 Task: Find connections with filter location Kiskorös with filter topic #humanresourceswith filter profile language English with filter current company EPAM Anywhere with filter school Indraprastha College For Women with filter industry Ranching and Fisheries with filter service category Computer Networking with filter keywords title Purchasing Staff
Action: Mouse moved to (679, 90)
Screenshot: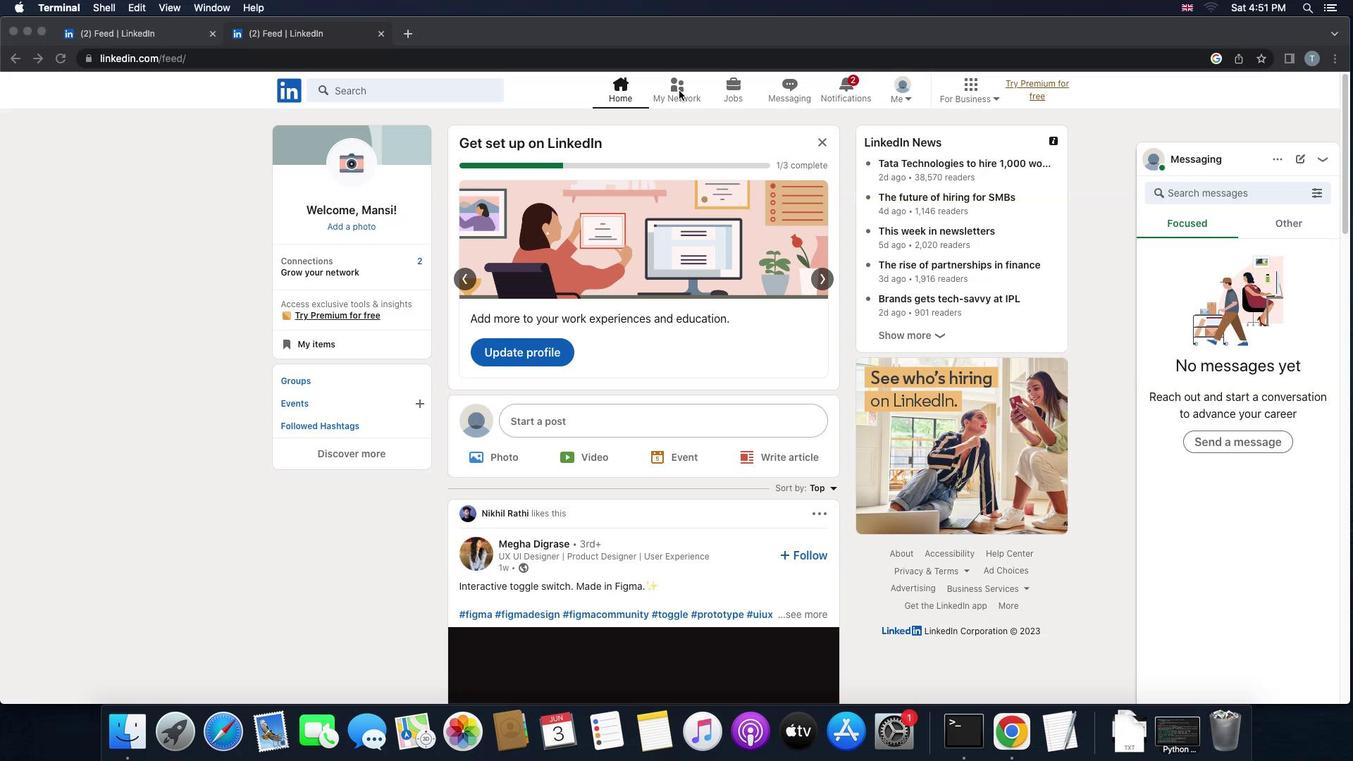 
Action: Mouse pressed left at (679, 90)
Screenshot: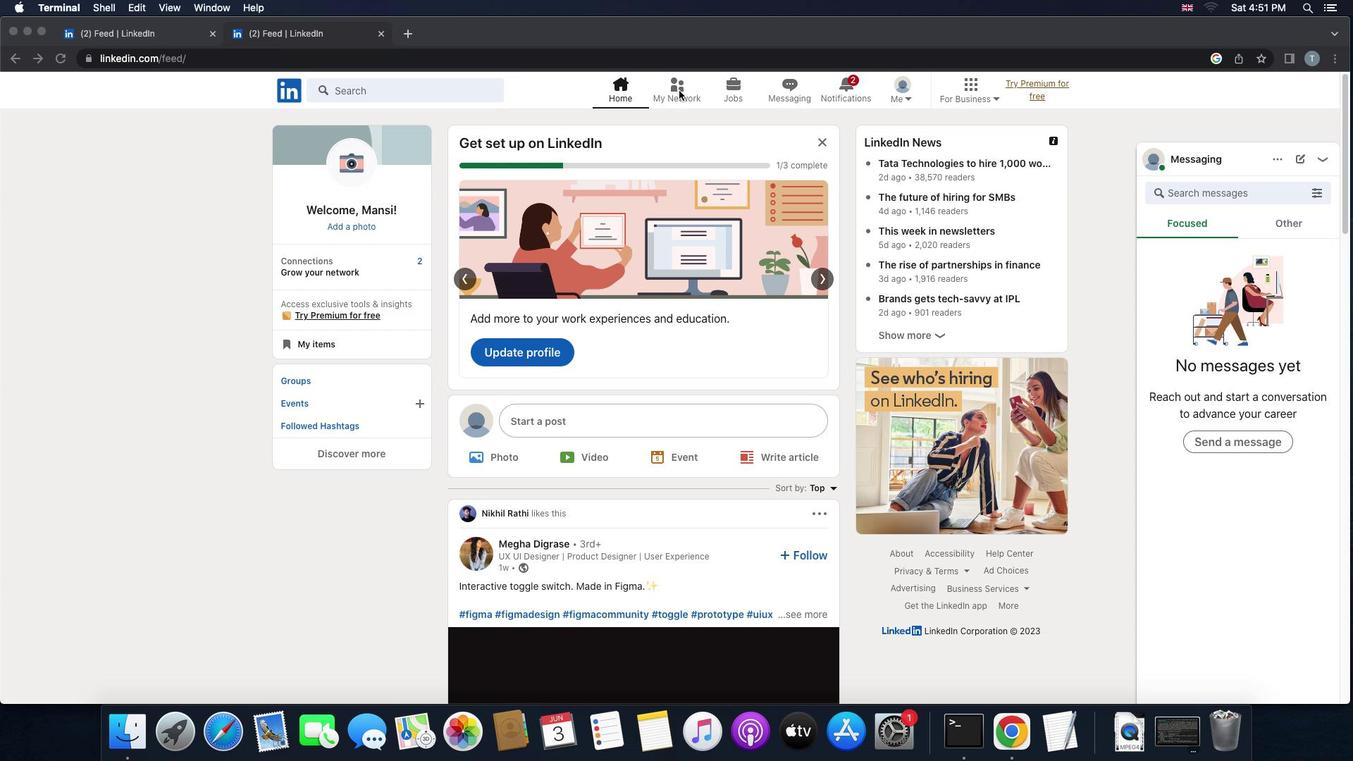 
Action: Mouse pressed left at (679, 90)
Screenshot: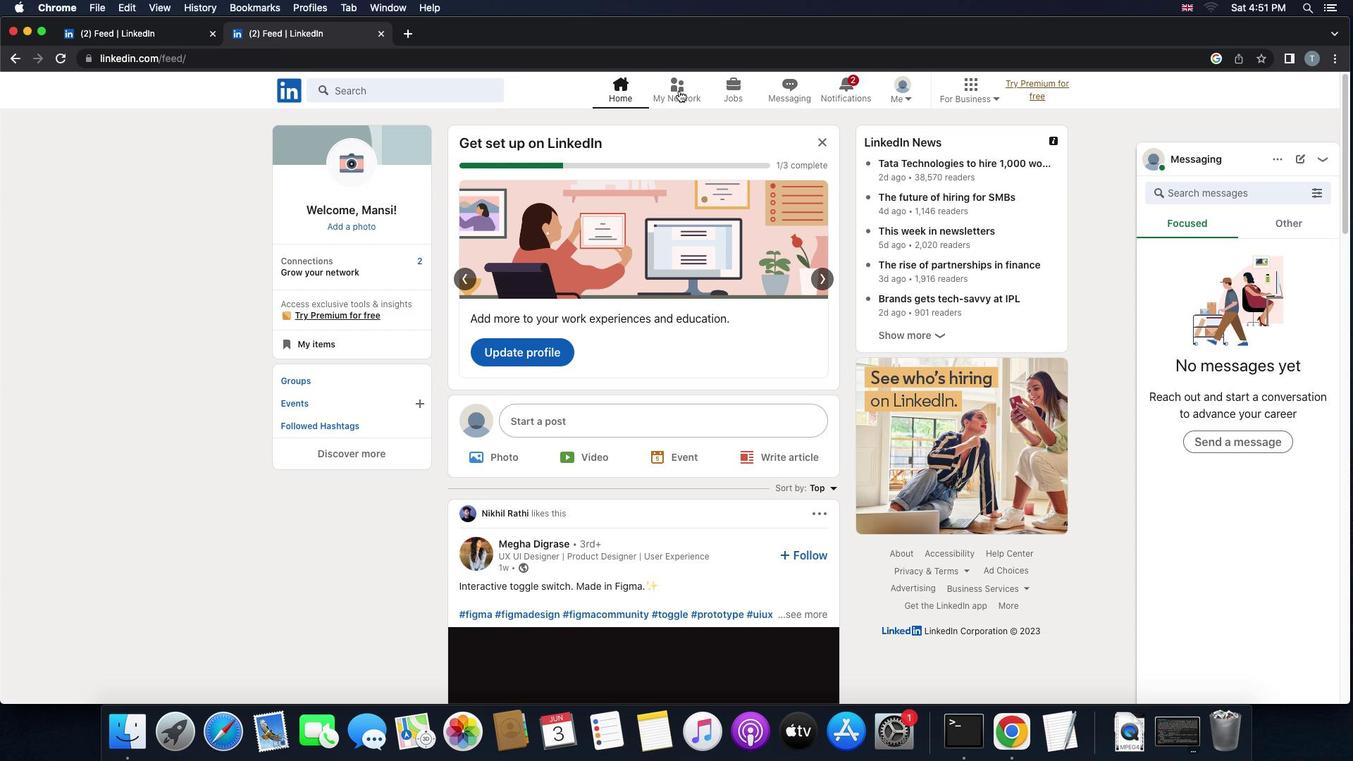 
Action: Mouse moved to (407, 165)
Screenshot: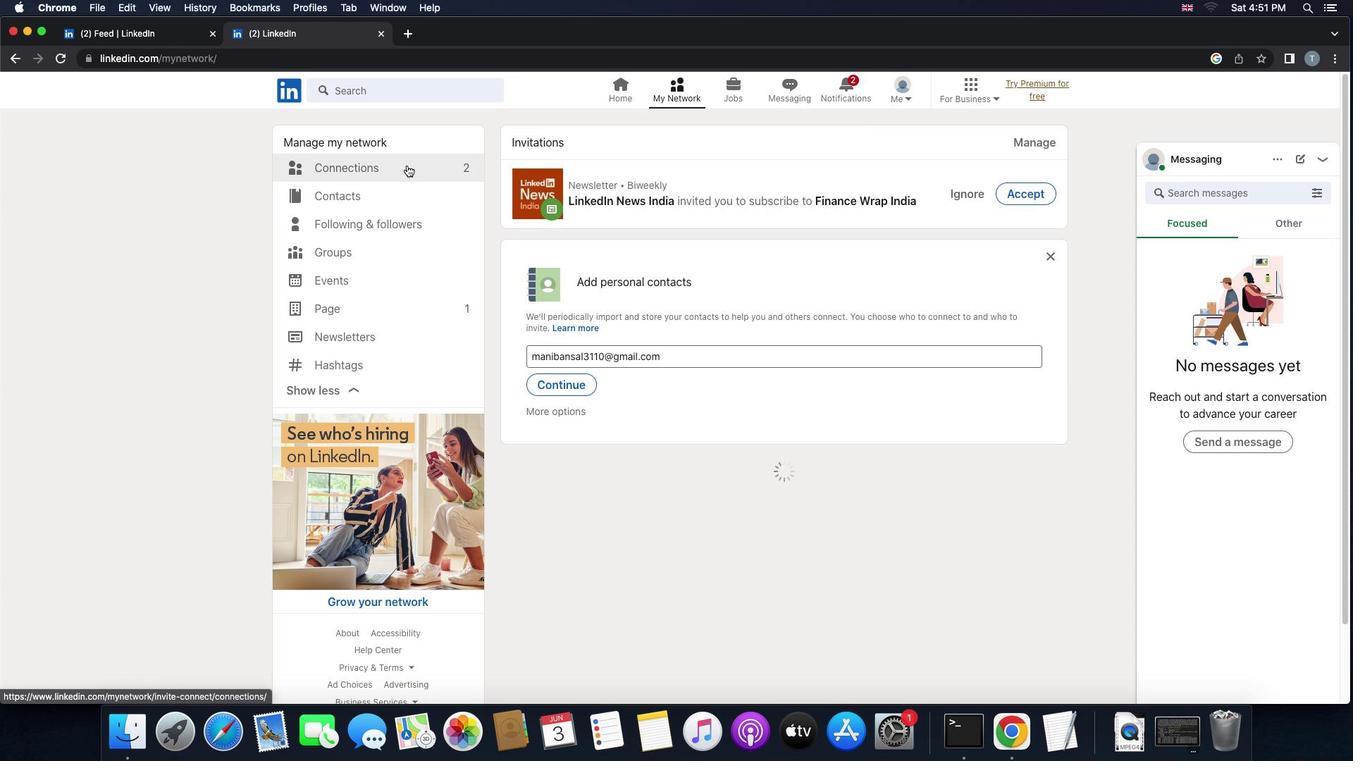 
Action: Mouse pressed left at (407, 165)
Screenshot: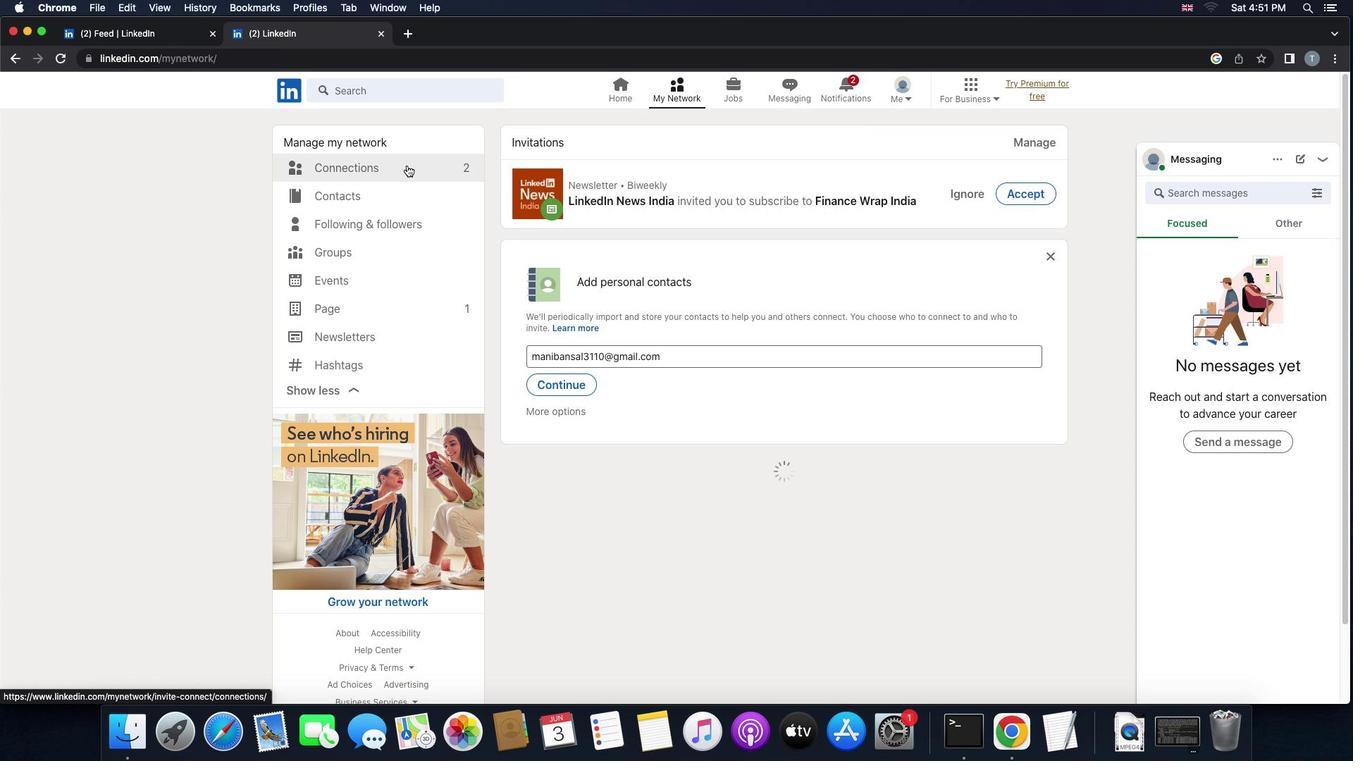 
Action: Mouse pressed left at (407, 165)
Screenshot: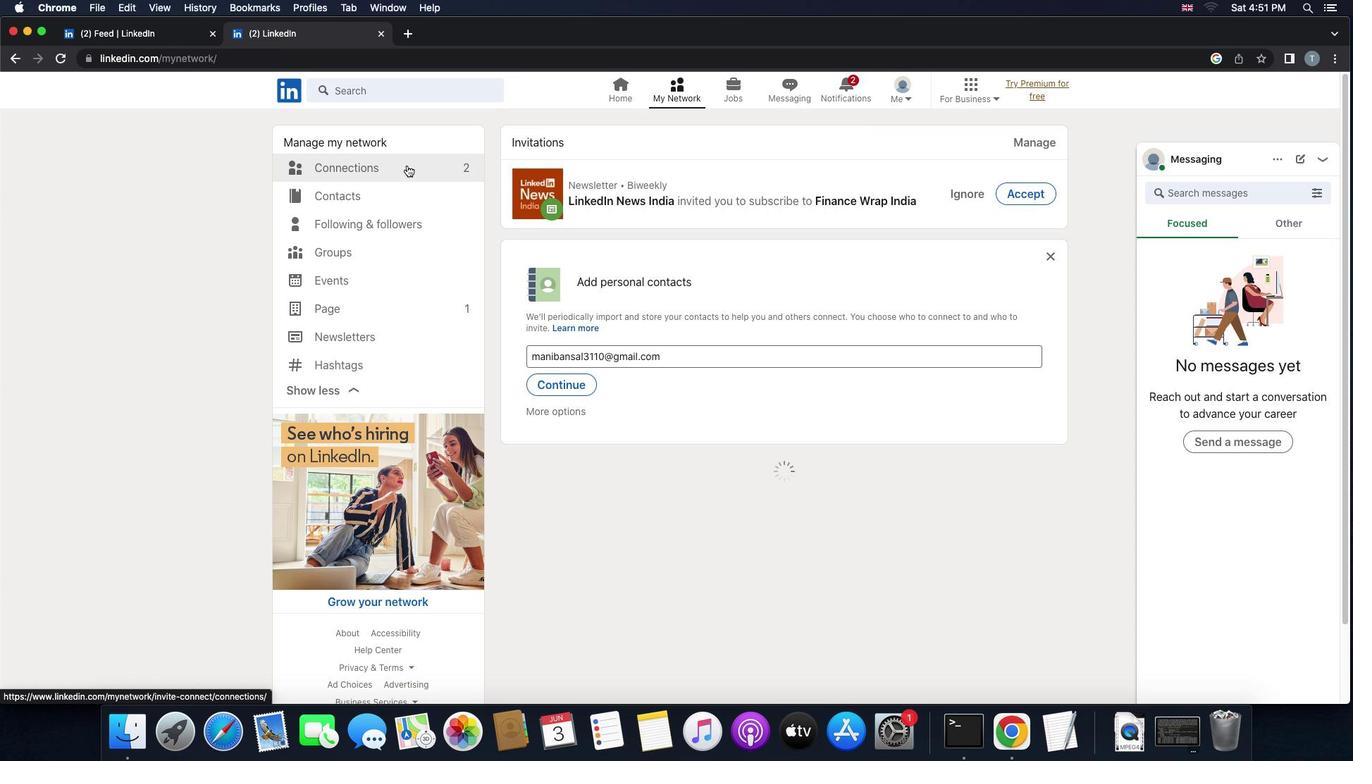 
Action: Mouse moved to (761, 169)
Screenshot: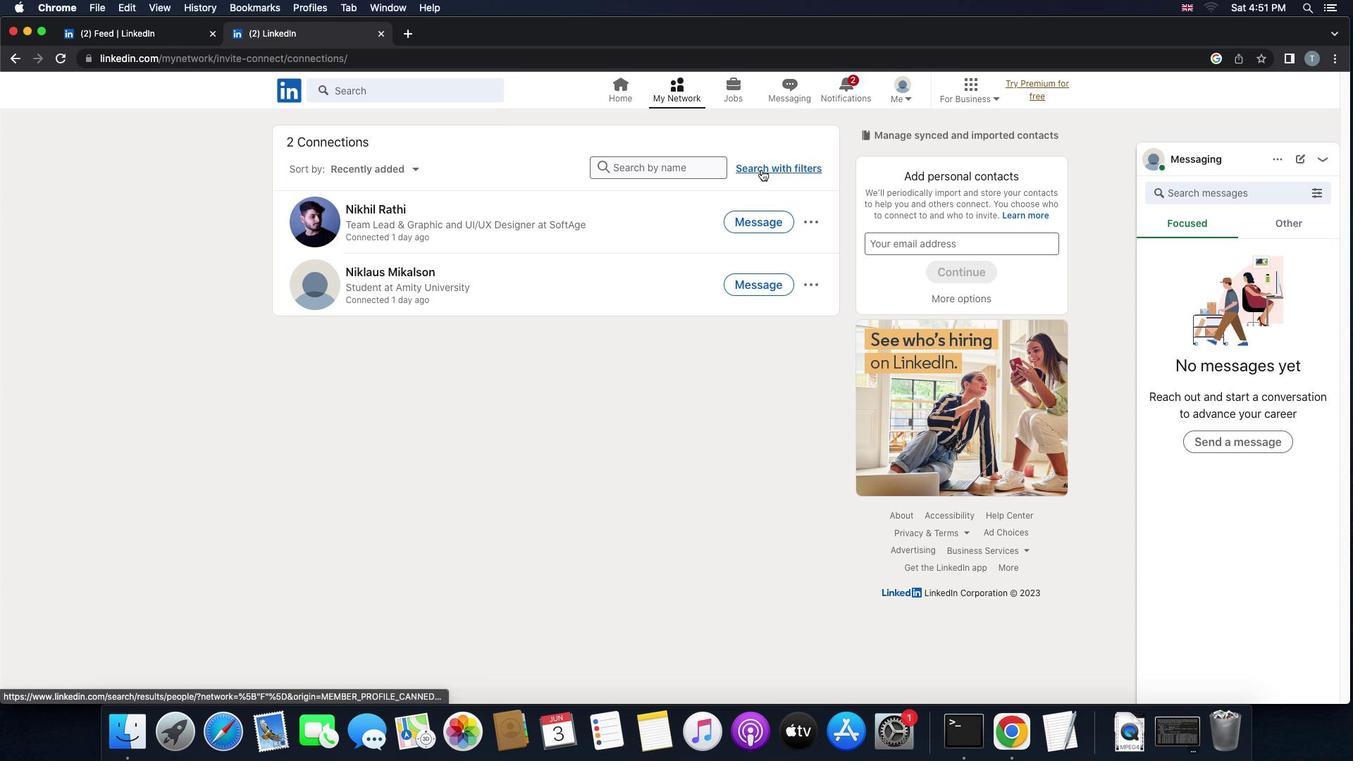 
Action: Mouse pressed left at (761, 169)
Screenshot: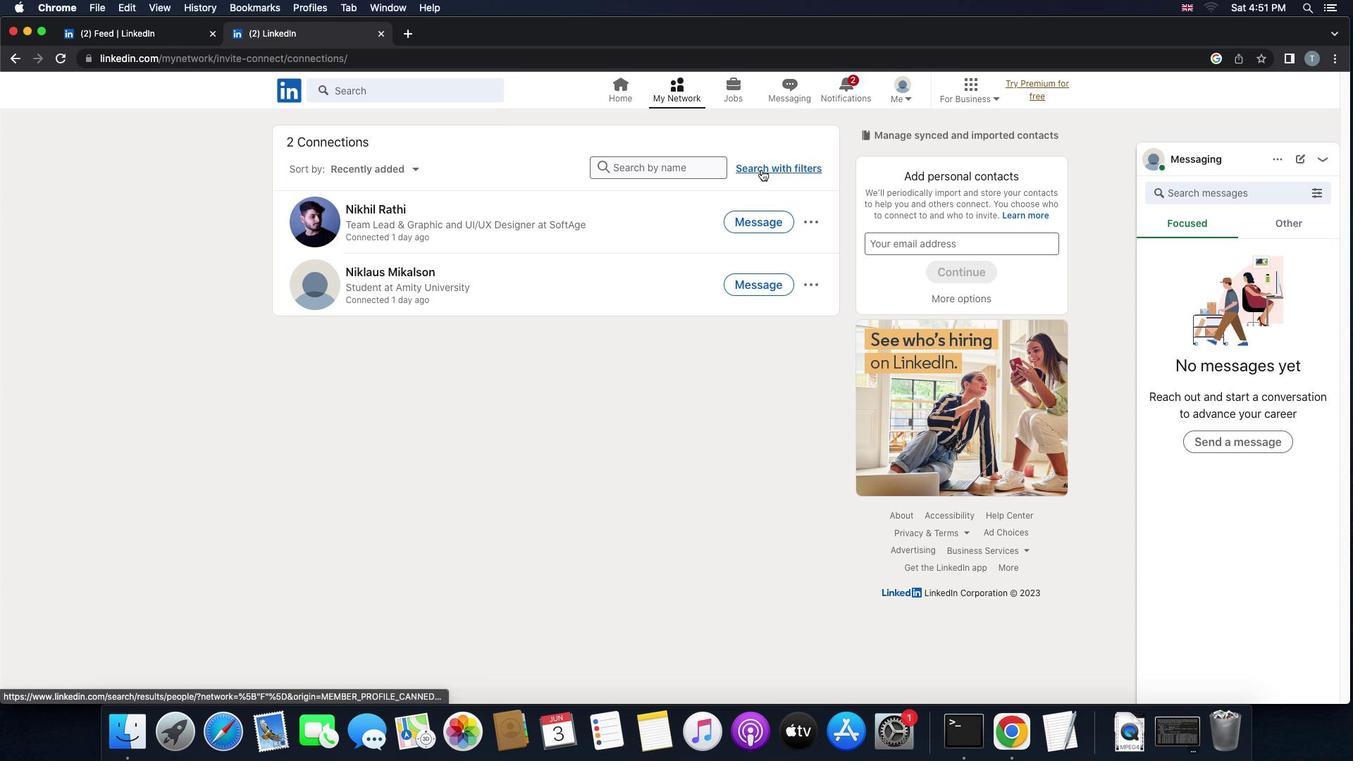 
Action: Mouse moved to (747, 133)
Screenshot: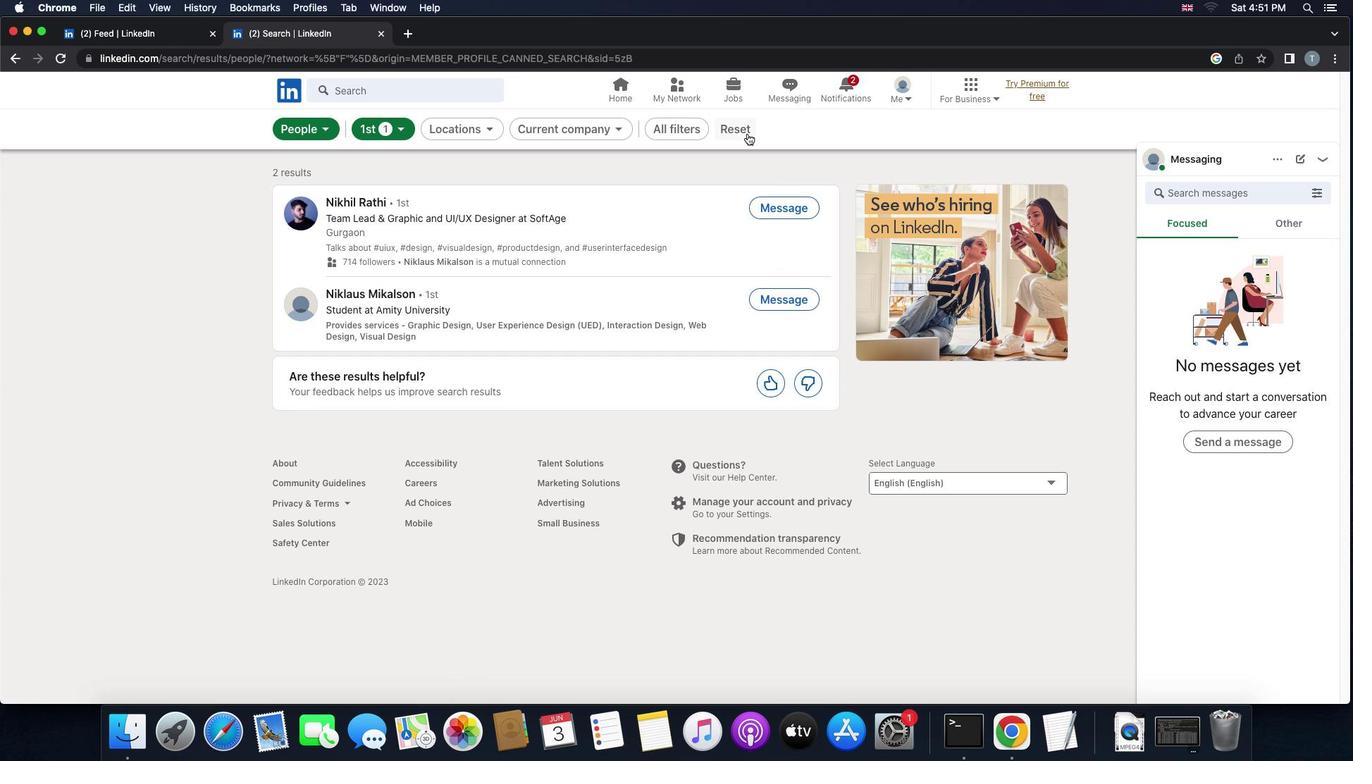 
Action: Mouse pressed left at (747, 133)
Screenshot: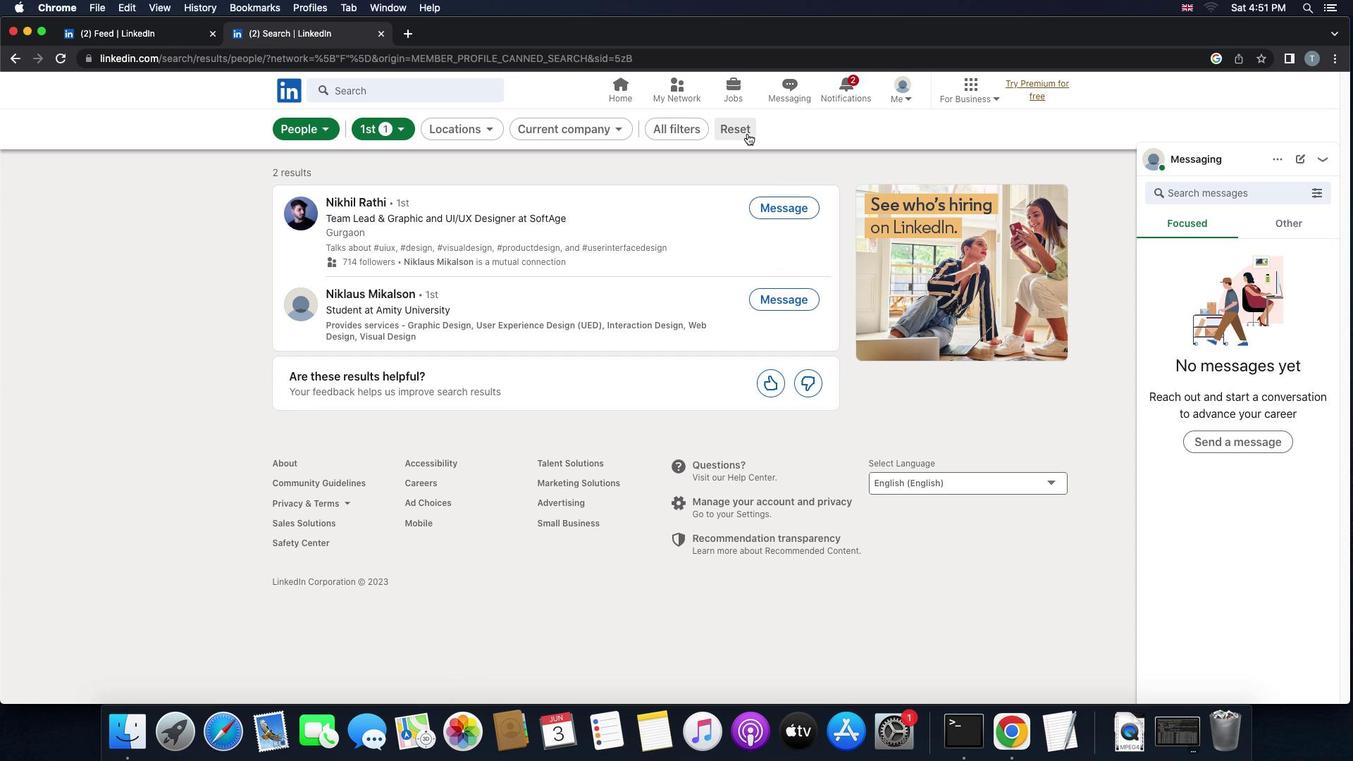 
Action: Mouse moved to (697, 123)
Screenshot: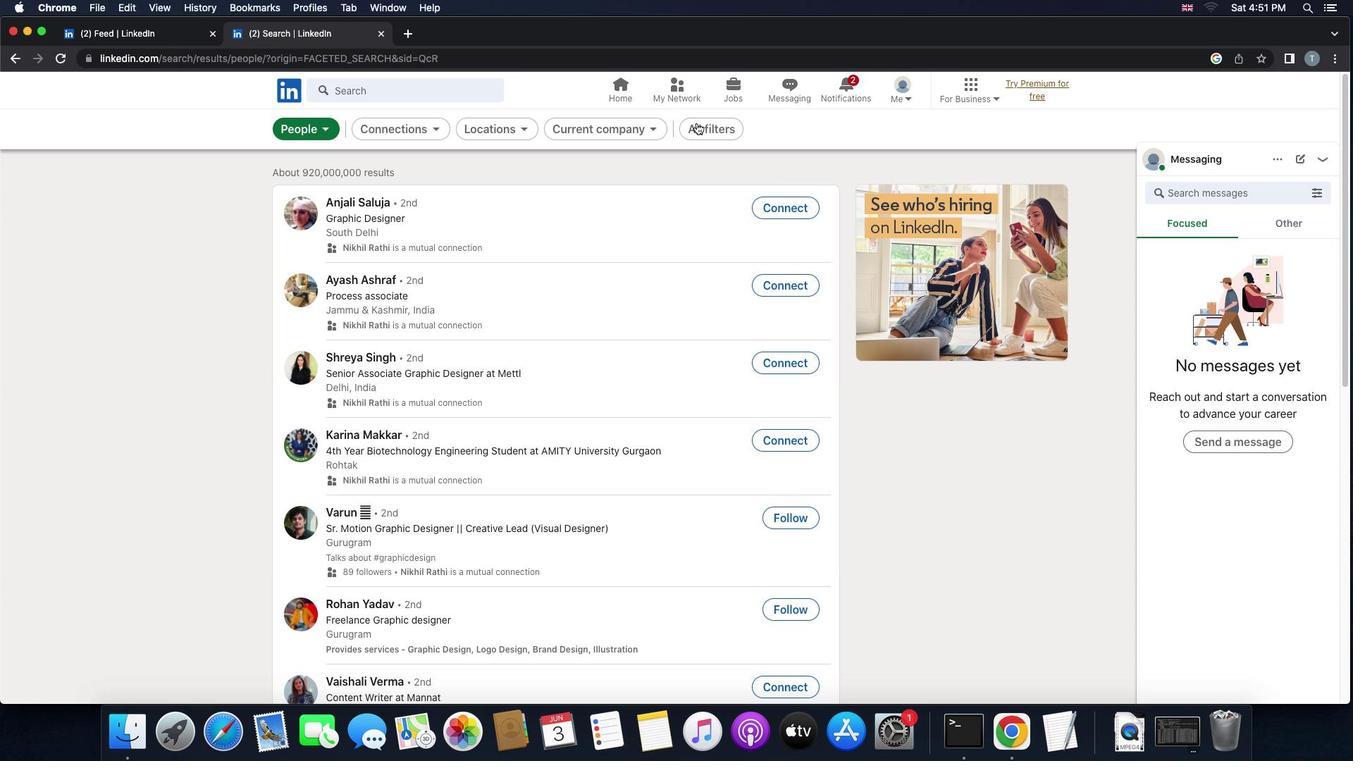 
Action: Mouse pressed left at (697, 123)
Screenshot: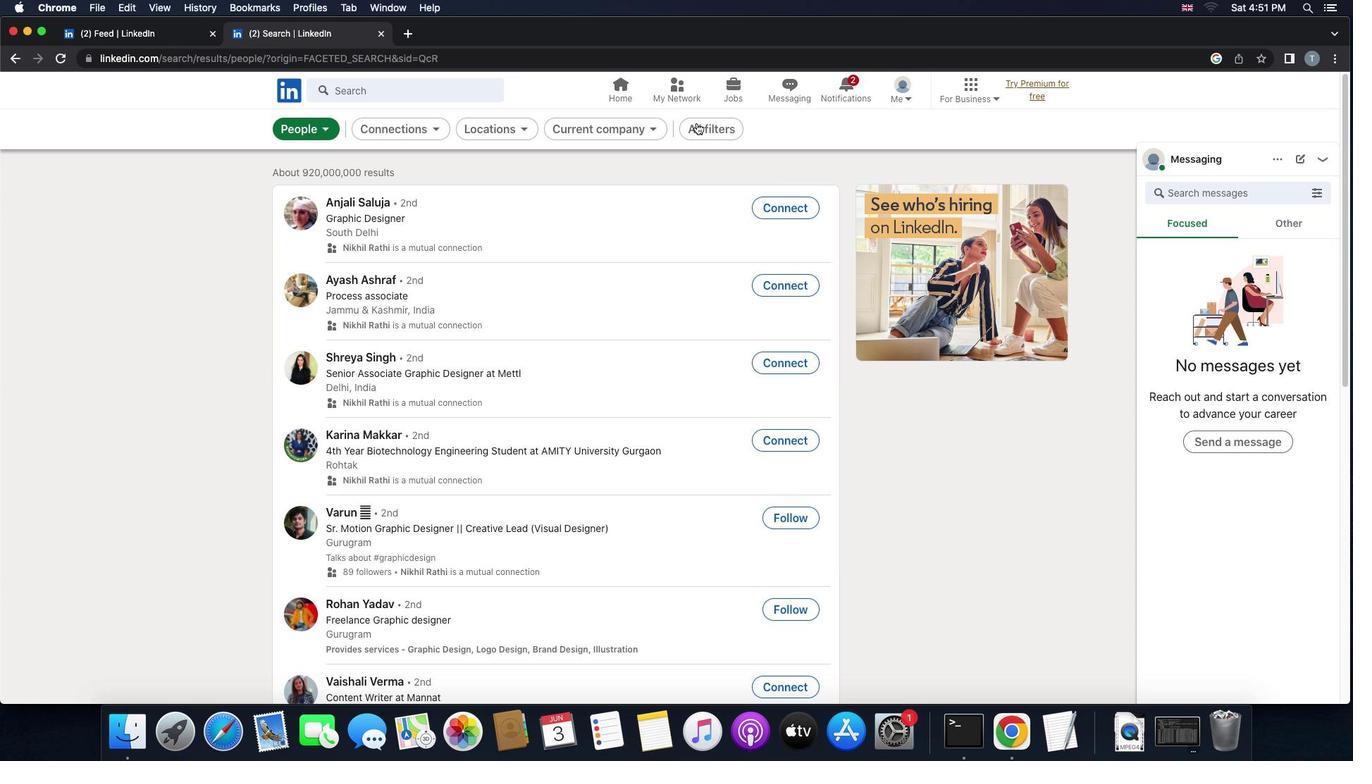 
Action: Mouse moved to (1033, 370)
Screenshot: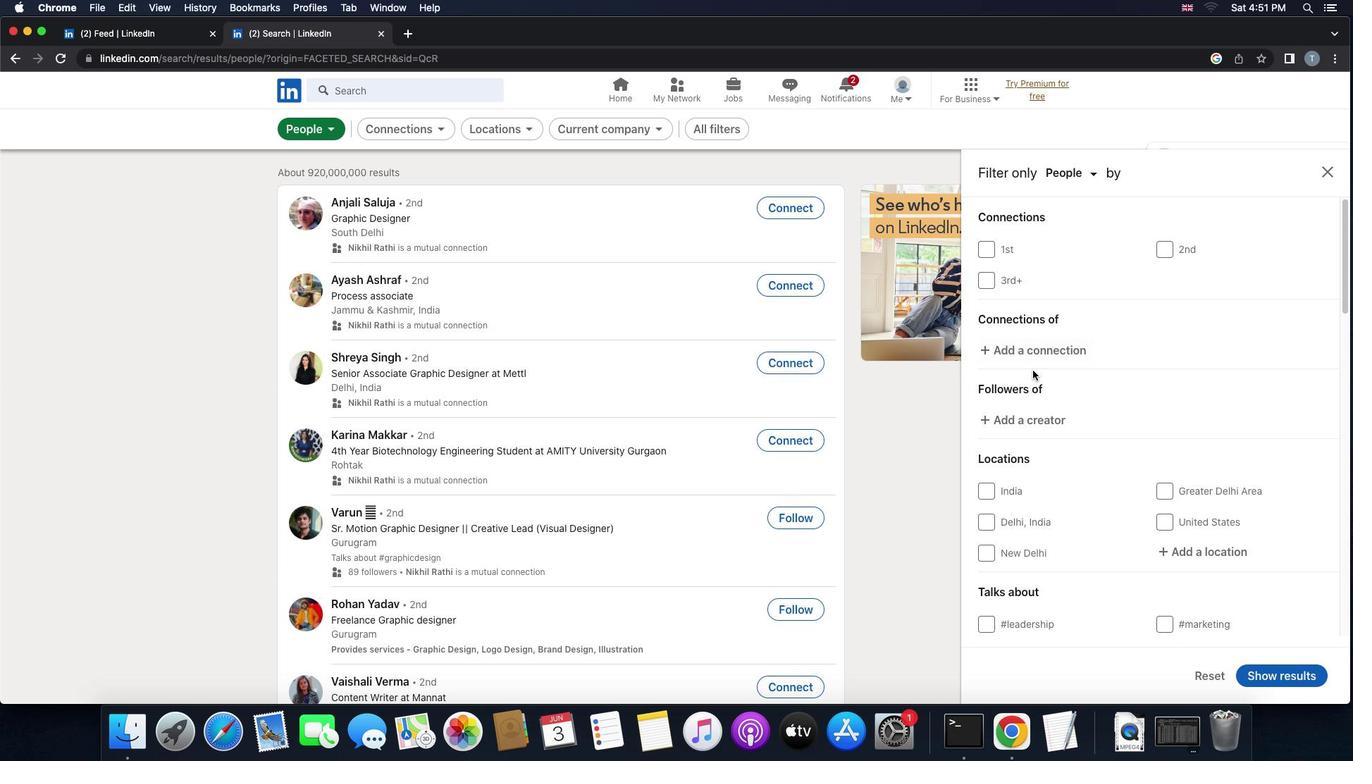 
Action: Mouse scrolled (1033, 370) with delta (0, 0)
Screenshot: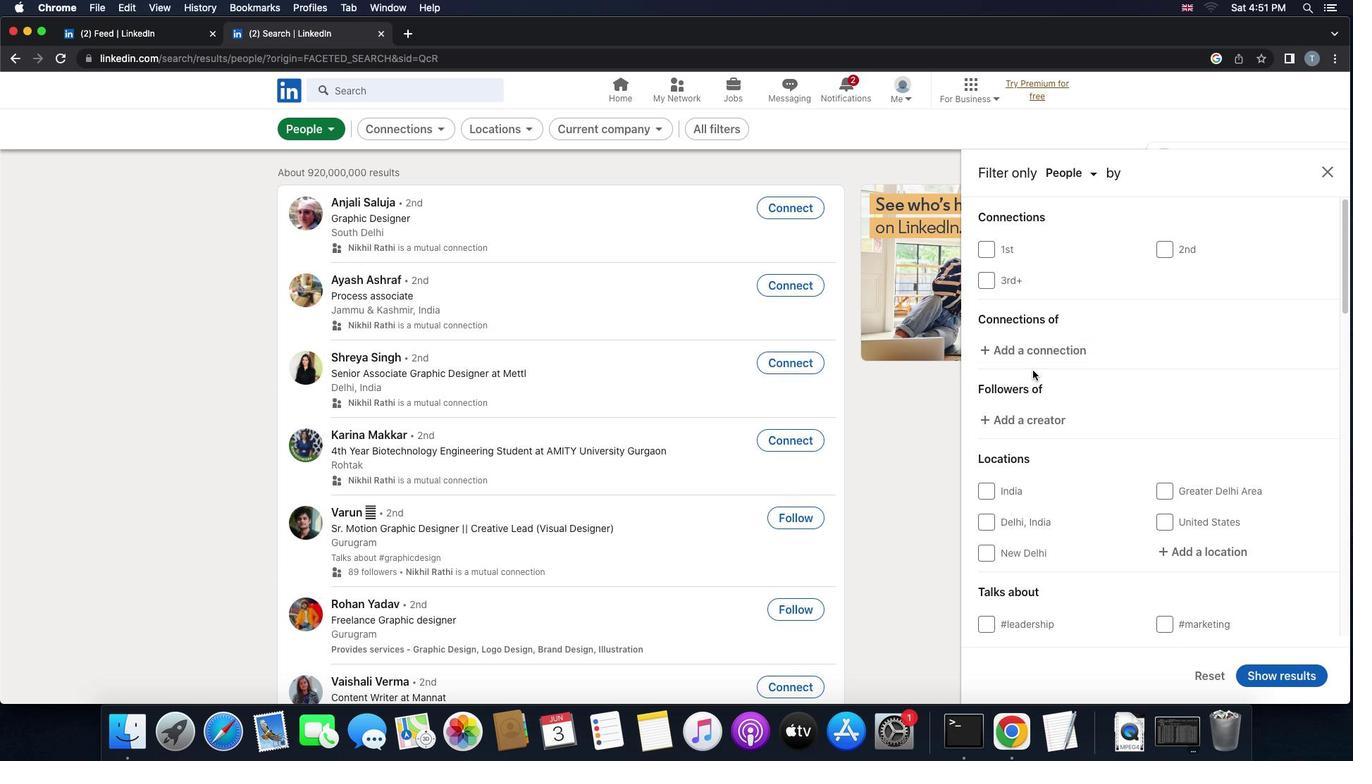
Action: Mouse scrolled (1033, 370) with delta (0, 0)
Screenshot: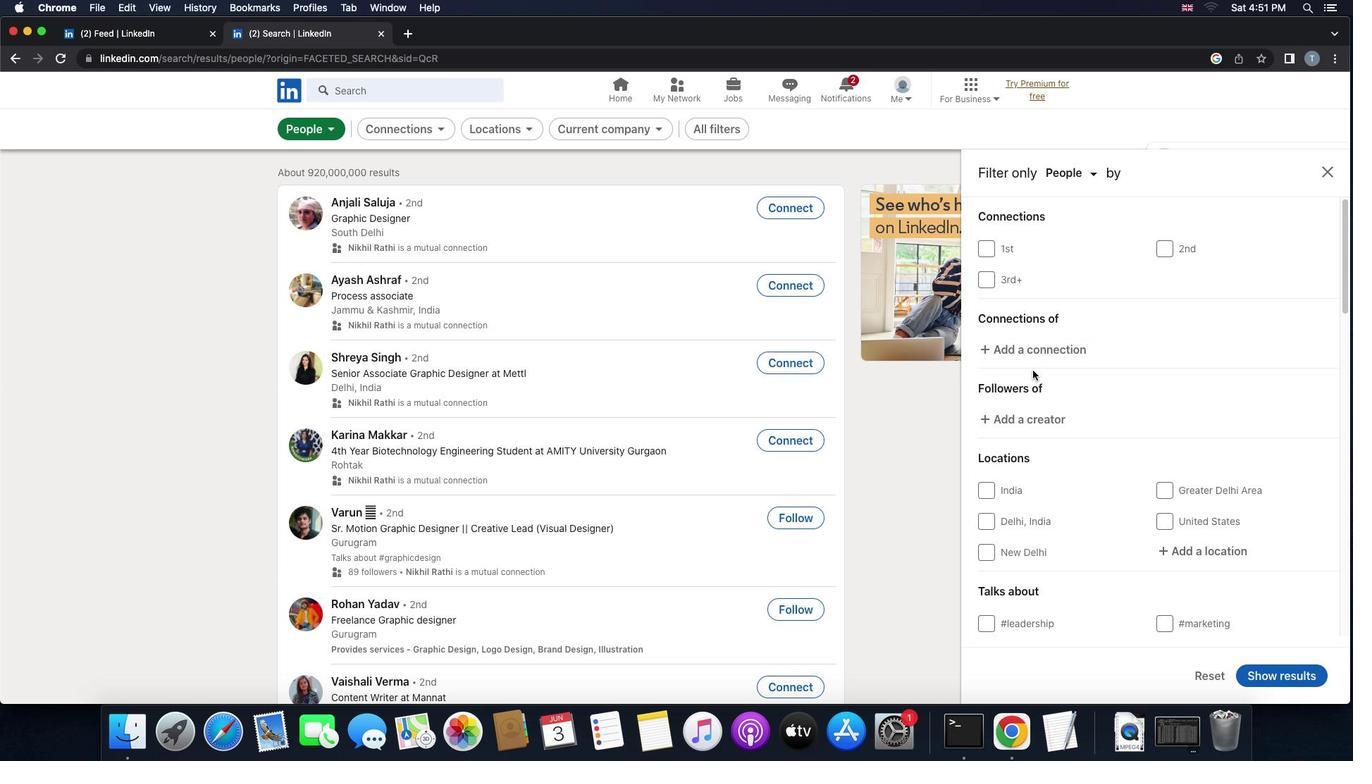 
Action: Mouse scrolled (1033, 370) with delta (0, -1)
Screenshot: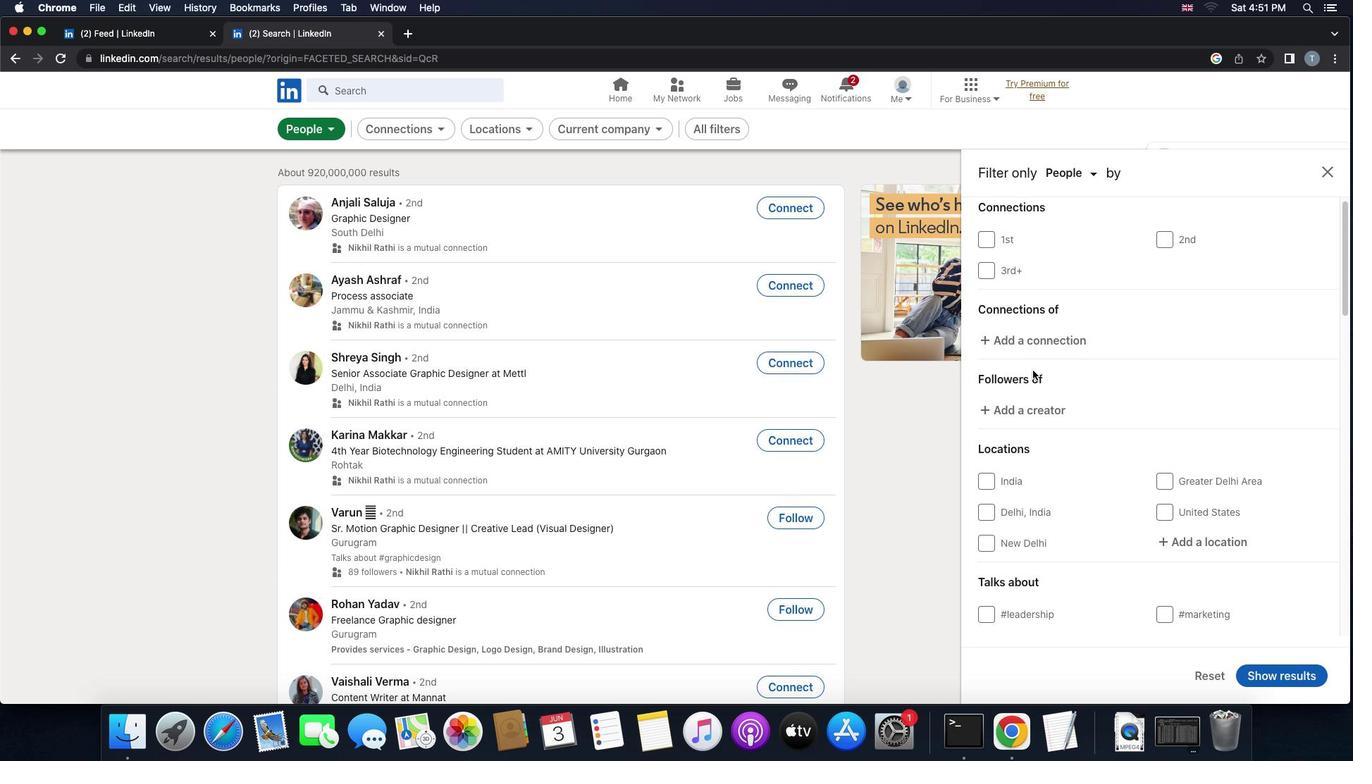 
Action: Mouse moved to (1196, 460)
Screenshot: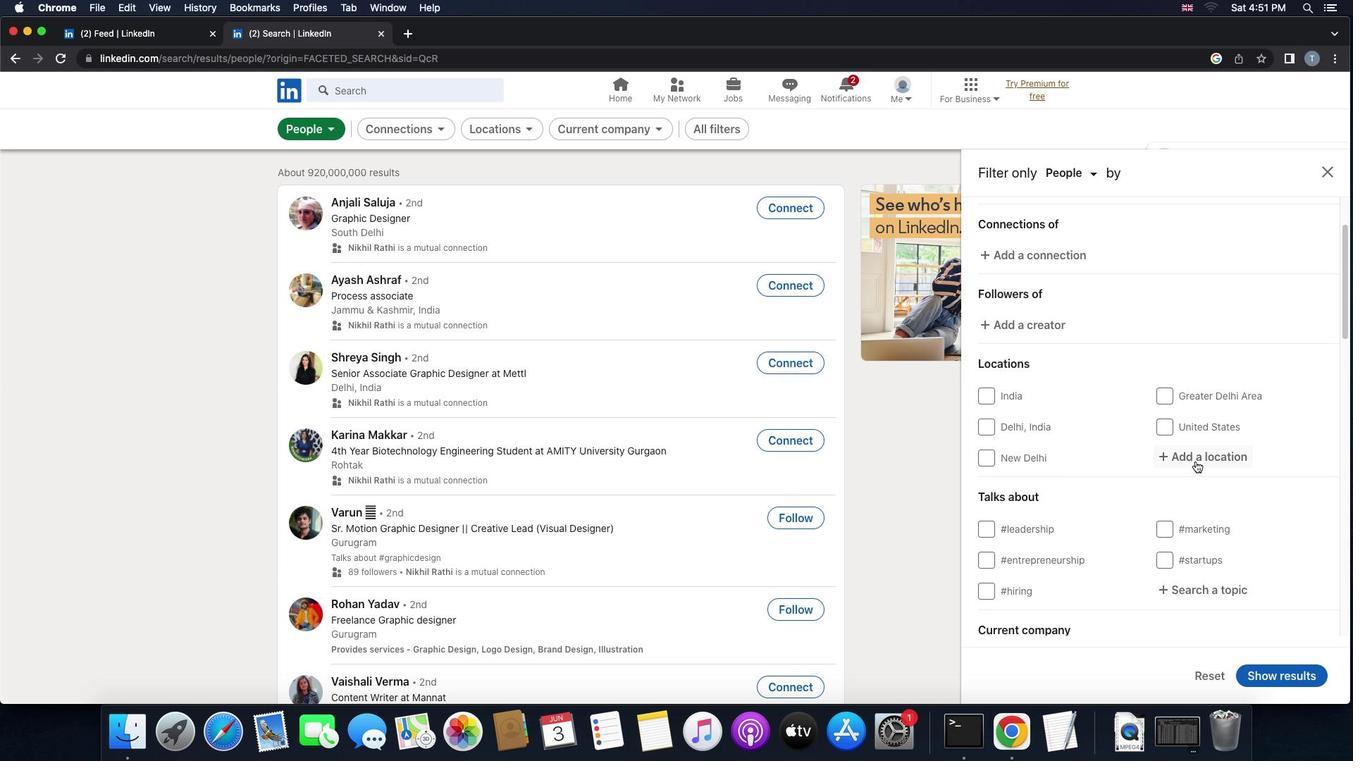 
Action: Mouse pressed left at (1196, 460)
Screenshot: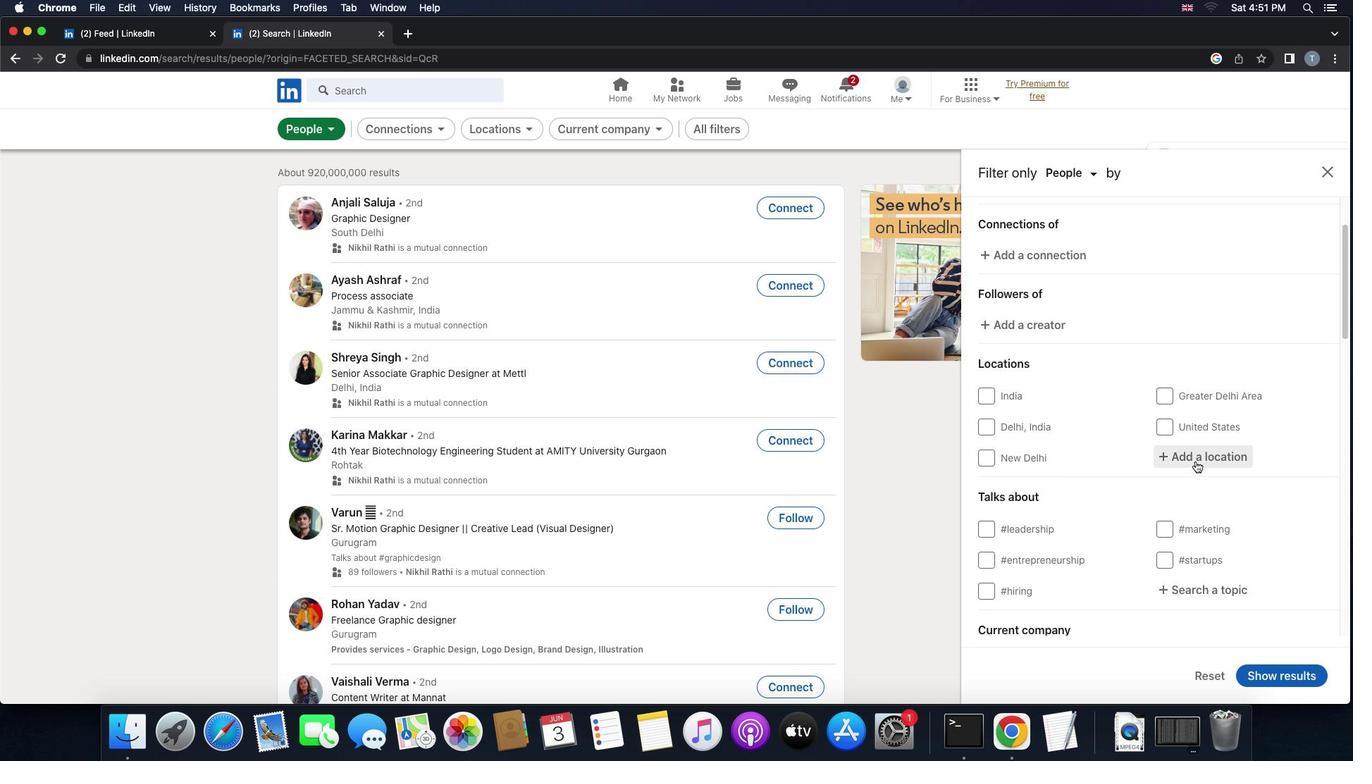 
Action: Key pressed 'k''i''s''k''o''r''o''s'
Screenshot: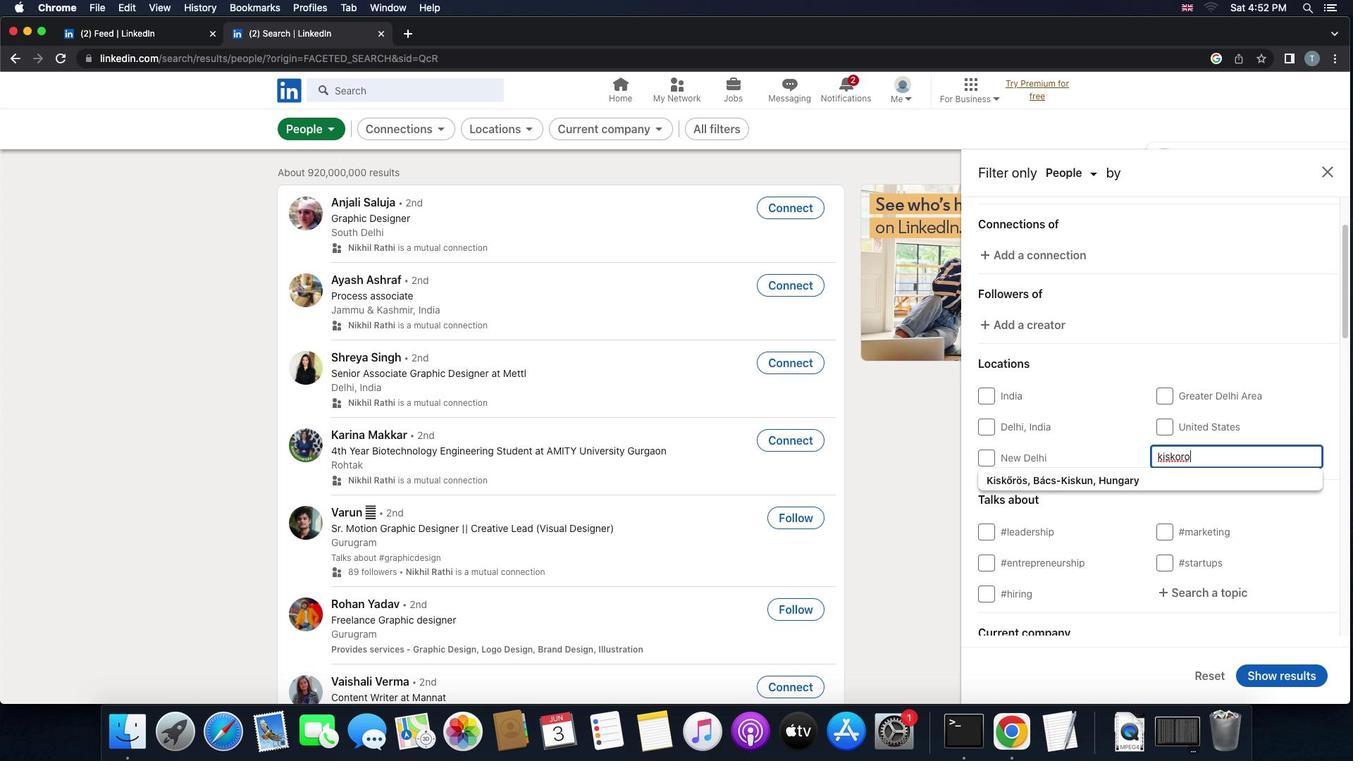 
Action: Mouse moved to (1147, 486)
Screenshot: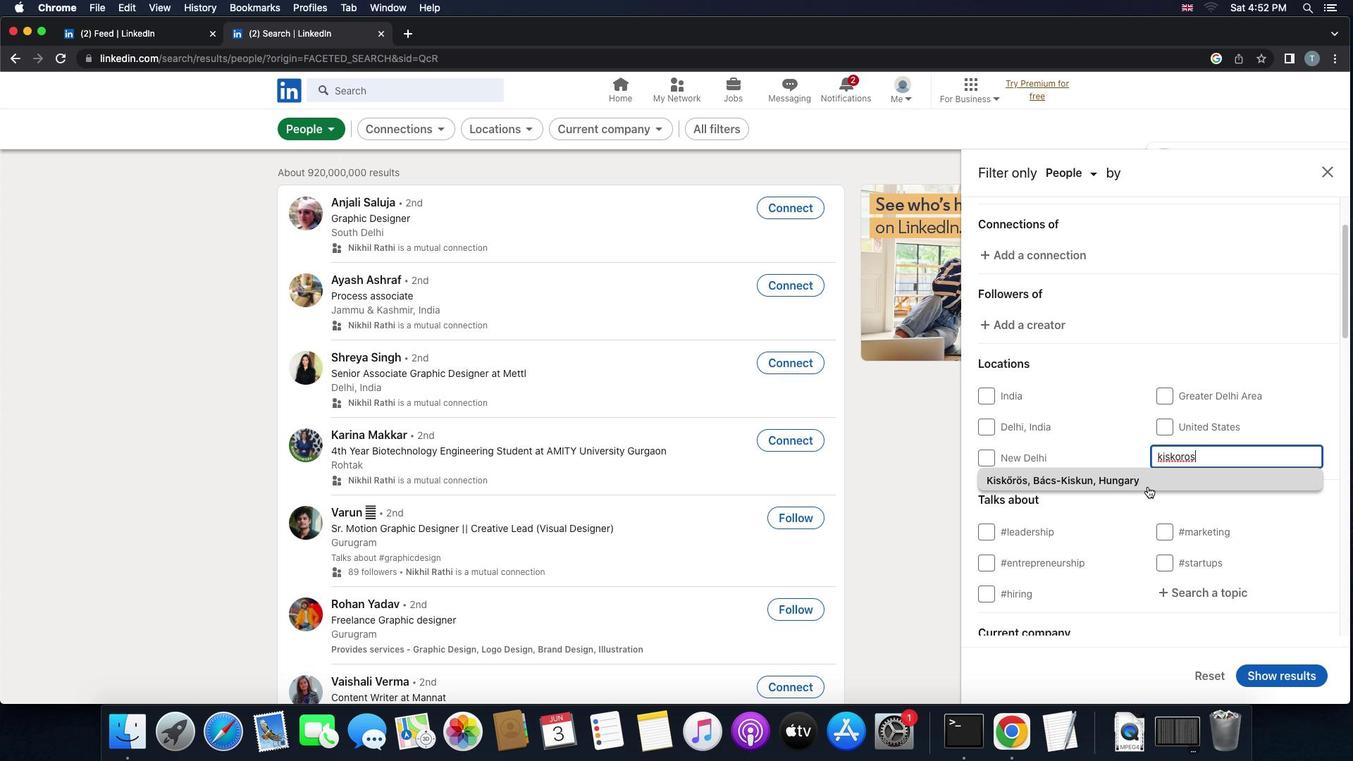 
Action: Mouse pressed left at (1147, 486)
Screenshot: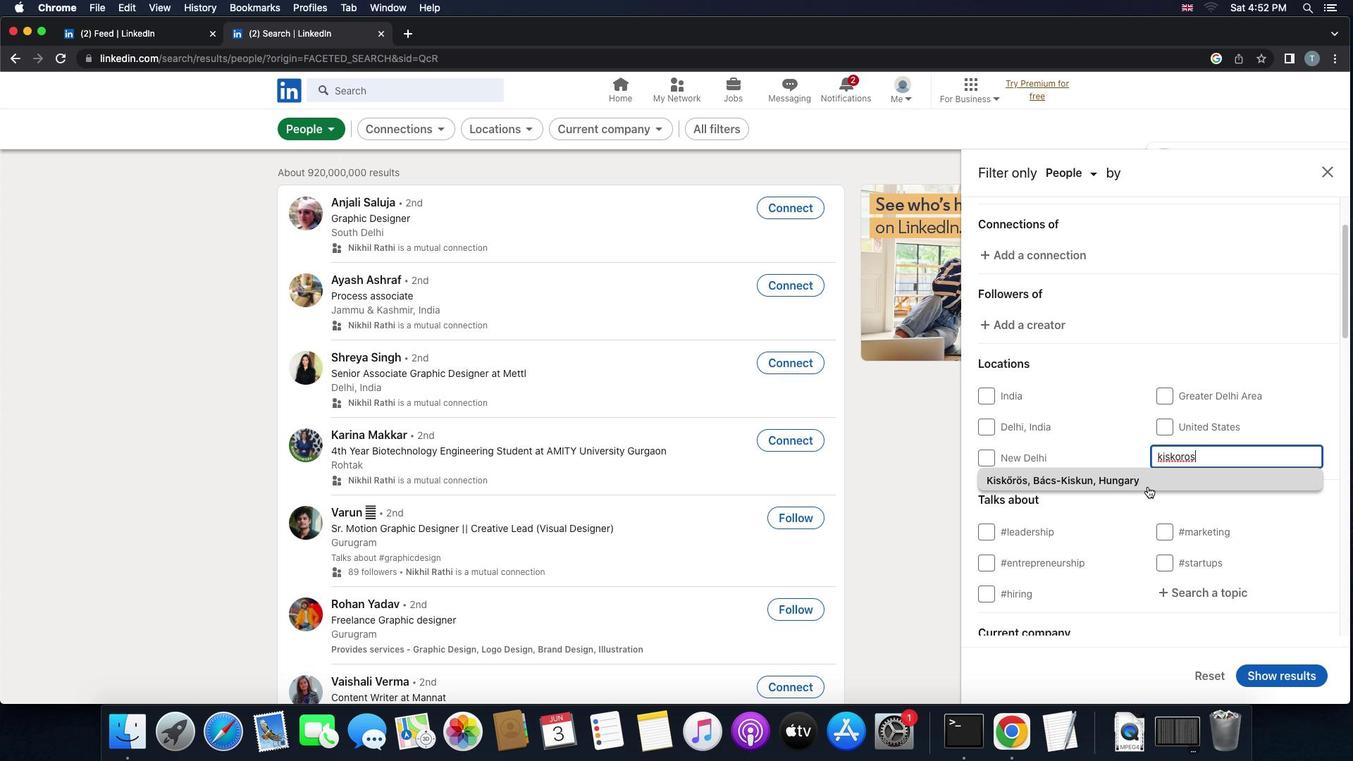 
Action: Mouse scrolled (1147, 486) with delta (0, 0)
Screenshot: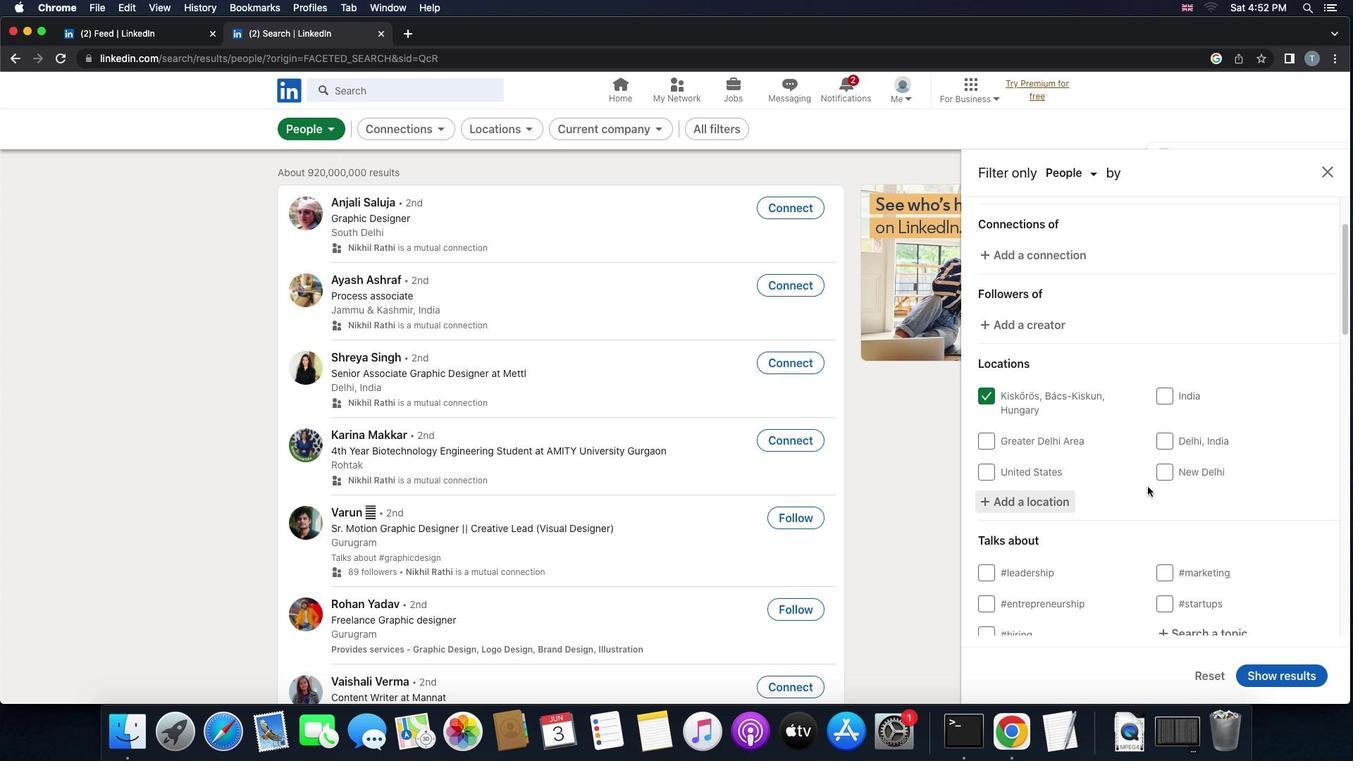 
Action: Mouse scrolled (1147, 486) with delta (0, 0)
Screenshot: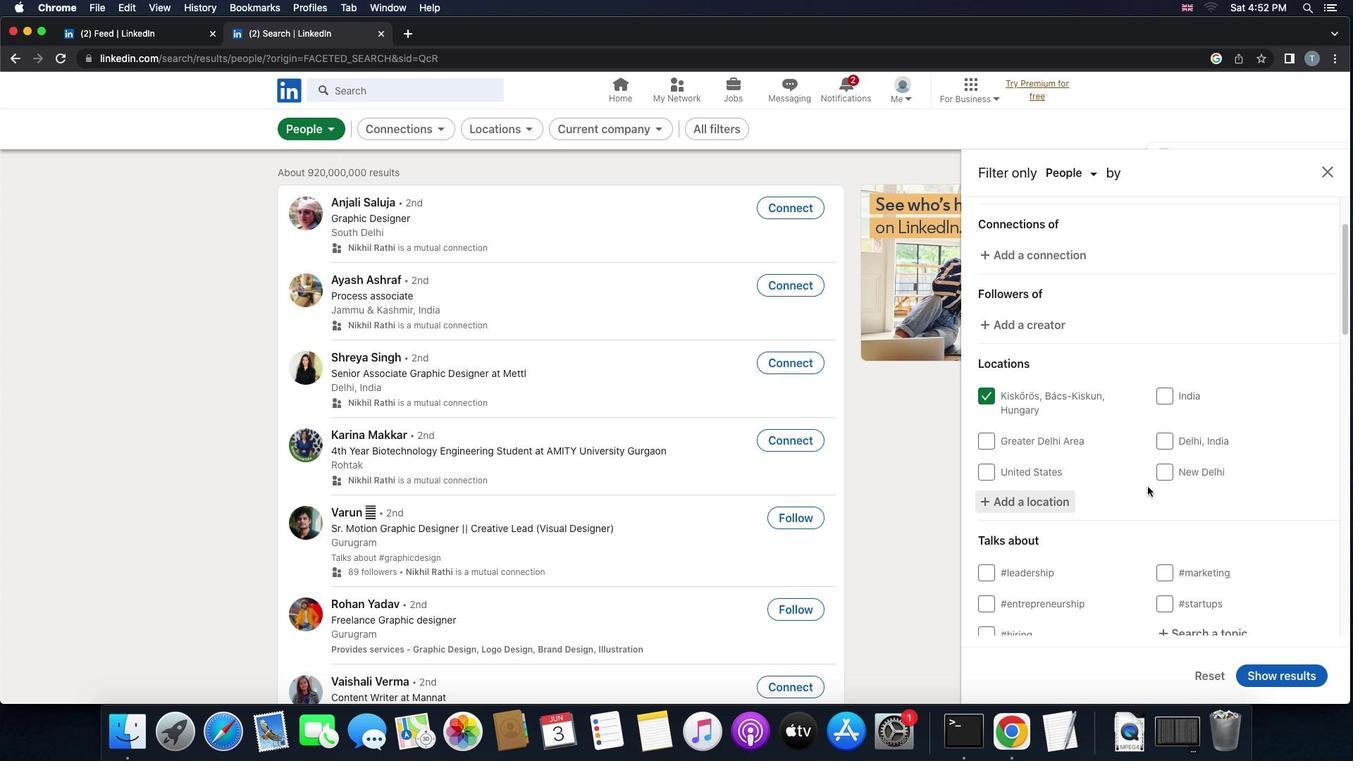 
Action: Mouse scrolled (1147, 486) with delta (0, -1)
Screenshot: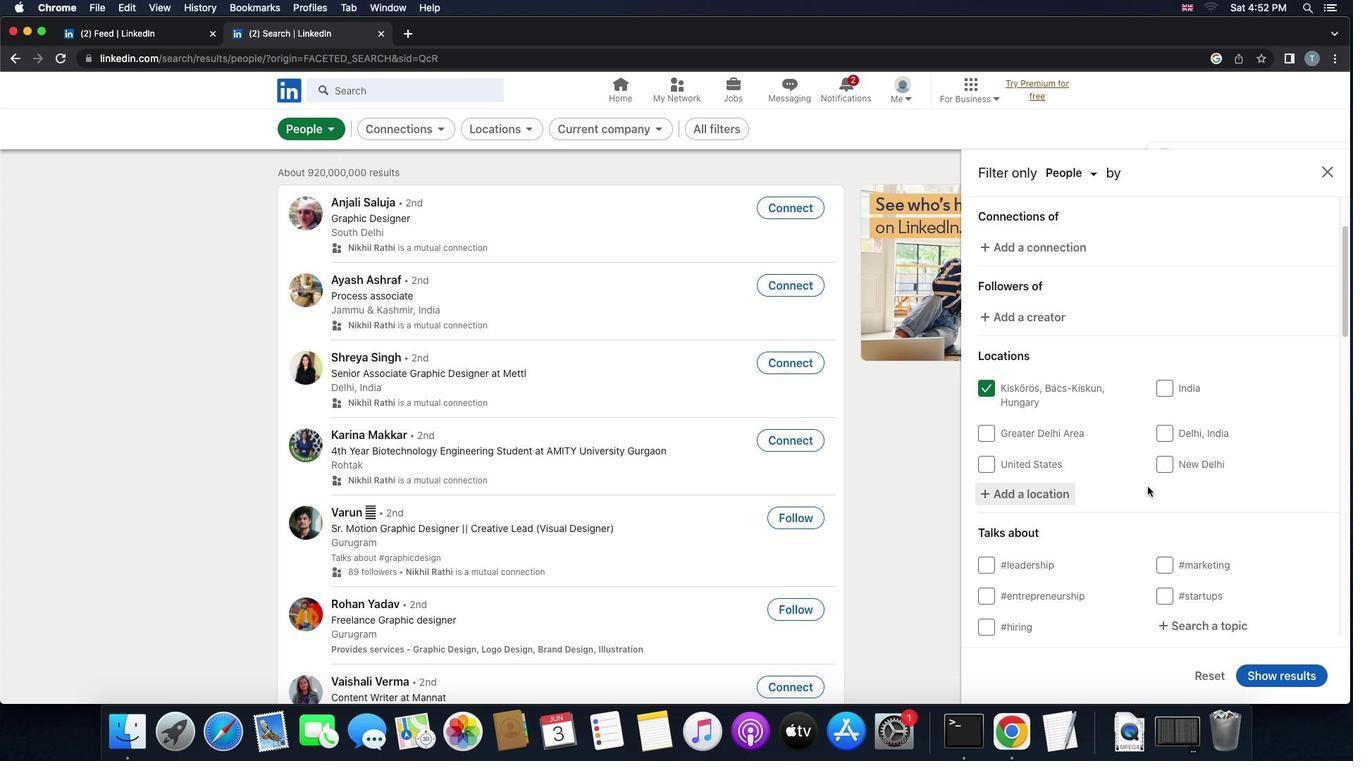 
Action: Mouse scrolled (1147, 486) with delta (0, 0)
Screenshot: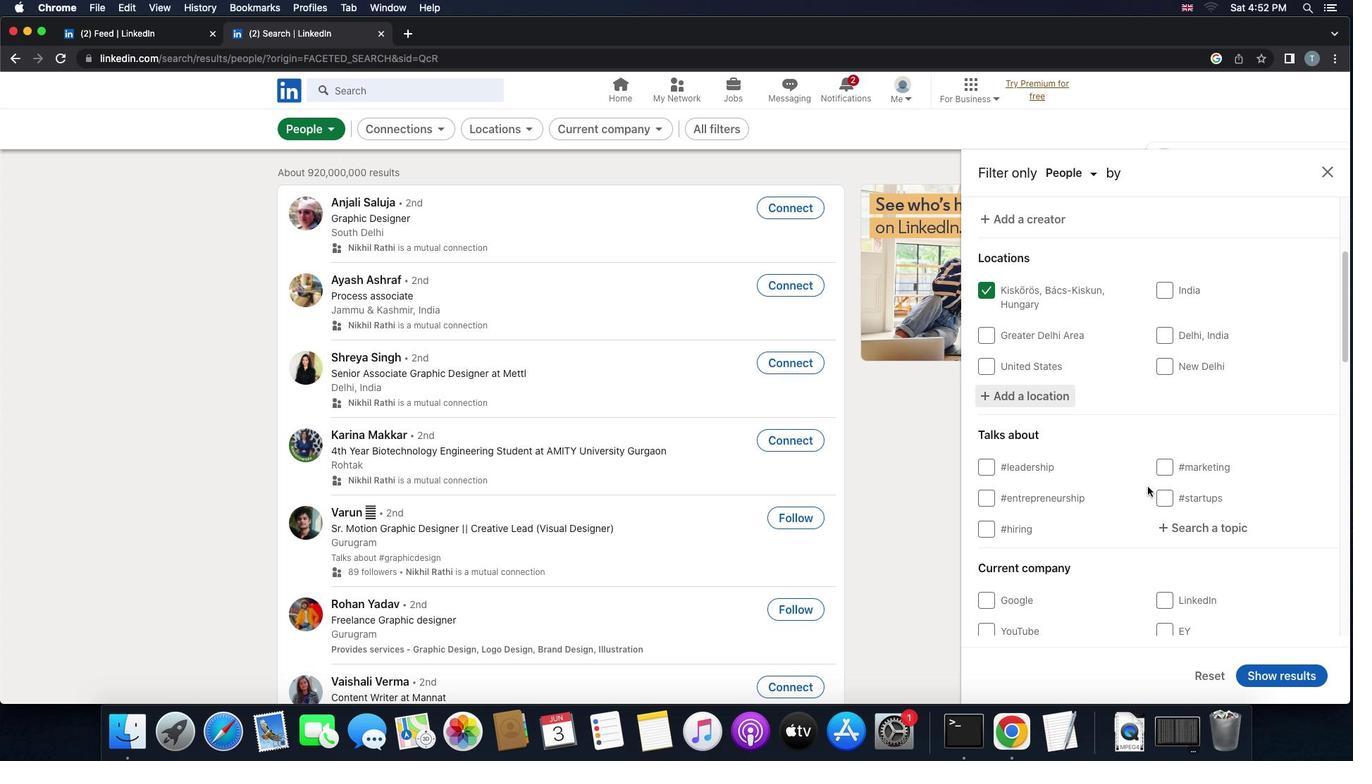 
Action: Mouse scrolled (1147, 486) with delta (0, 0)
Screenshot: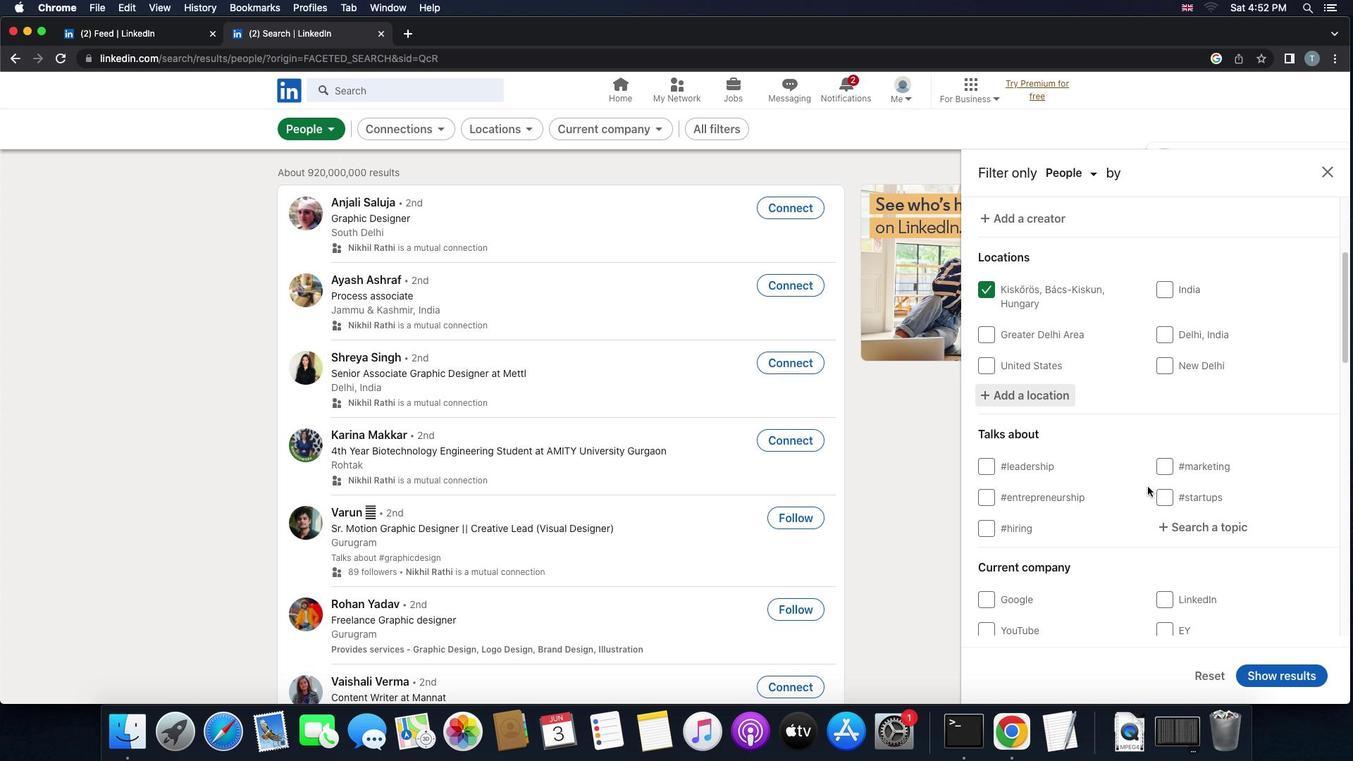 
Action: Mouse scrolled (1147, 486) with delta (0, -1)
Screenshot: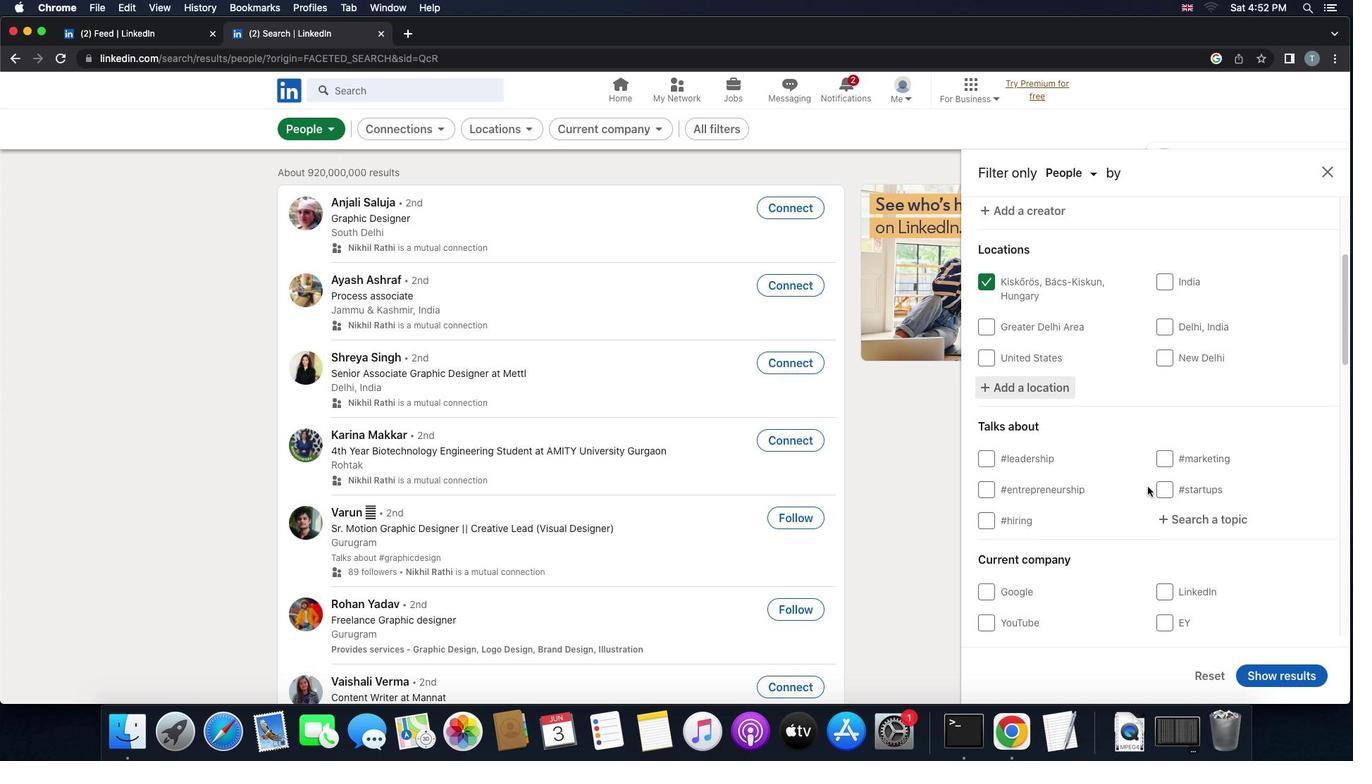 
Action: Mouse moved to (1205, 435)
Screenshot: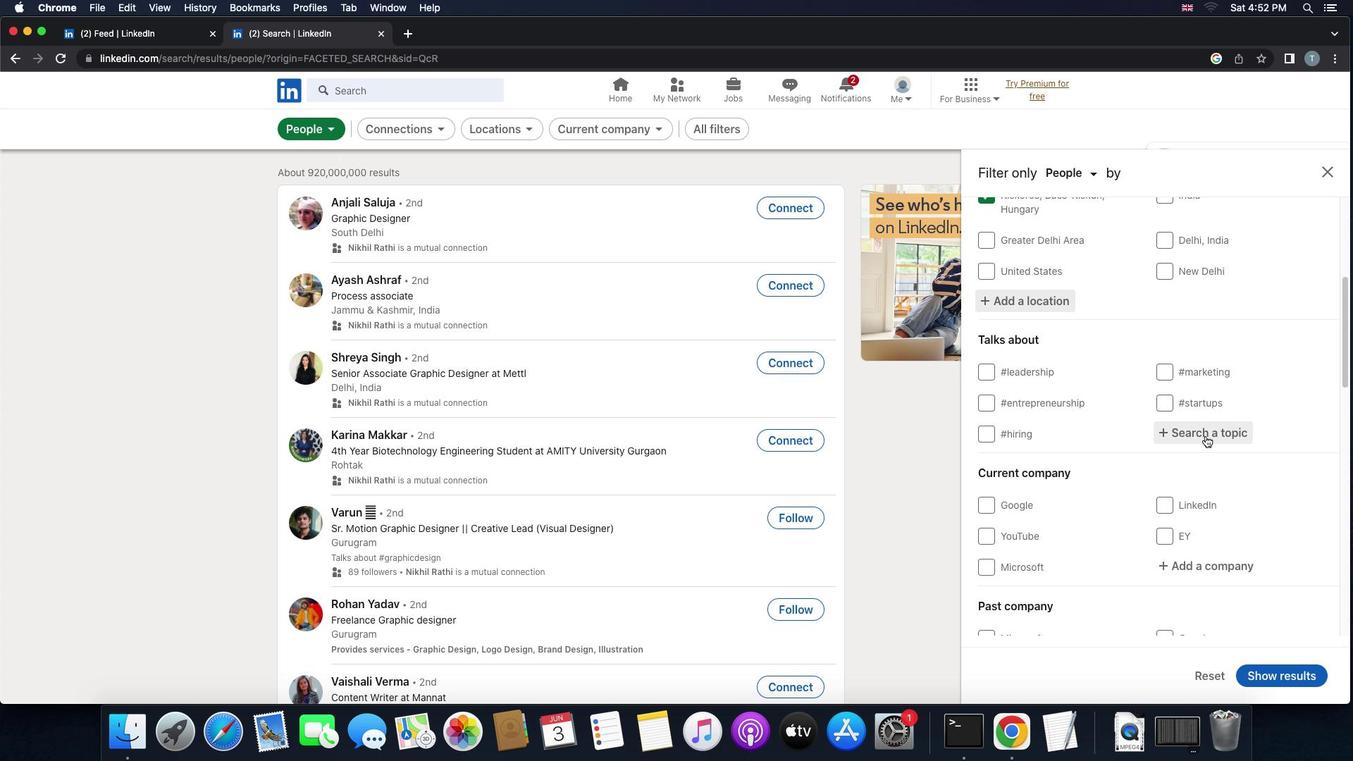 
Action: Mouse pressed left at (1205, 435)
Screenshot: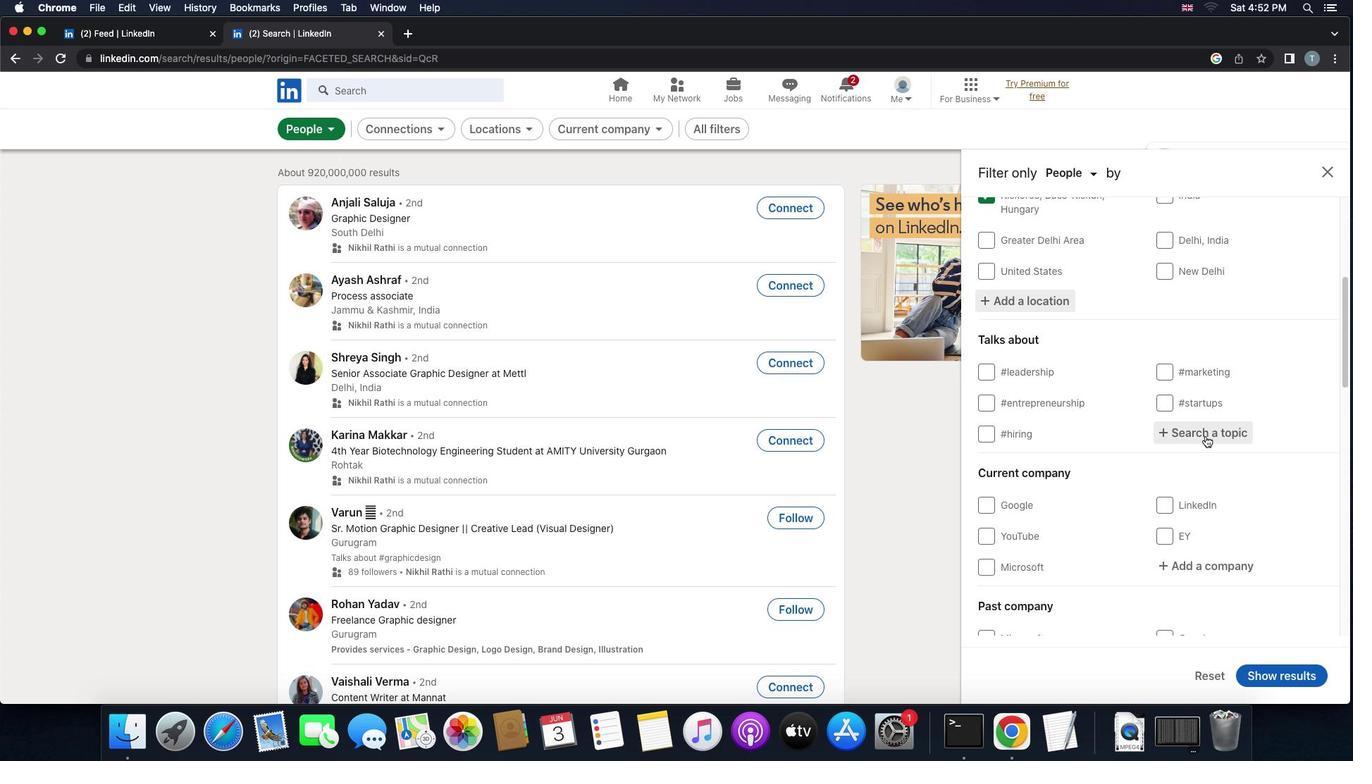
Action: Mouse moved to (1205, 435)
Screenshot: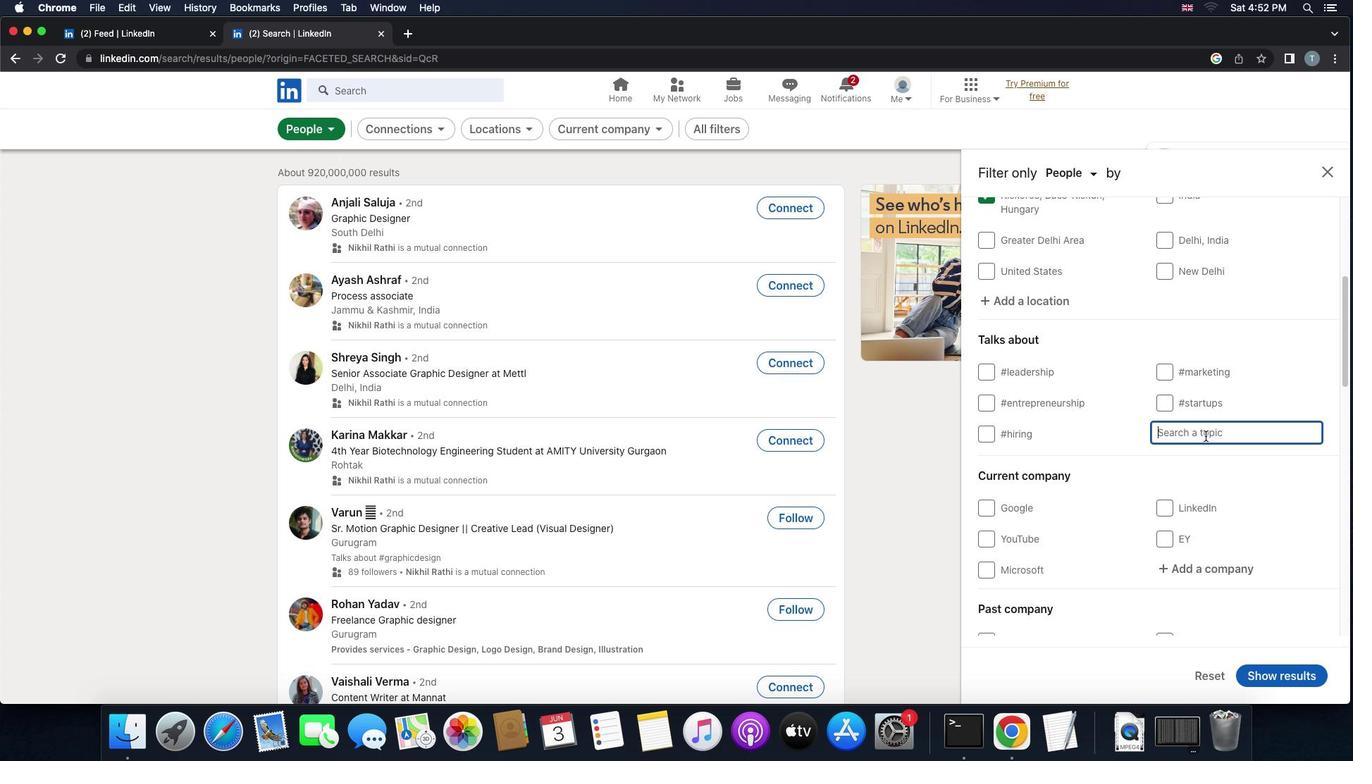 
Action: Key pressed 'h''u''m''a''n''r''e''s''o''u''r''c''e'
Screenshot: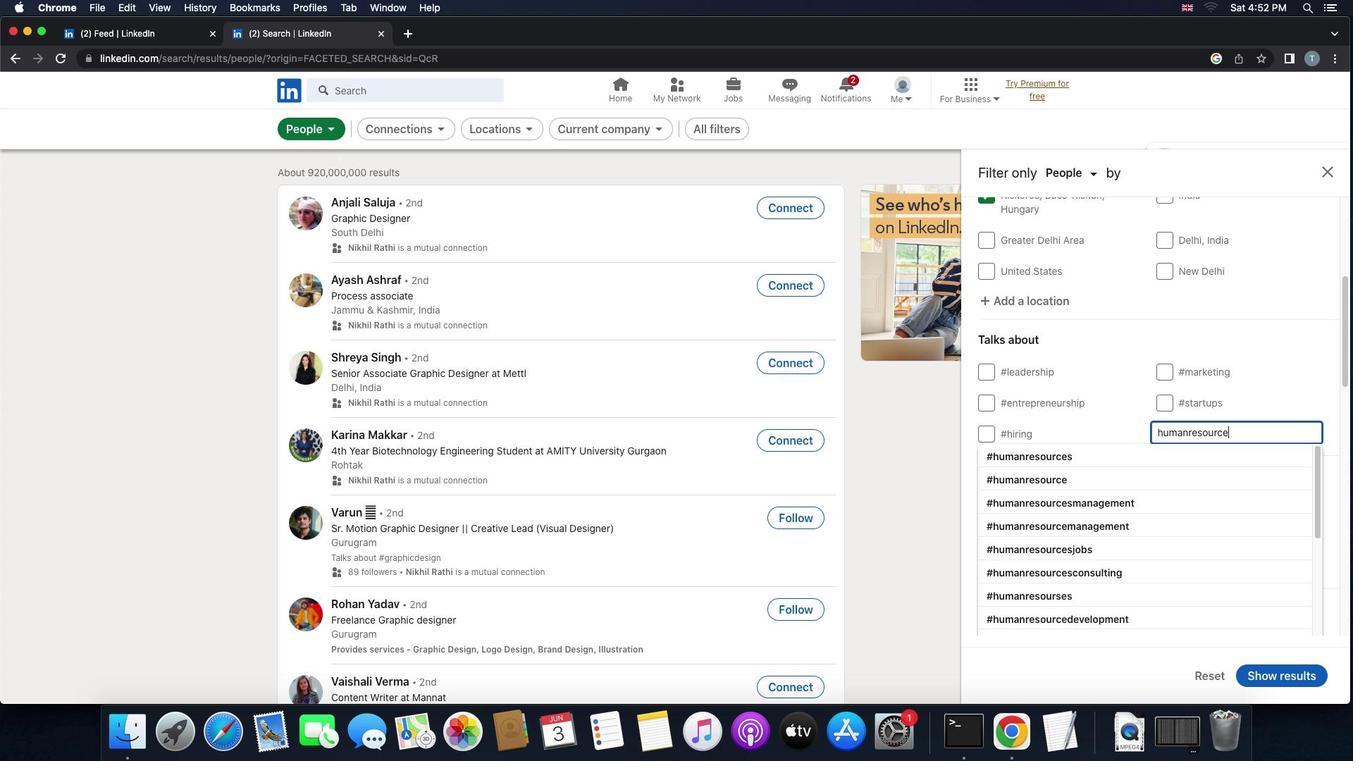
Action: Mouse moved to (1181, 448)
Screenshot: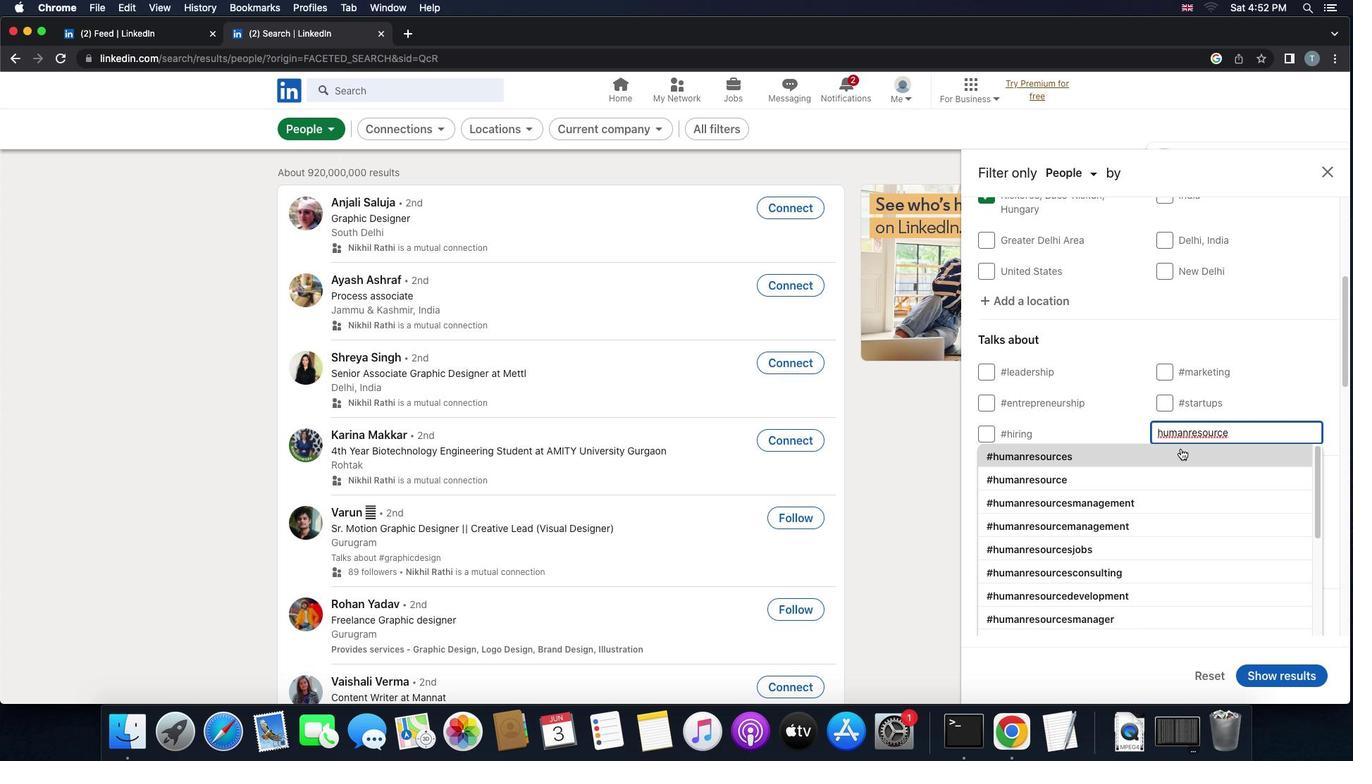
Action: Mouse pressed left at (1181, 448)
Screenshot: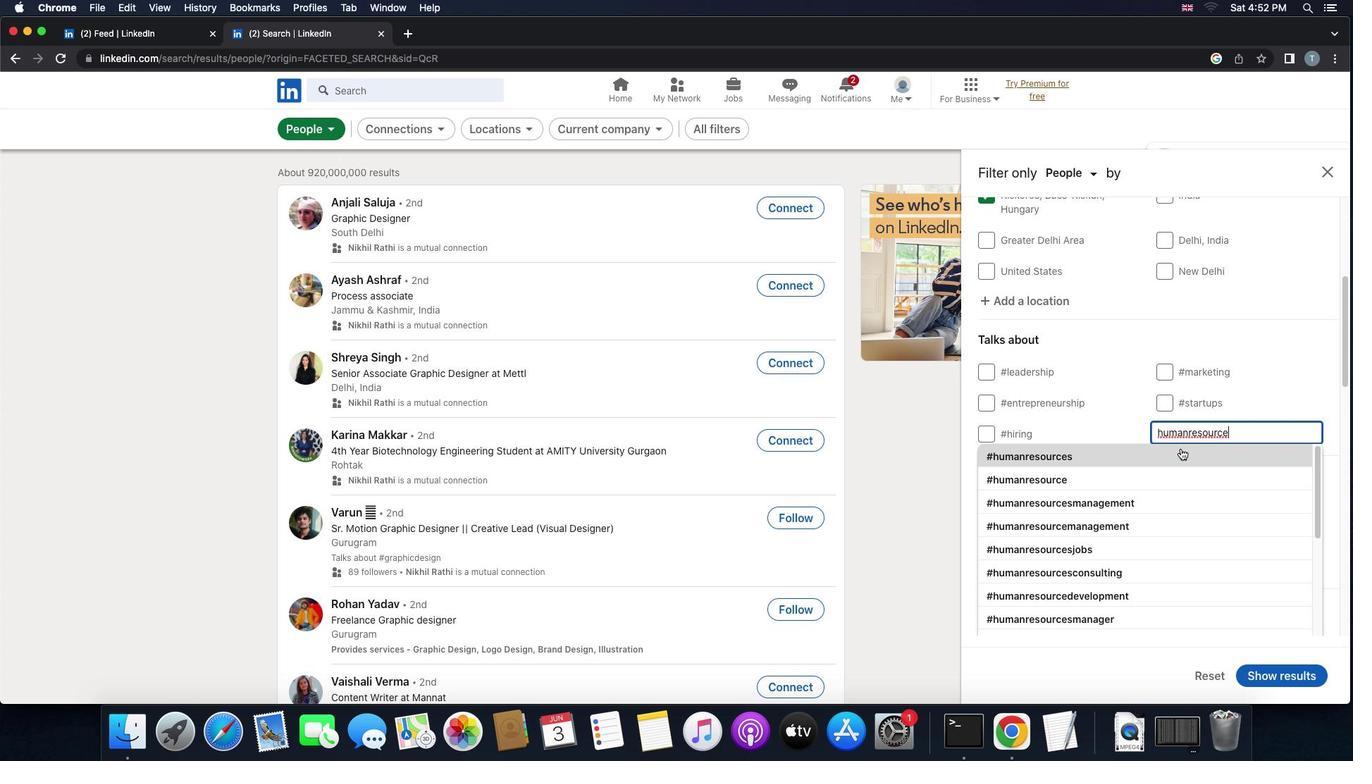 
Action: Mouse moved to (1170, 469)
Screenshot: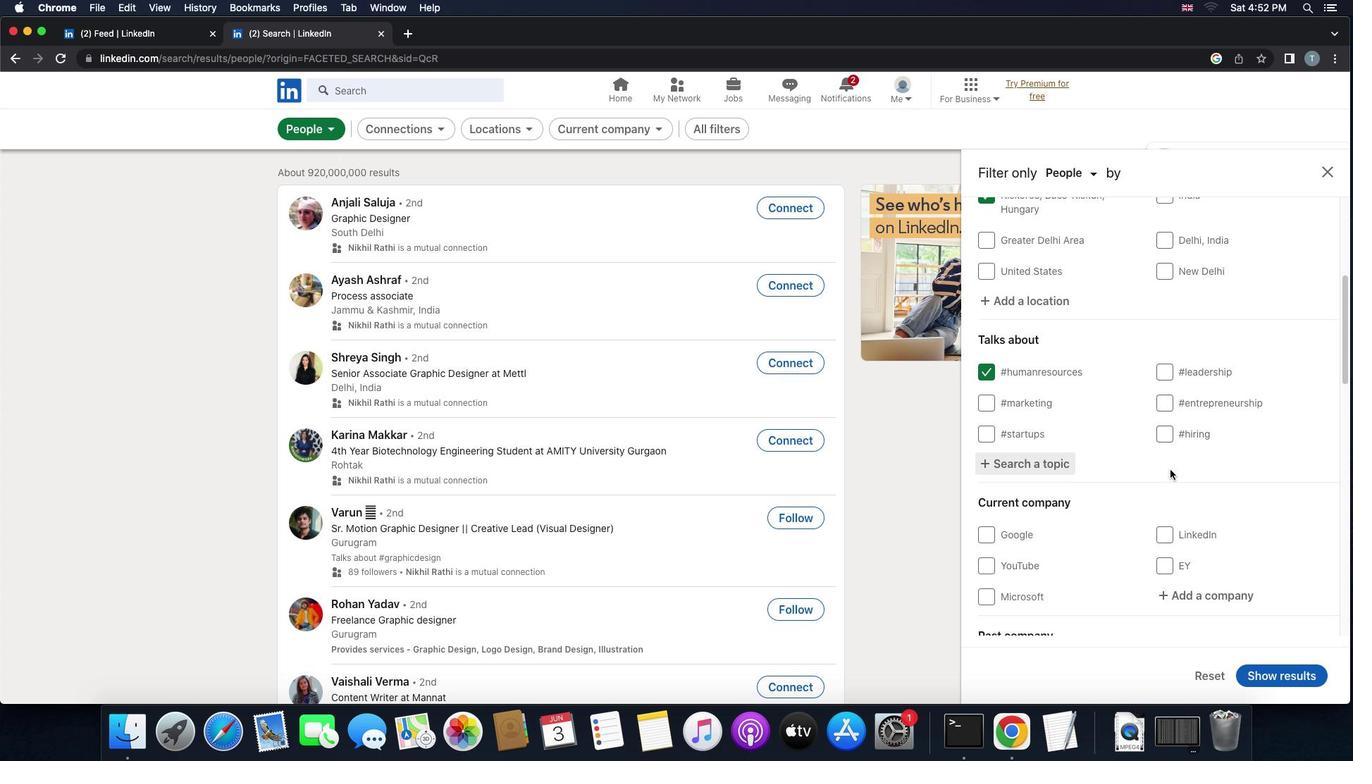 
Action: Mouse scrolled (1170, 469) with delta (0, 0)
Screenshot: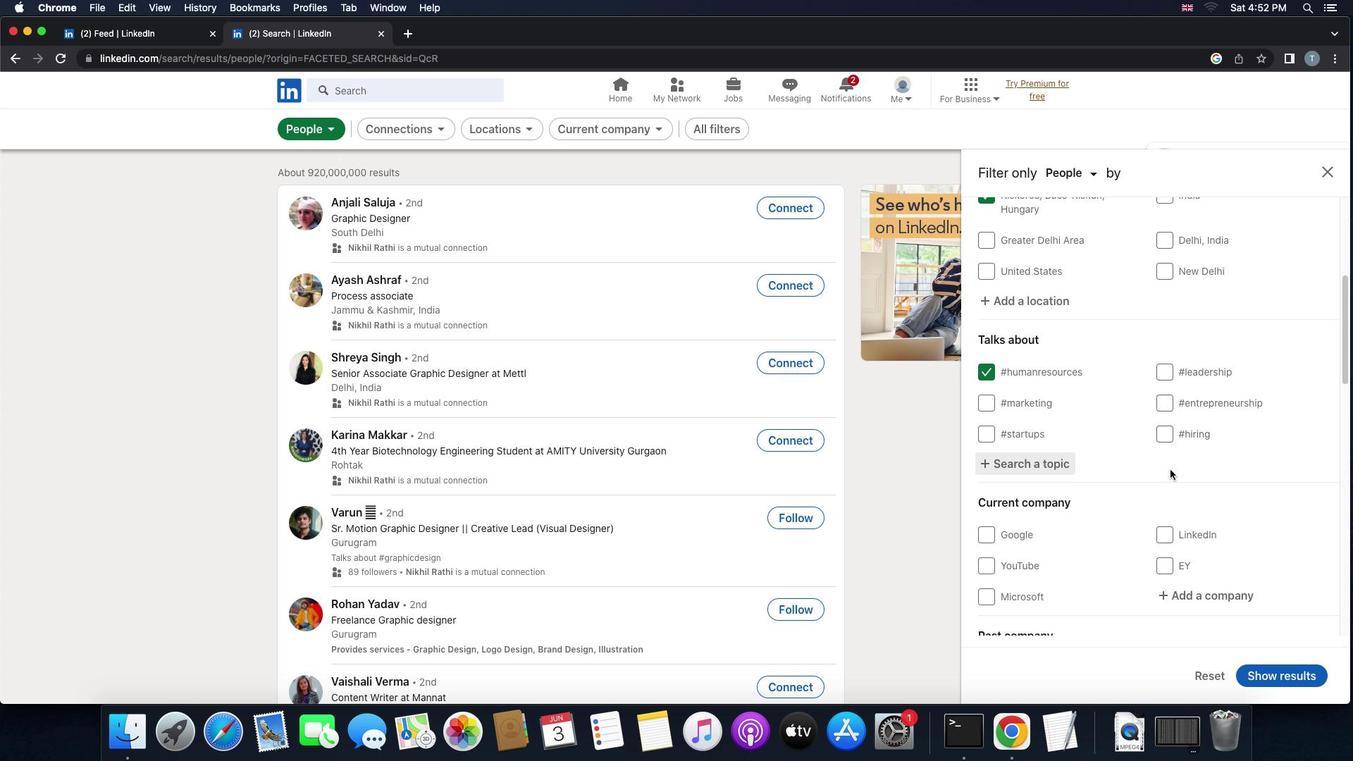 
Action: Mouse scrolled (1170, 469) with delta (0, 0)
Screenshot: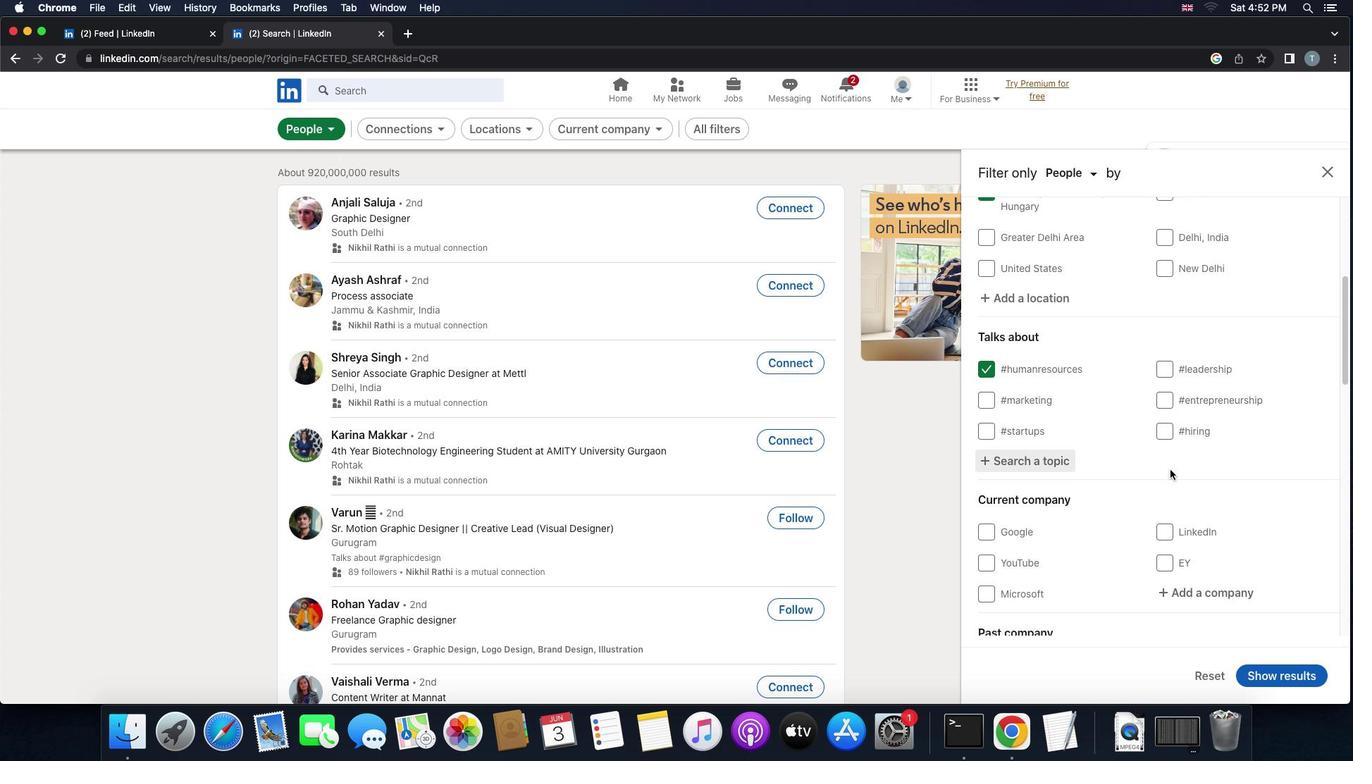 
Action: Mouse scrolled (1170, 469) with delta (0, 0)
Screenshot: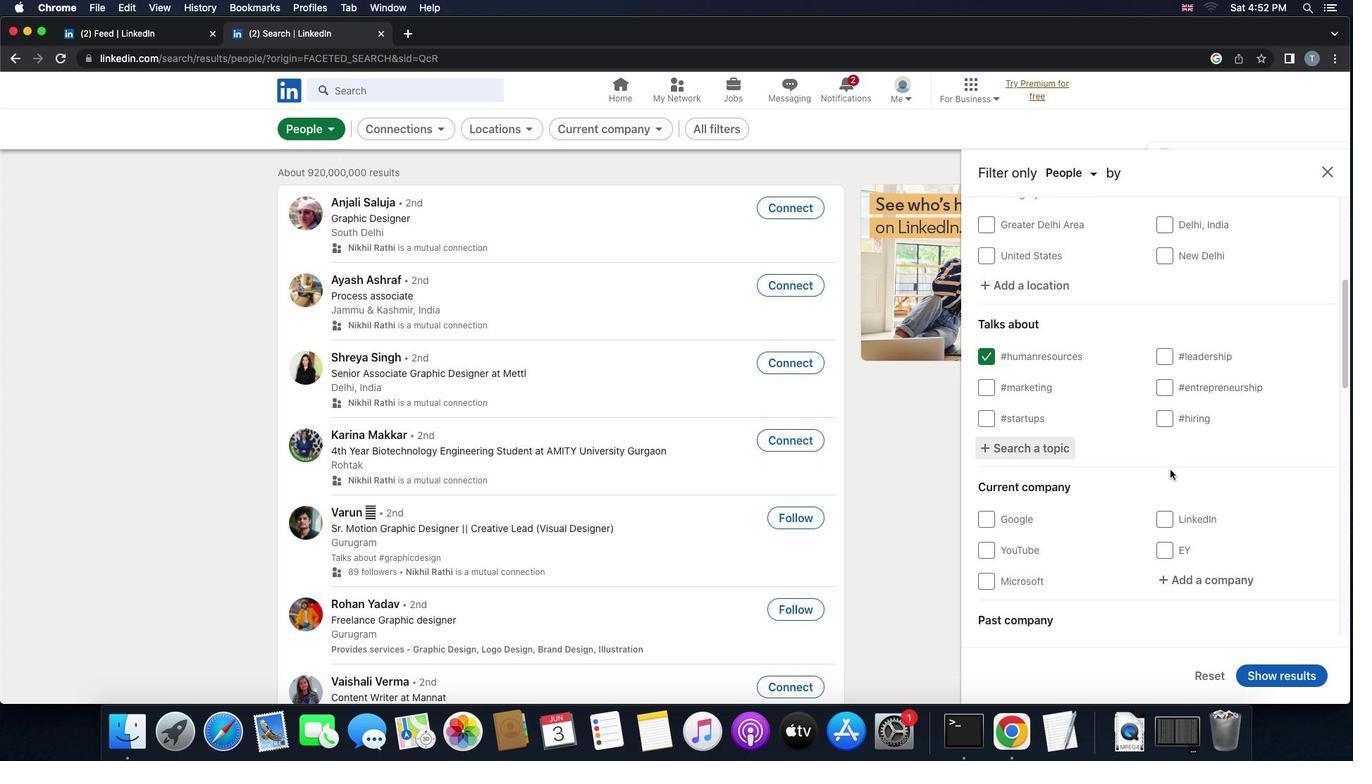 
Action: Mouse scrolled (1170, 469) with delta (0, 0)
Screenshot: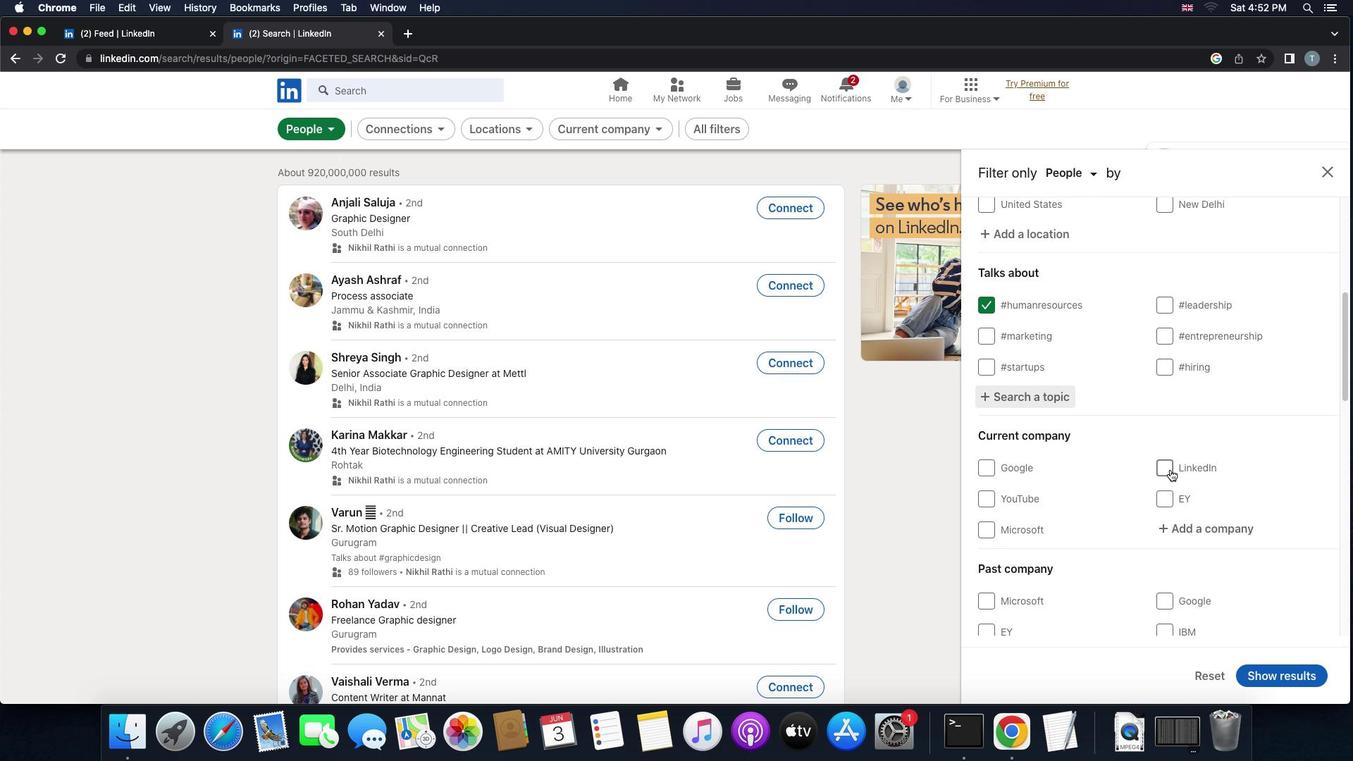 
Action: Mouse scrolled (1170, 469) with delta (0, 0)
Screenshot: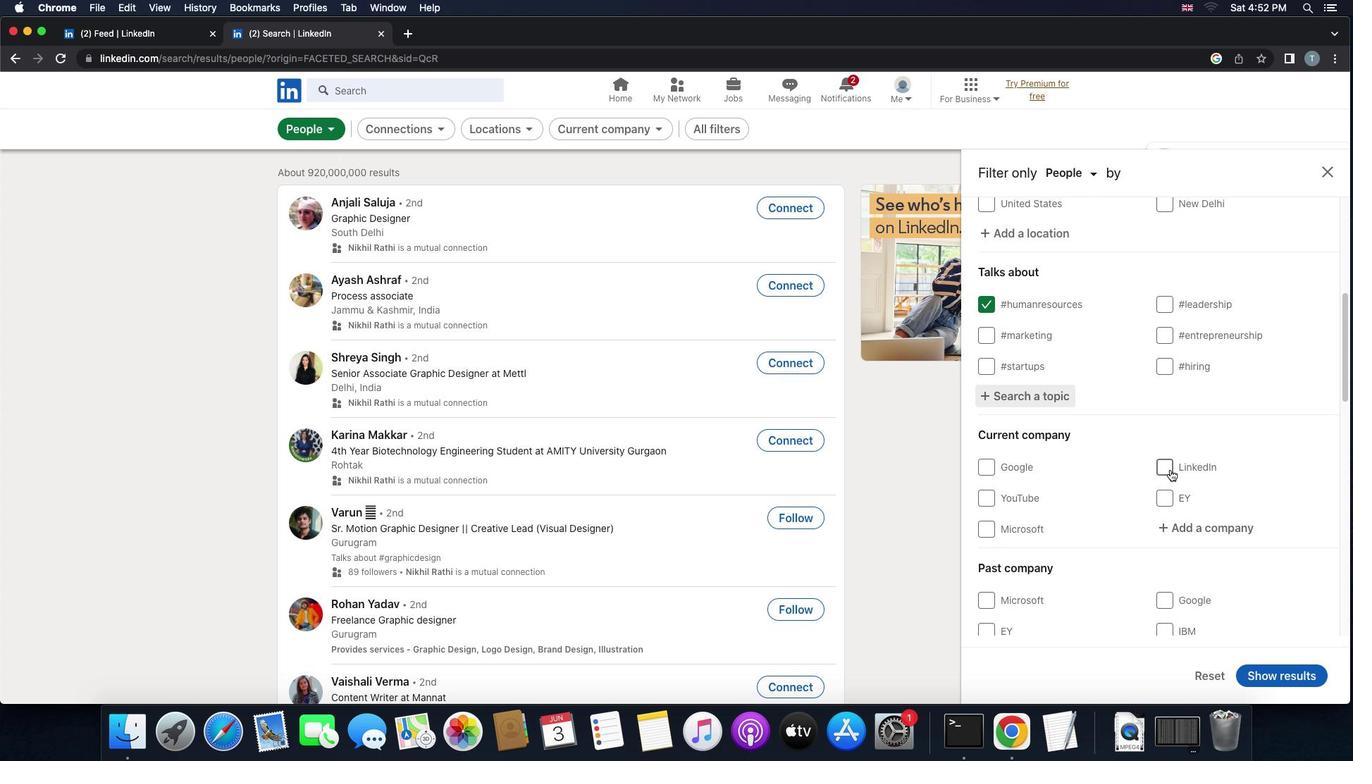 
Action: Mouse scrolled (1170, 469) with delta (0, 0)
Screenshot: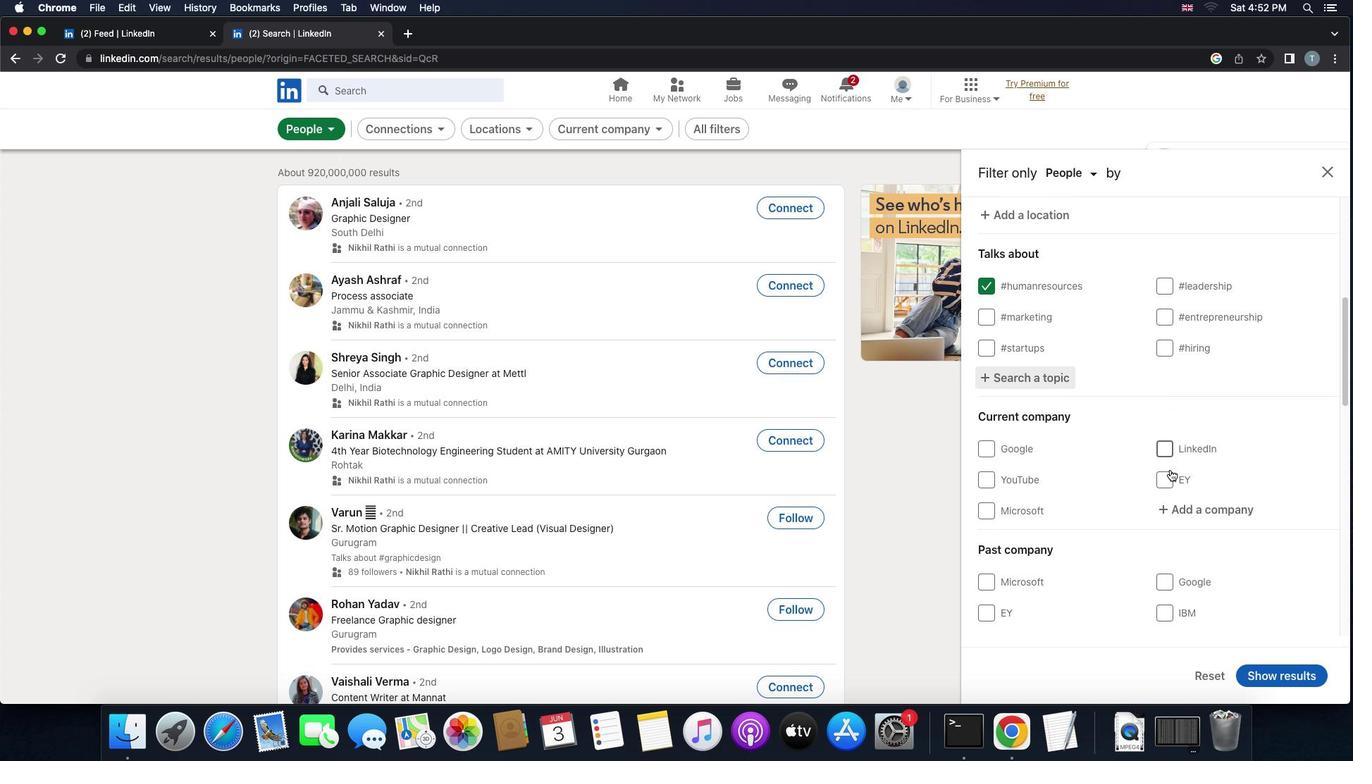 
Action: Mouse moved to (1167, 481)
Screenshot: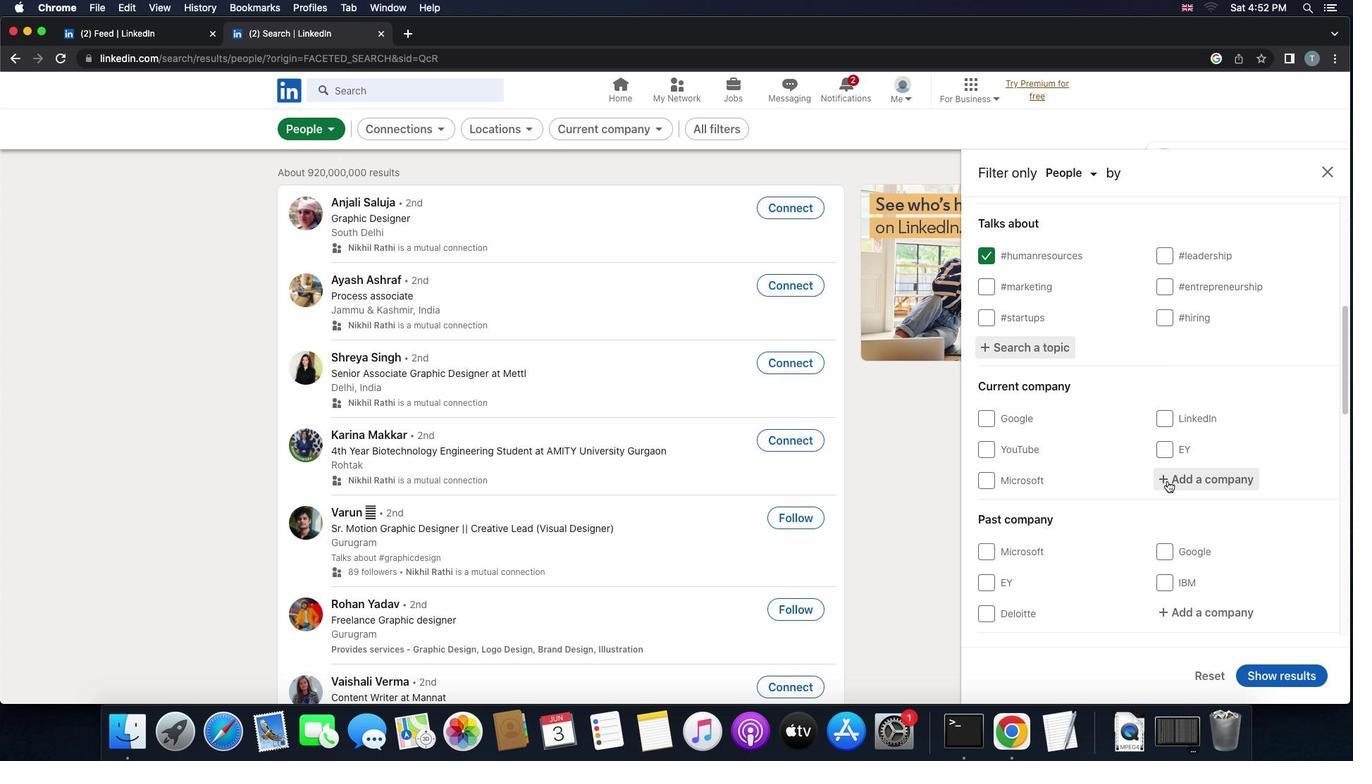 
Action: Mouse pressed left at (1167, 481)
Screenshot: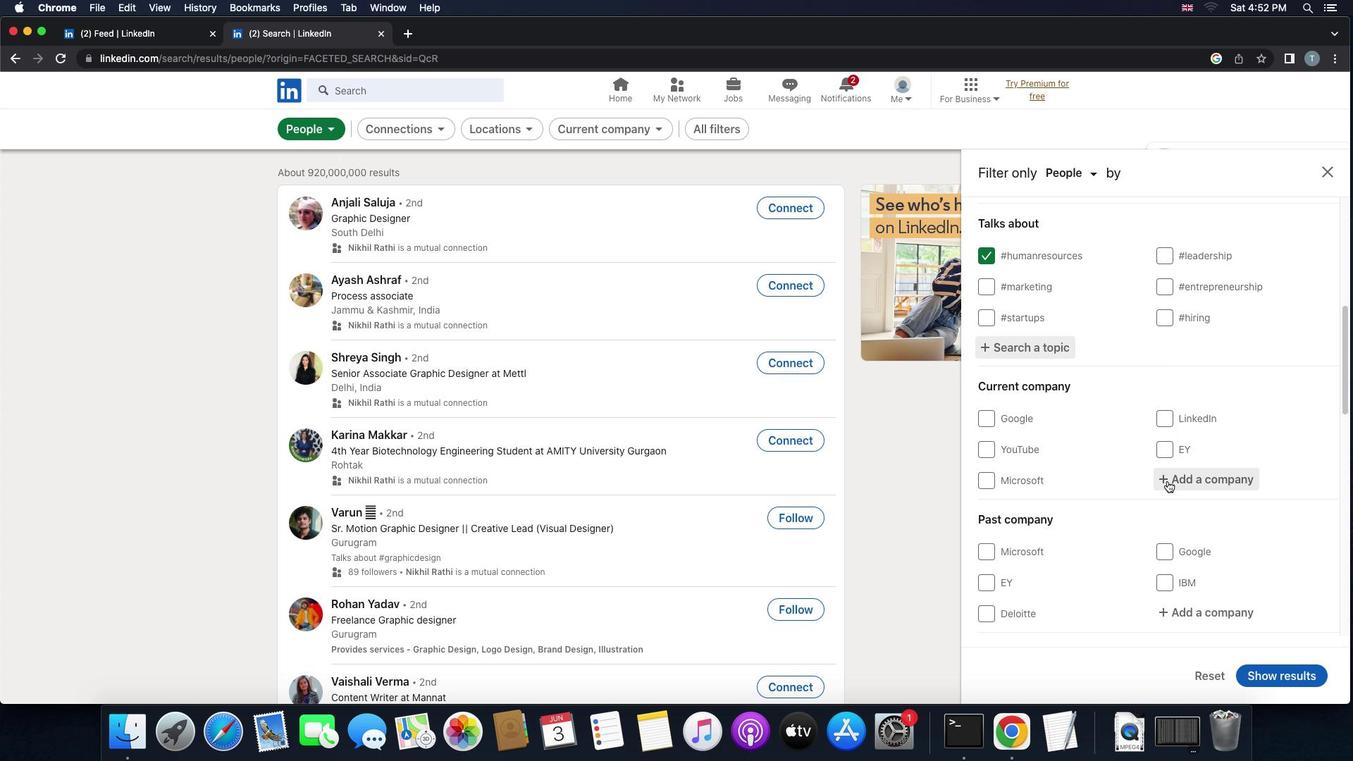 
Action: Mouse moved to (1146, 489)
Screenshot: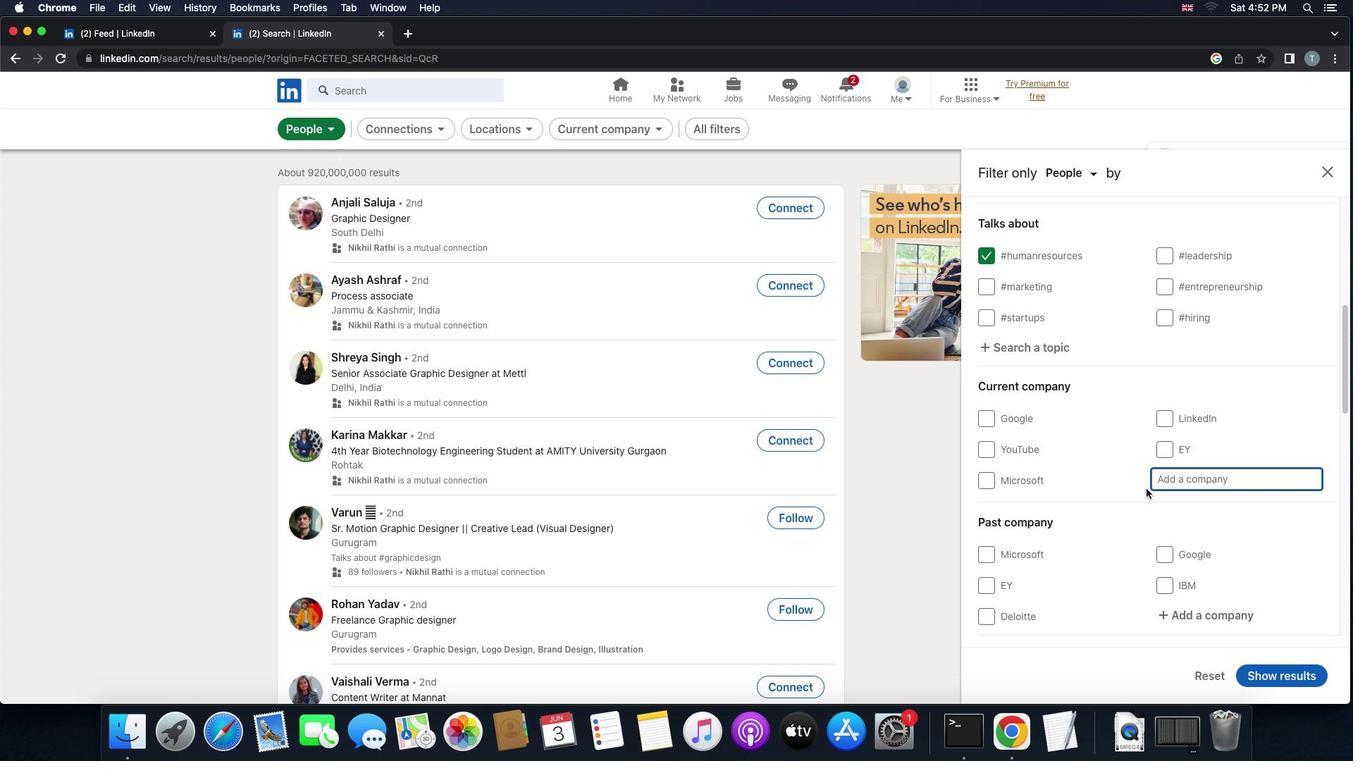
Action: Mouse scrolled (1146, 489) with delta (0, 0)
Screenshot: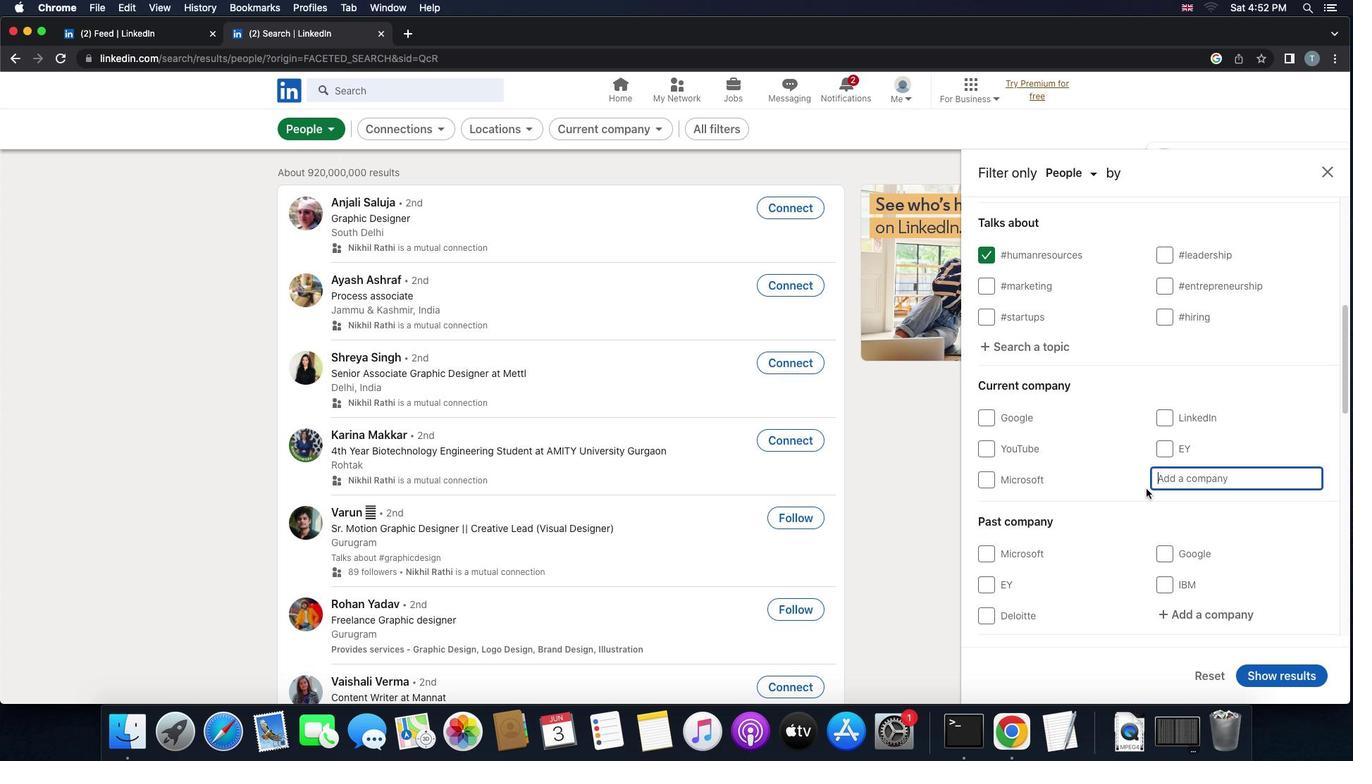 
Action: Mouse scrolled (1146, 489) with delta (0, 0)
Screenshot: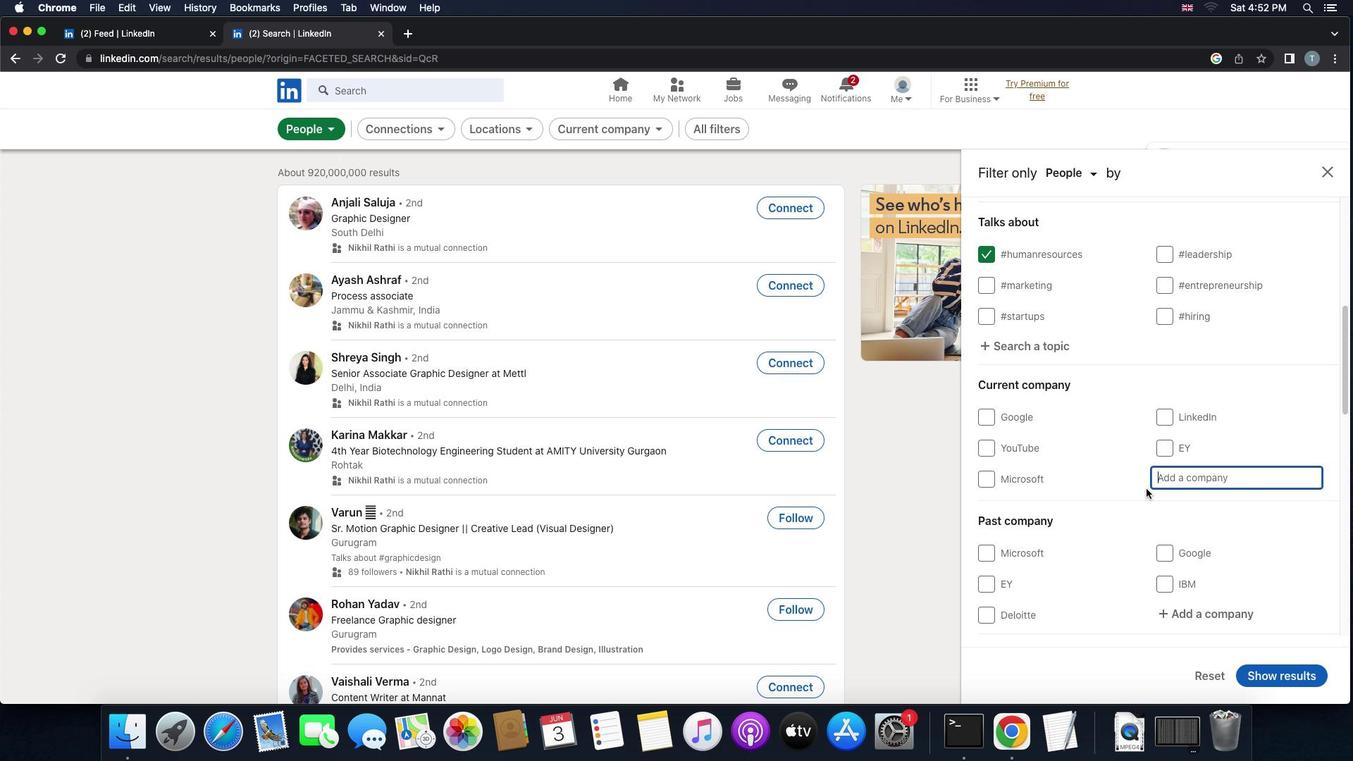 
Action: Mouse scrolled (1146, 489) with delta (0, 0)
Screenshot: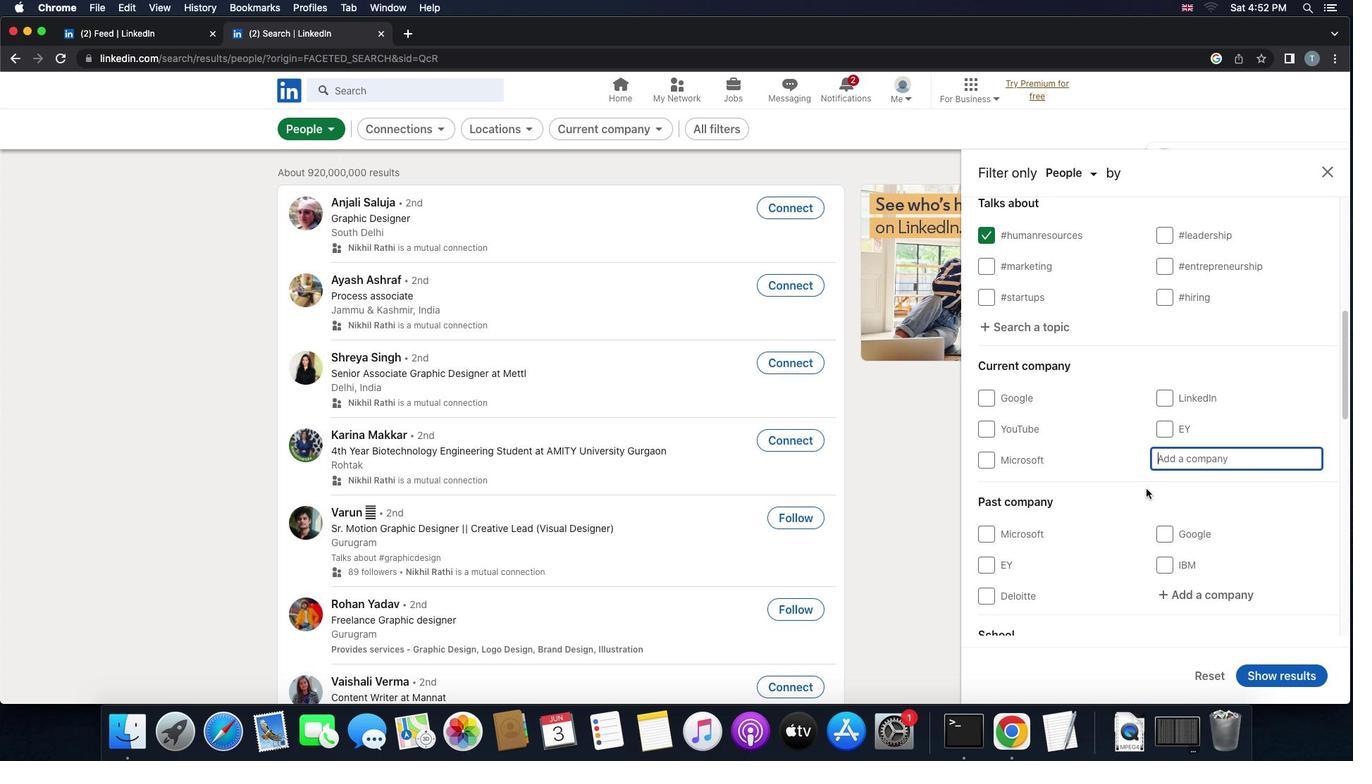 
Action: Mouse moved to (1146, 489)
Screenshot: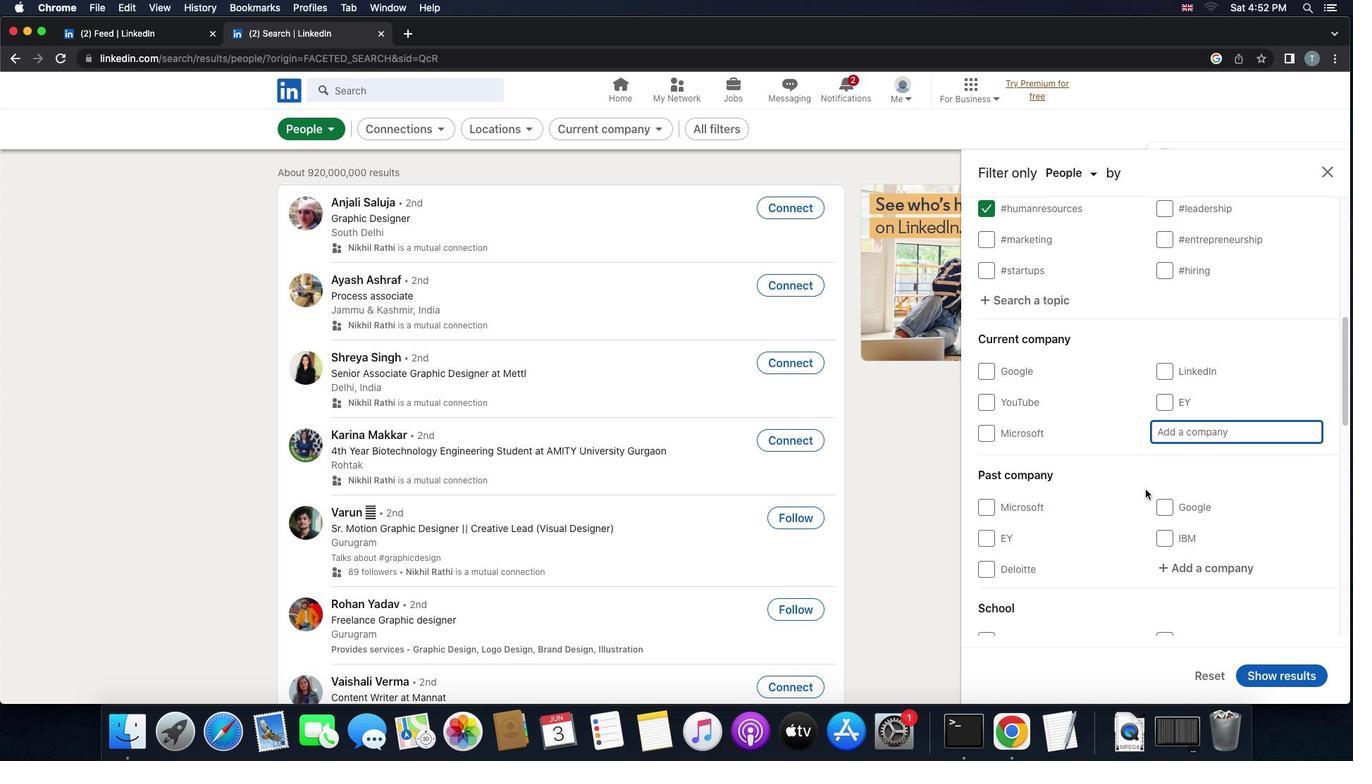 
Action: Key pressed Key.shift'E''P''A''M'
Screenshot: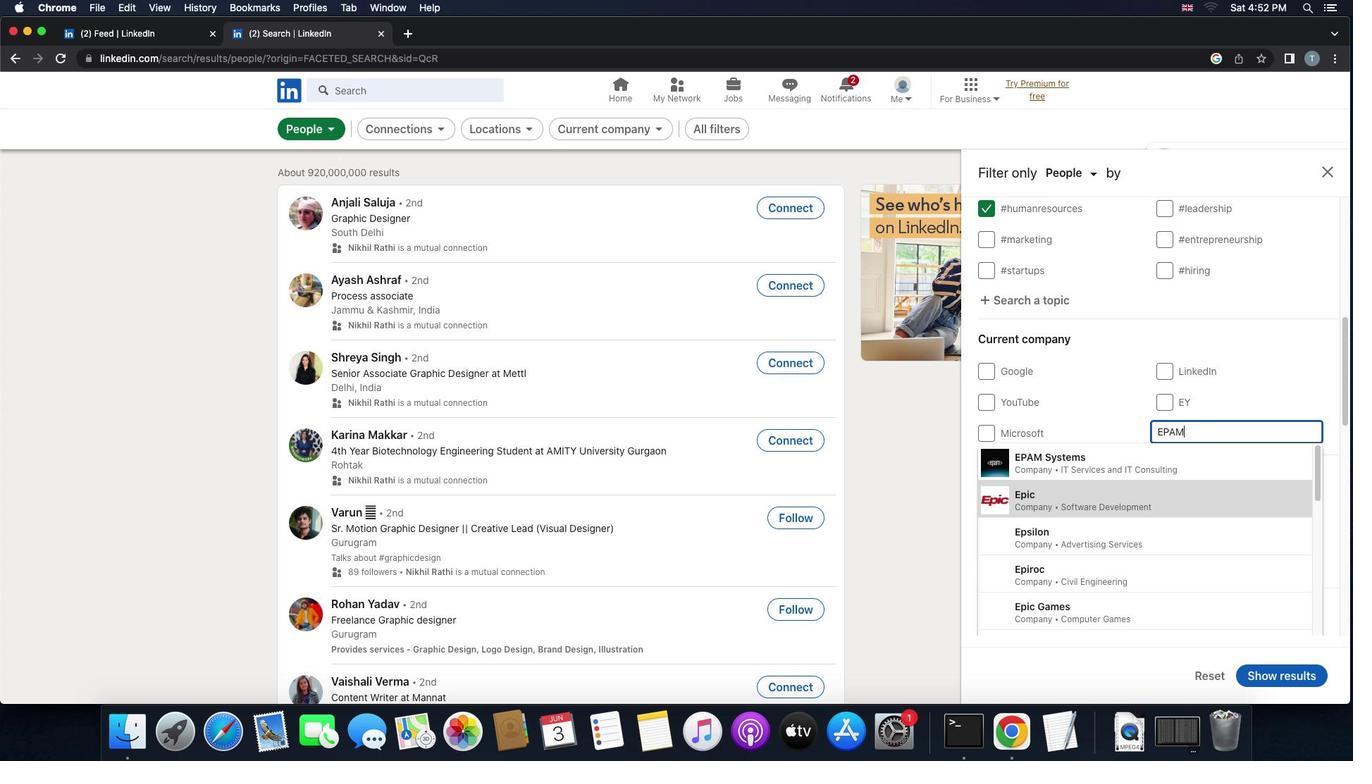 
Action: Mouse moved to (1094, 494)
Screenshot: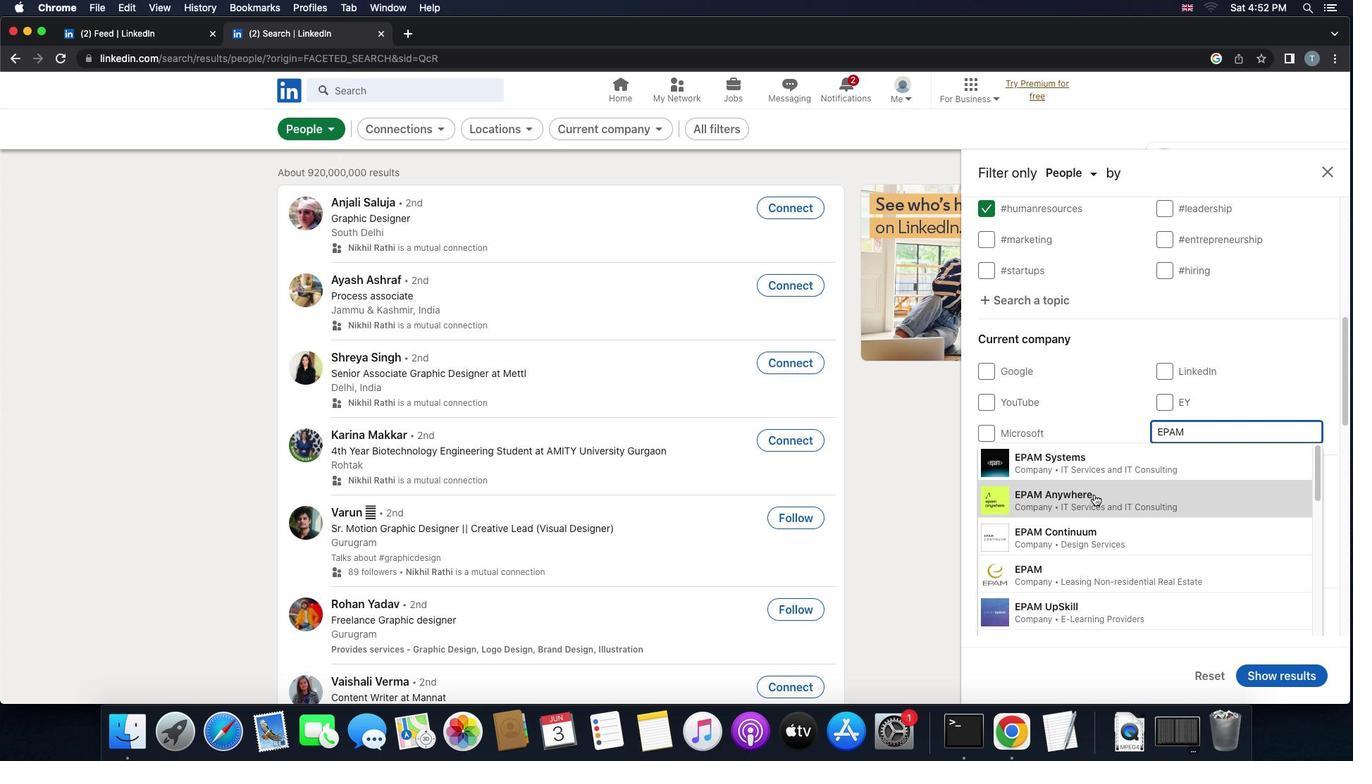 
Action: Mouse pressed left at (1094, 494)
Screenshot: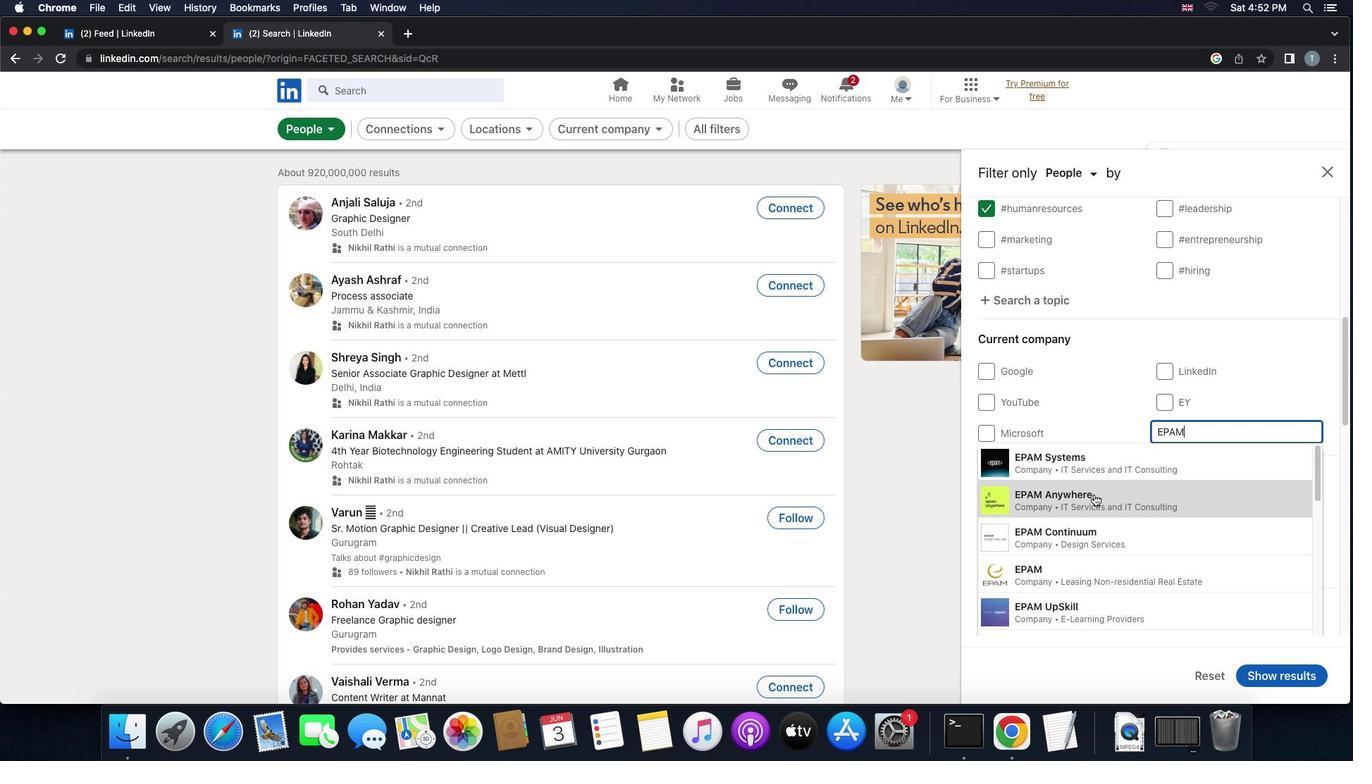 
Action: Mouse scrolled (1094, 494) with delta (0, 0)
Screenshot: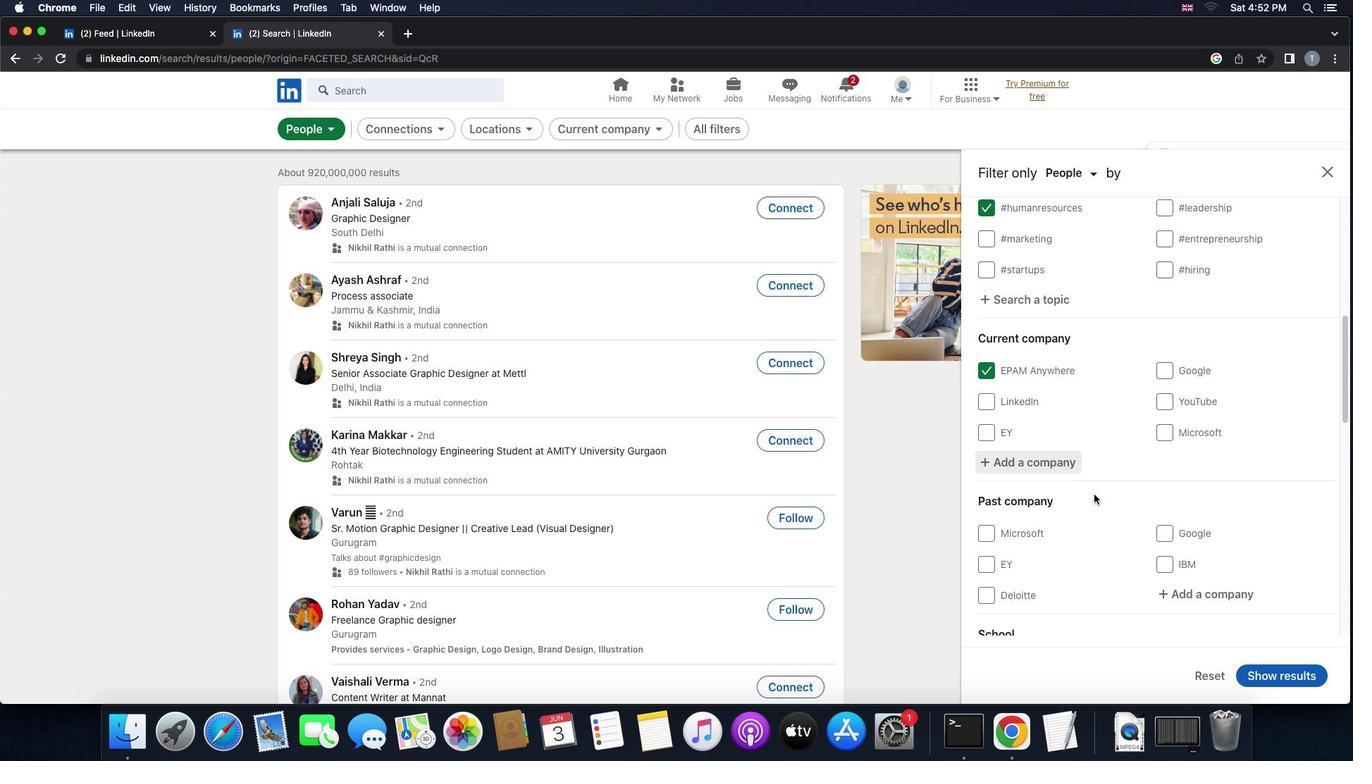 
Action: Mouse scrolled (1094, 494) with delta (0, 0)
Screenshot: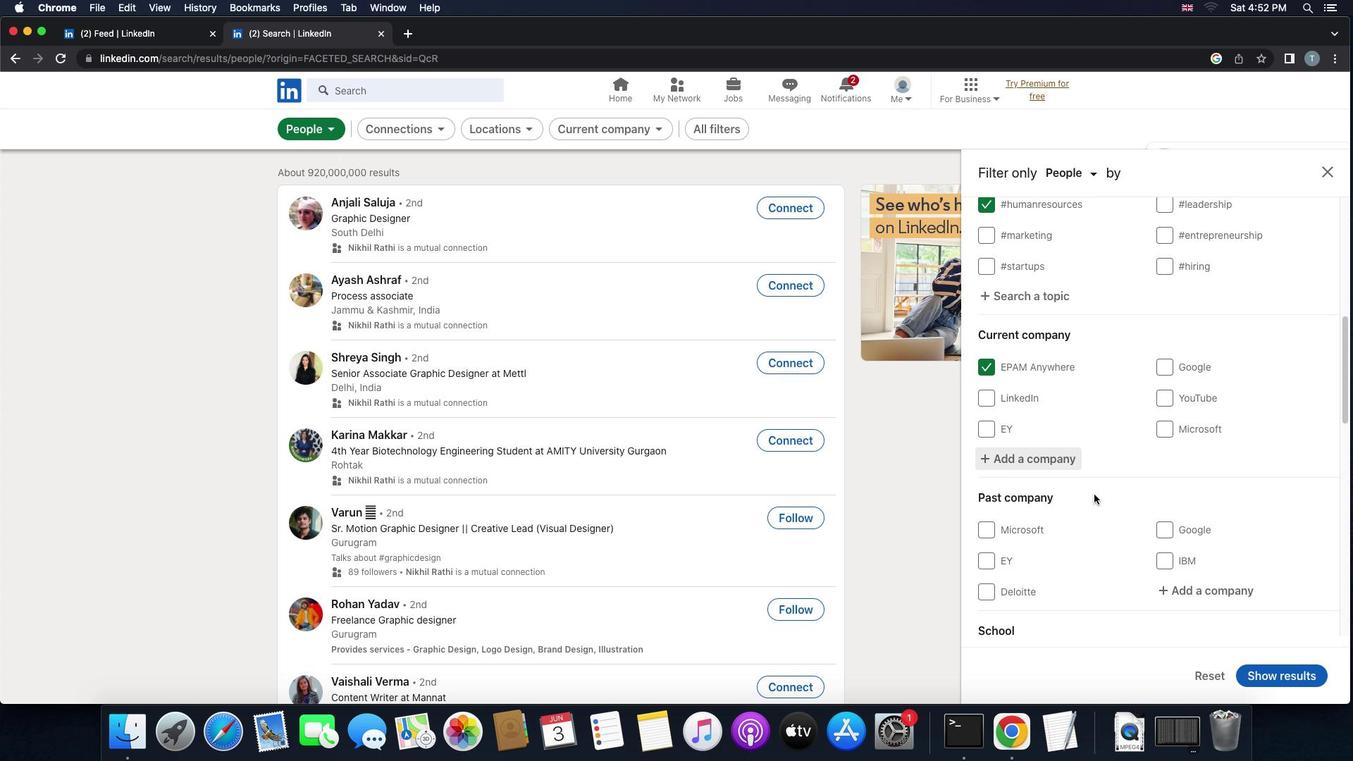 
Action: Mouse scrolled (1094, 494) with delta (0, -1)
Screenshot: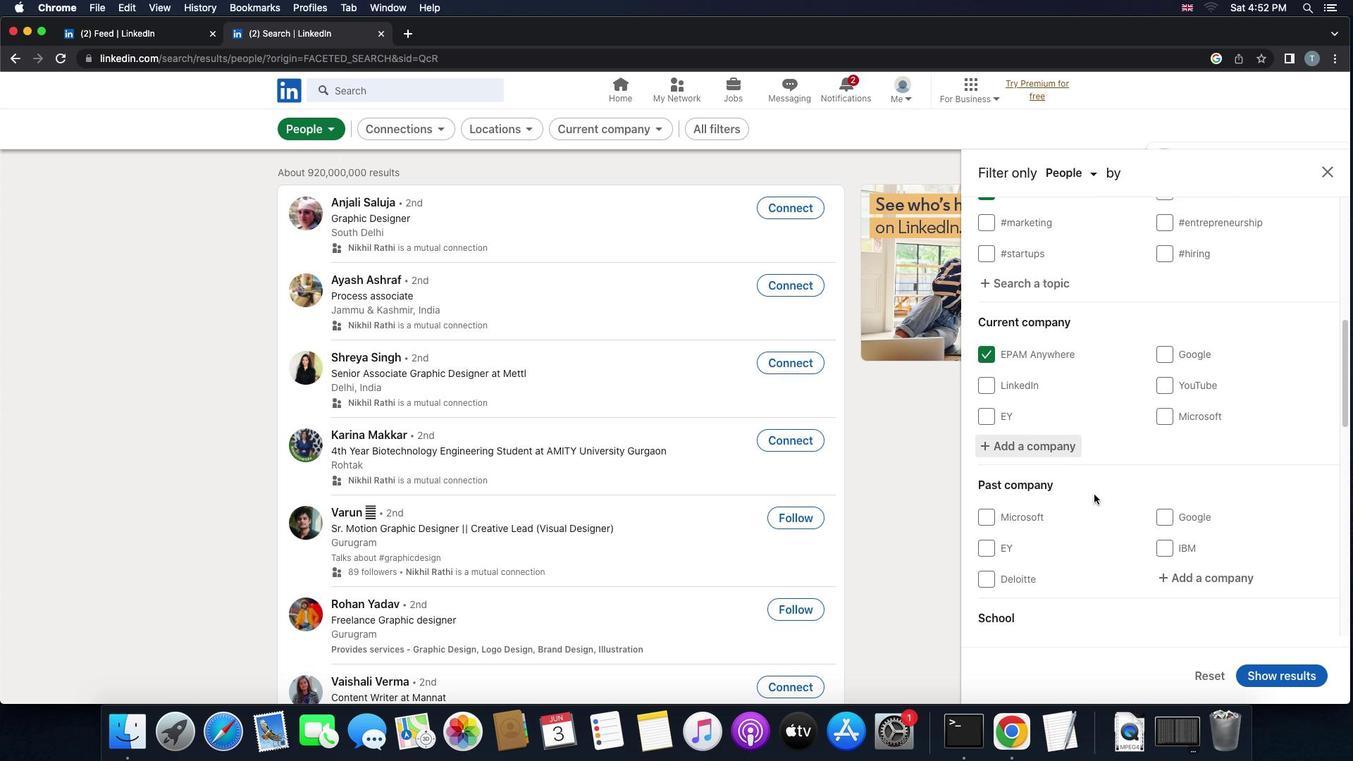 
Action: Mouse scrolled (1094, 494) with delta (0, 0)
Screenshot: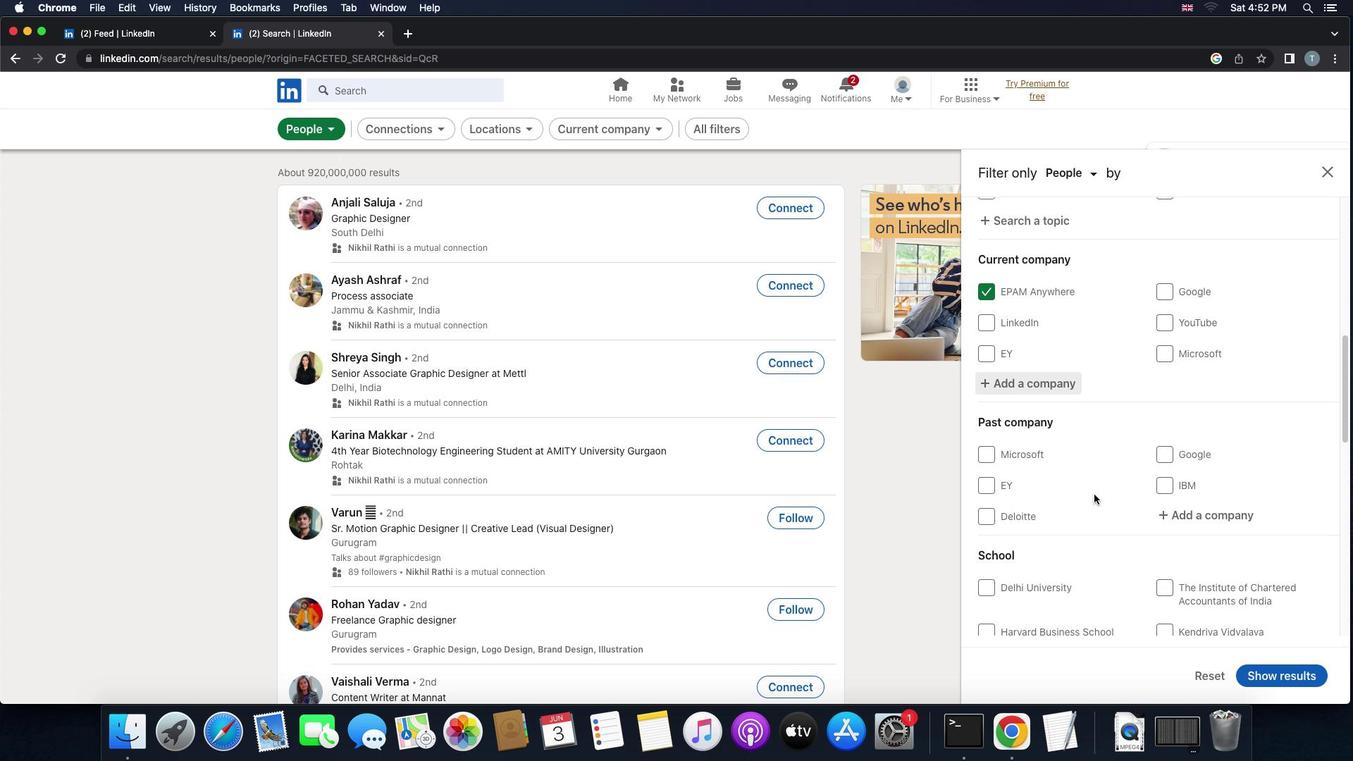 
Action: Mouse scrolled (1094, 494) with delta (0, 0)
Screenshot: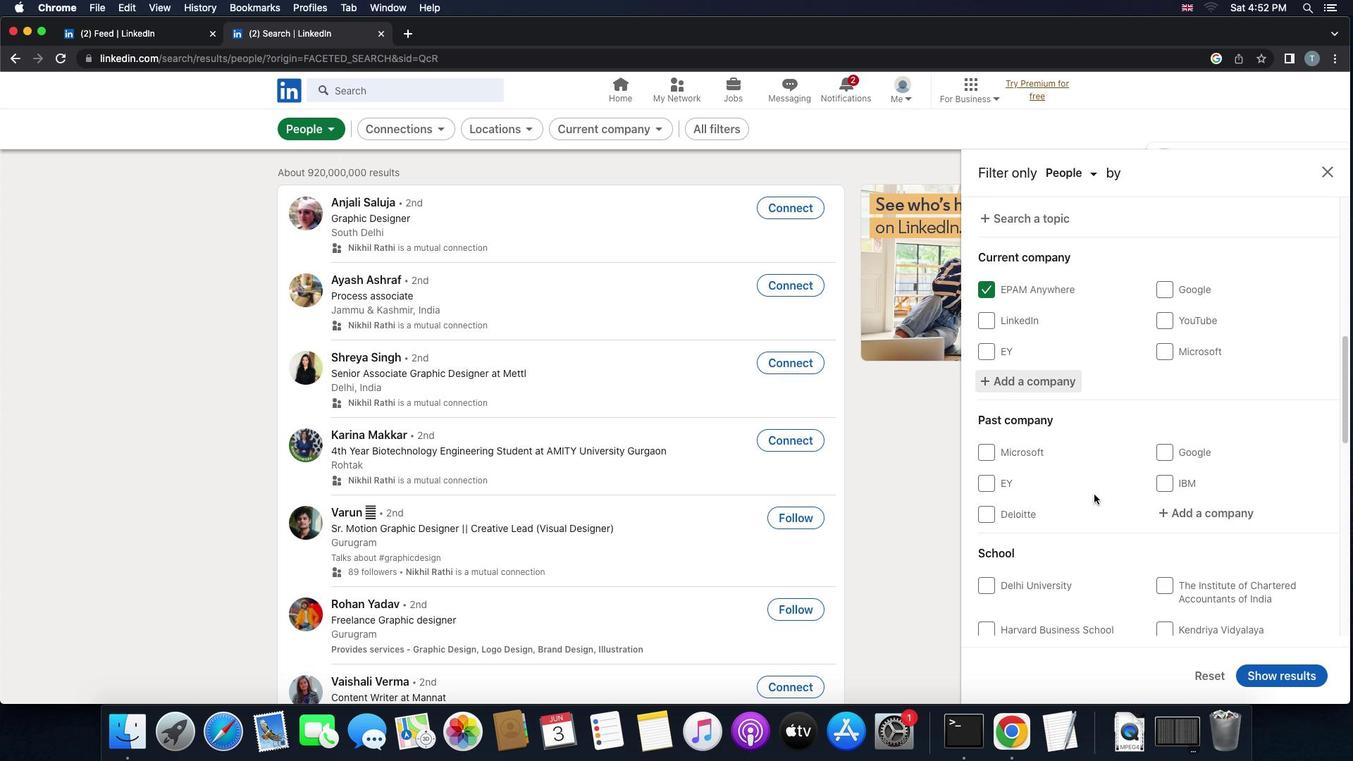
Action: Mouse scrolled (1094, 494) with delta (0, 0)
Screenshot: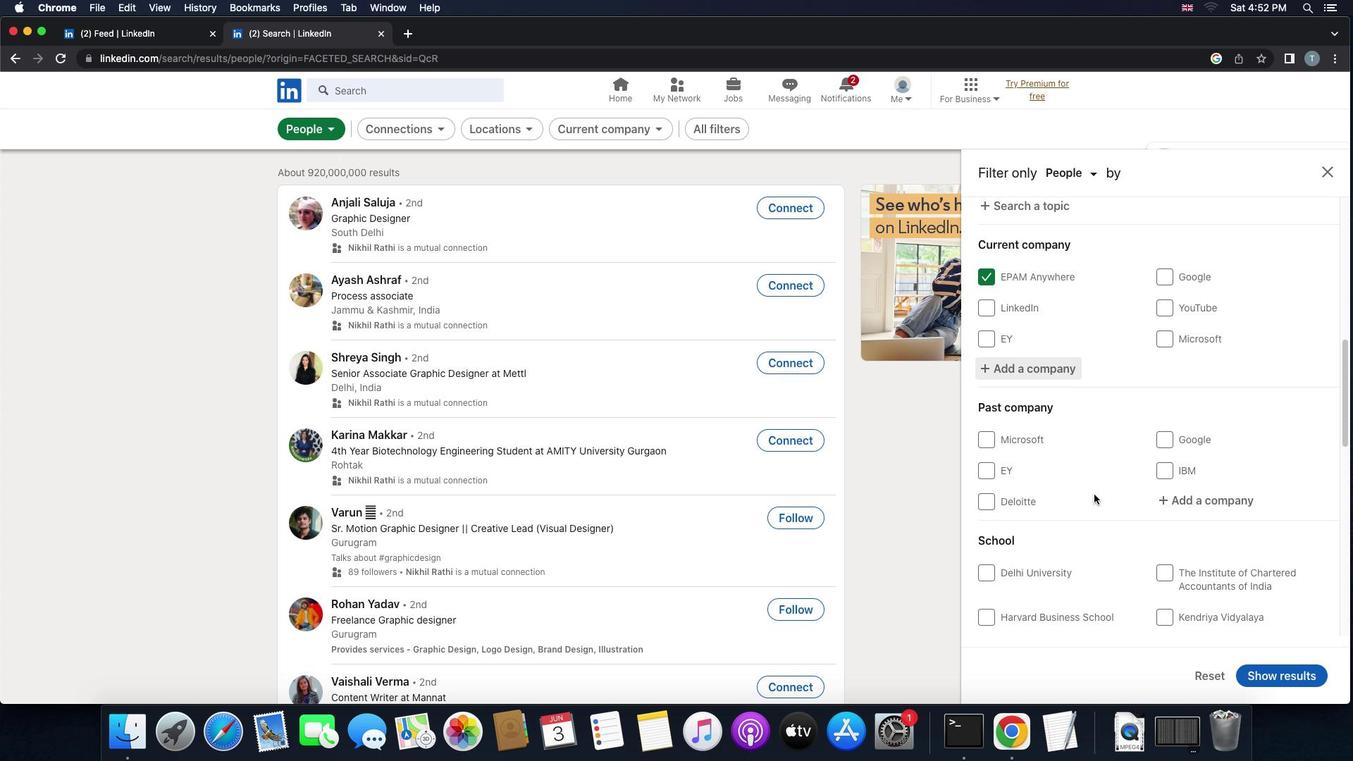 
Action: Mouse moved to (1094, 494)
Screenshot: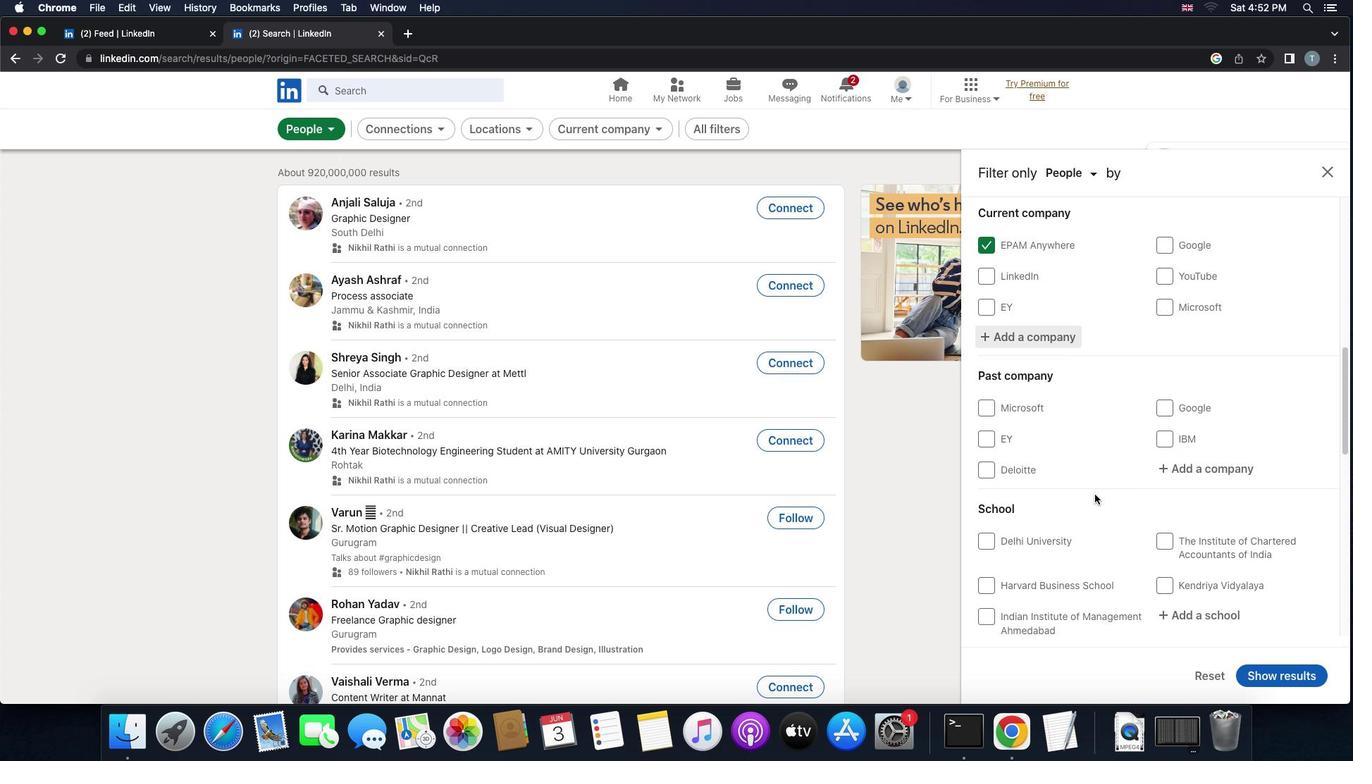 
Action: Mouse scrolled (1094, 494) with delta (0, 0)
Screenshot: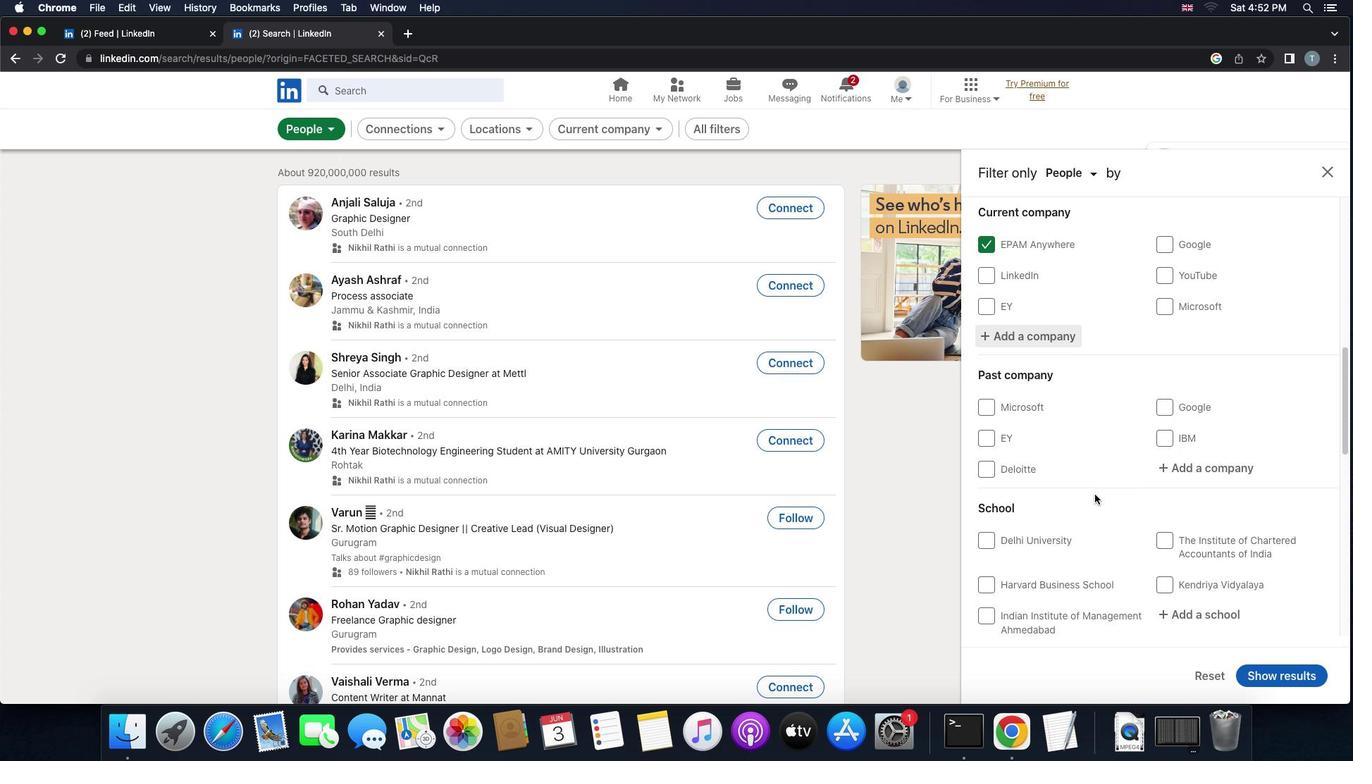 
Action: Mouse scrolled (1094, 494) with delta (0, 0)
Screenshot: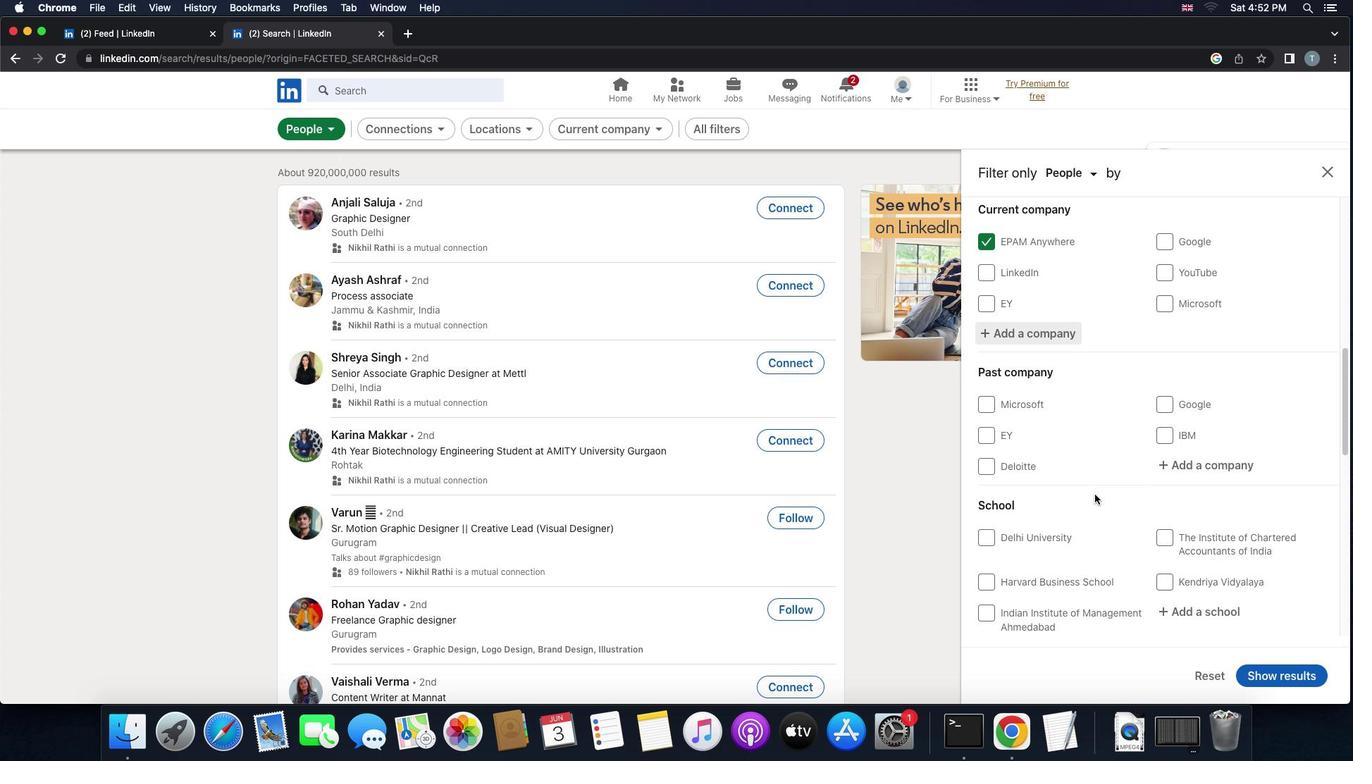
Action: Mouse scrolled (1094, 494) with delta (0, 0)
Screenshot: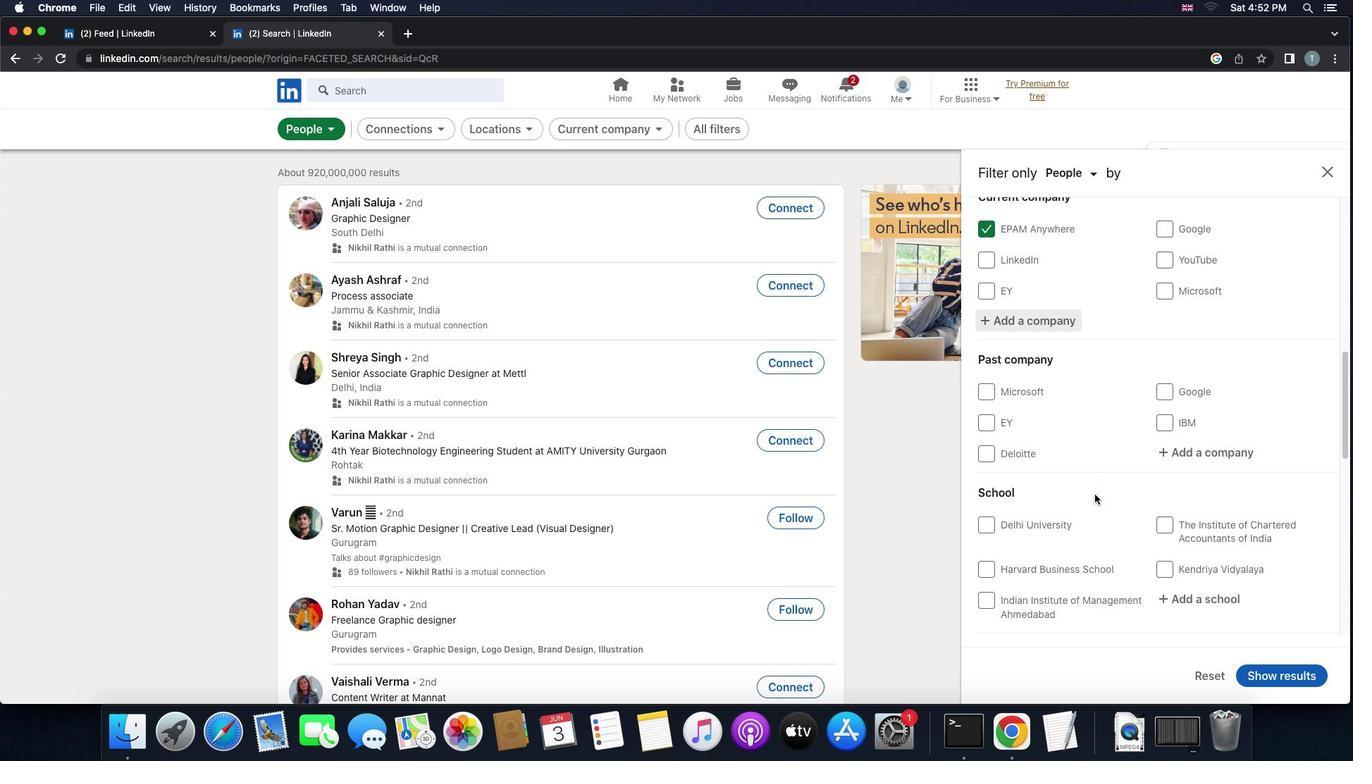
Action: Mouse scrolled (1094, 494) with delta (0, 0)
Screenshot: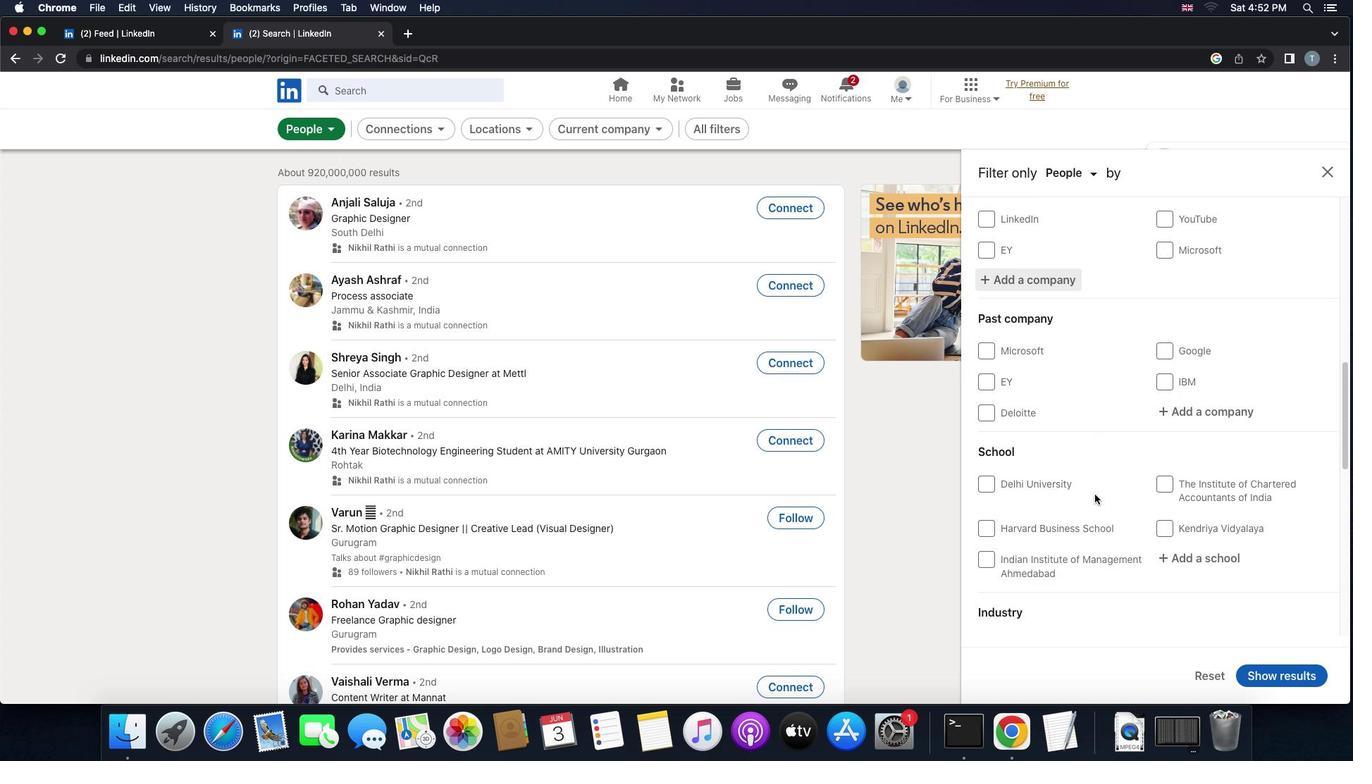 
Action: Mouse moved to (1112, 502)
Screenshot: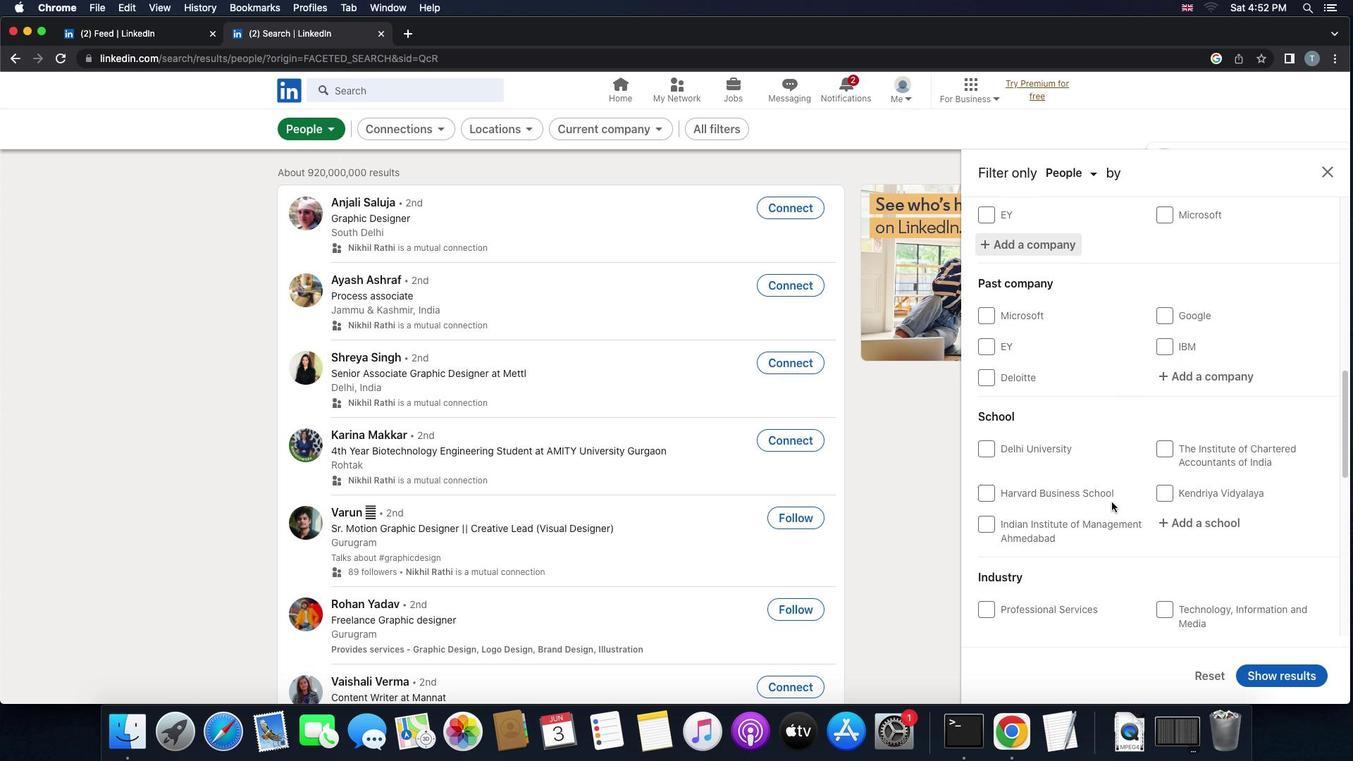 
Action: Mouse scrolled (1112, 502) with delta (0, 0)
Screenshot: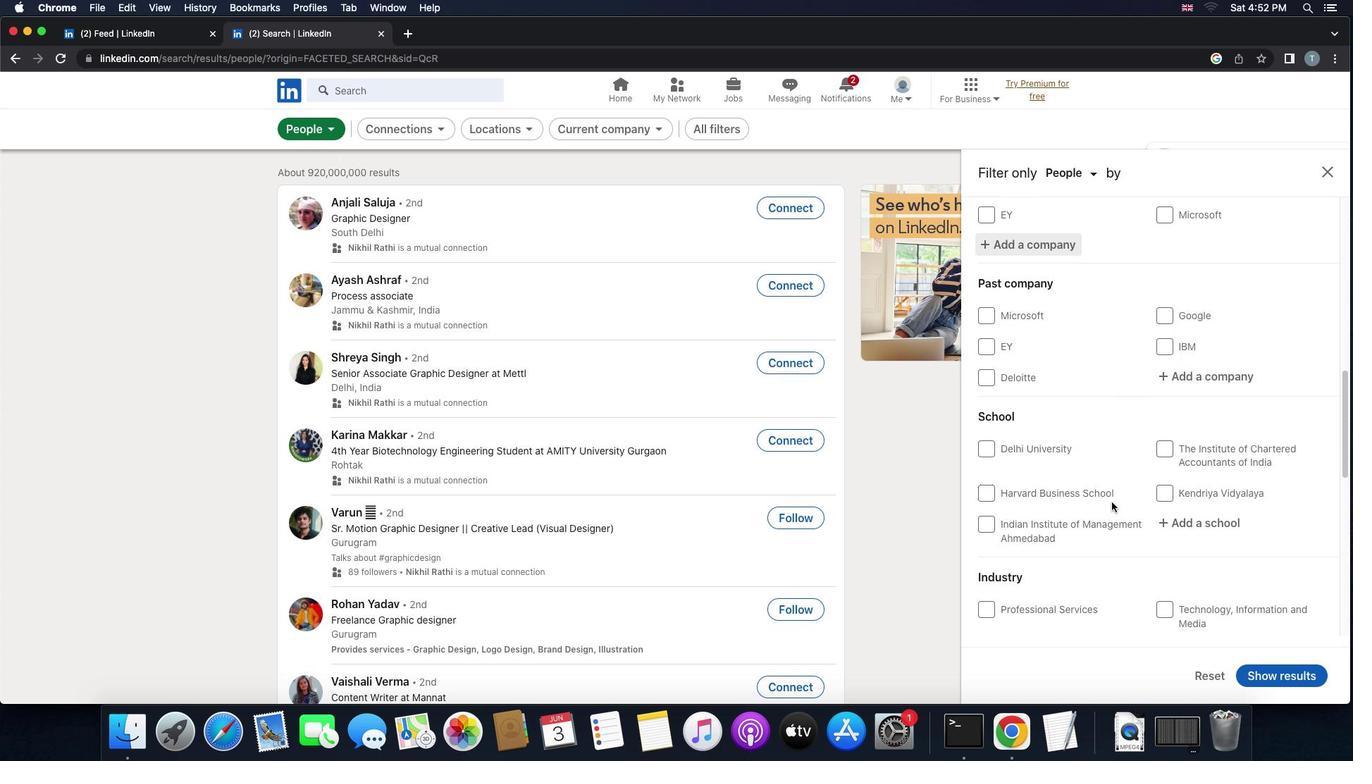 
Action: Mouse scrolled (1112, 502) with delta (0, 0)
Screenshot: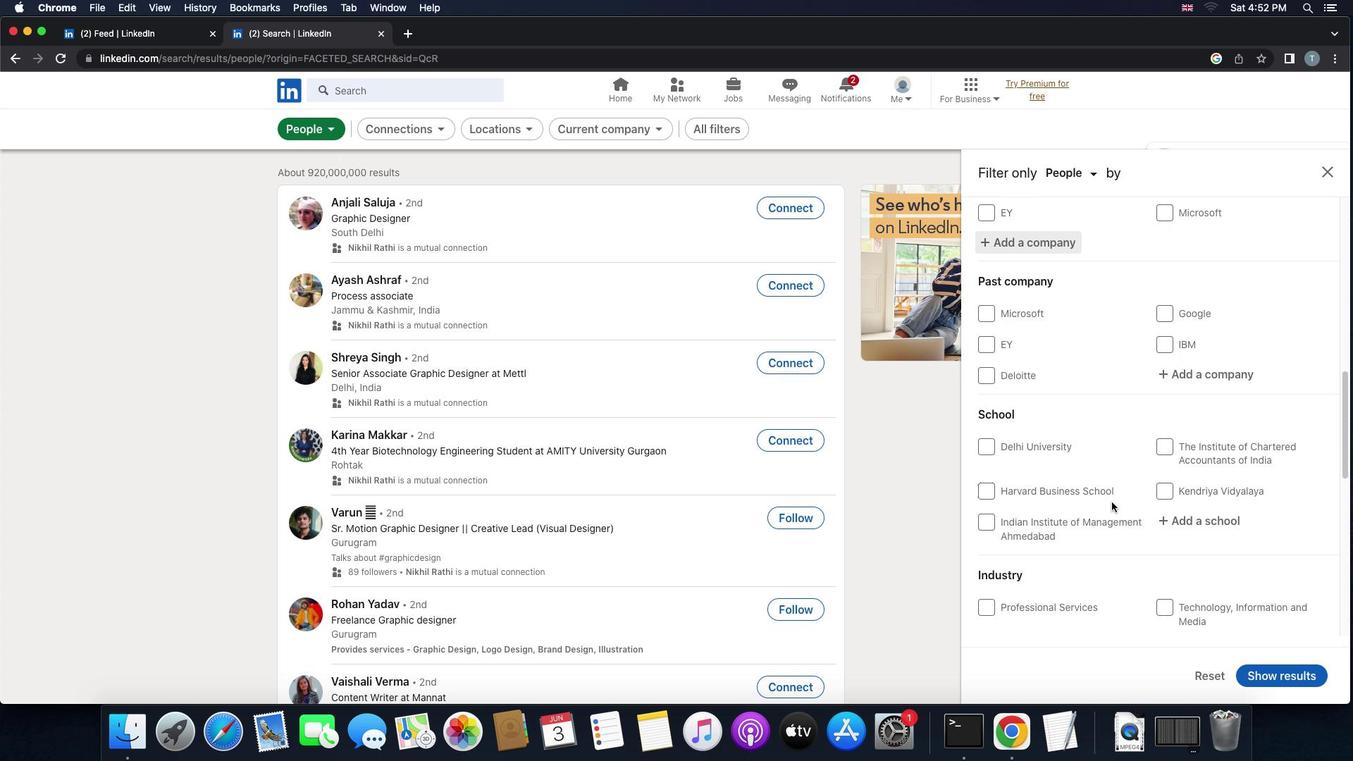 
Action: Mouse moved to (1169, 495)
Screenshot: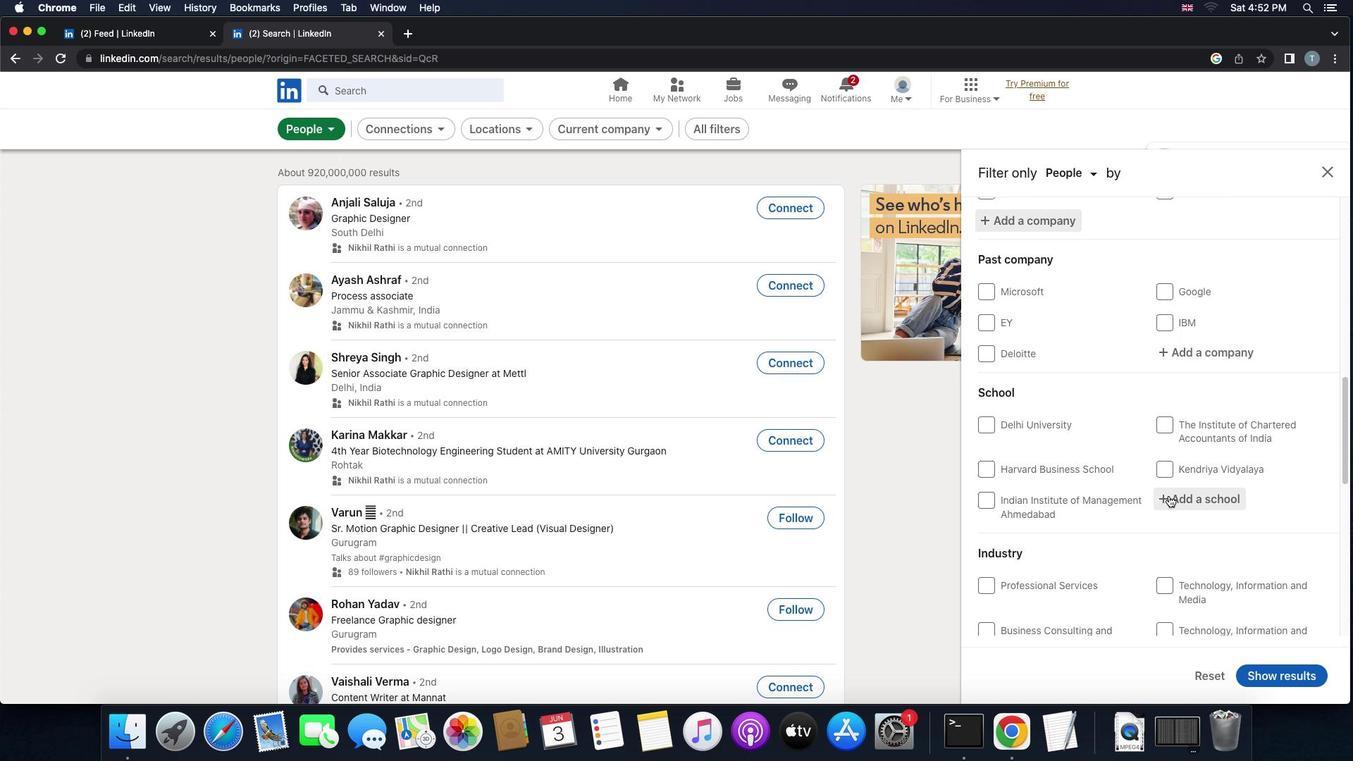 
Action: Mouse pressed left at (1169, 495)
Screenshot: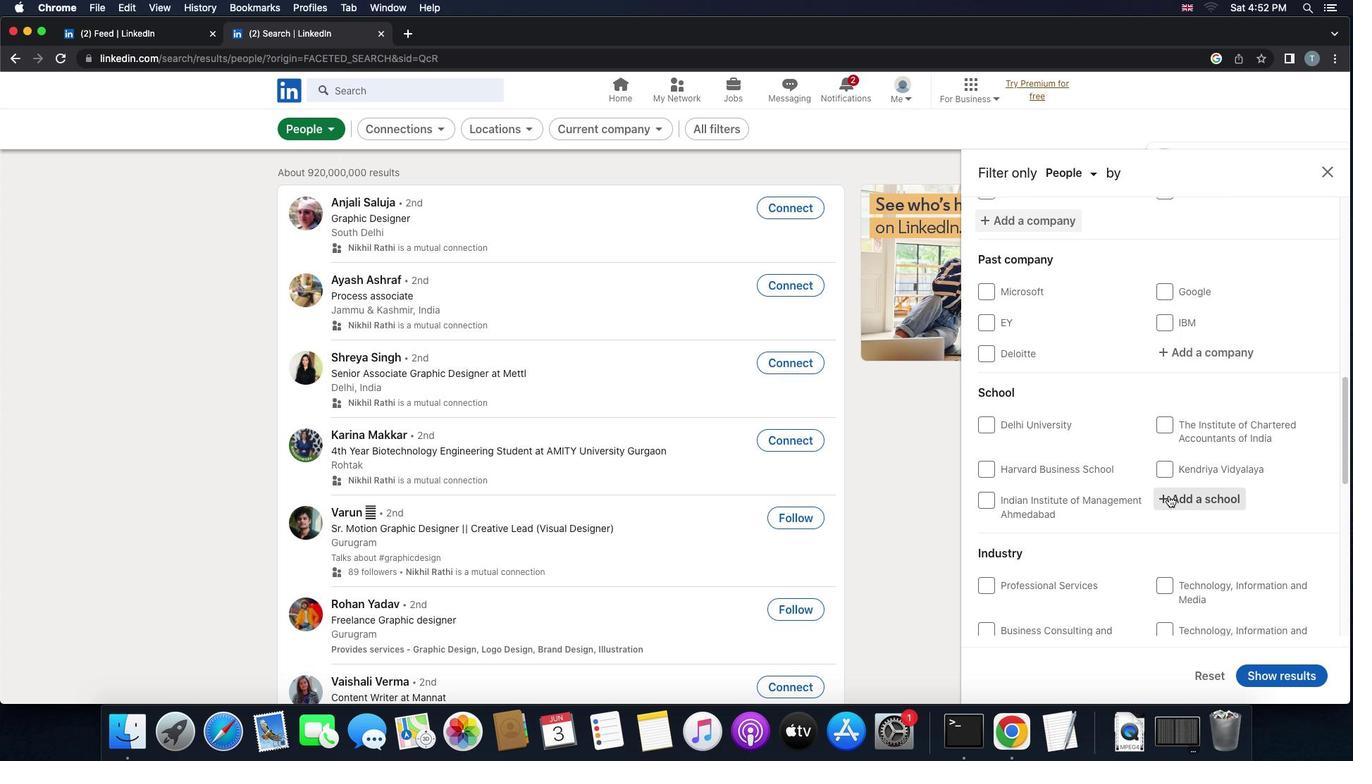 
Action: Key pressed 'i''n''d''r''a''p''r''a''s''t''h''a'
Screenshot: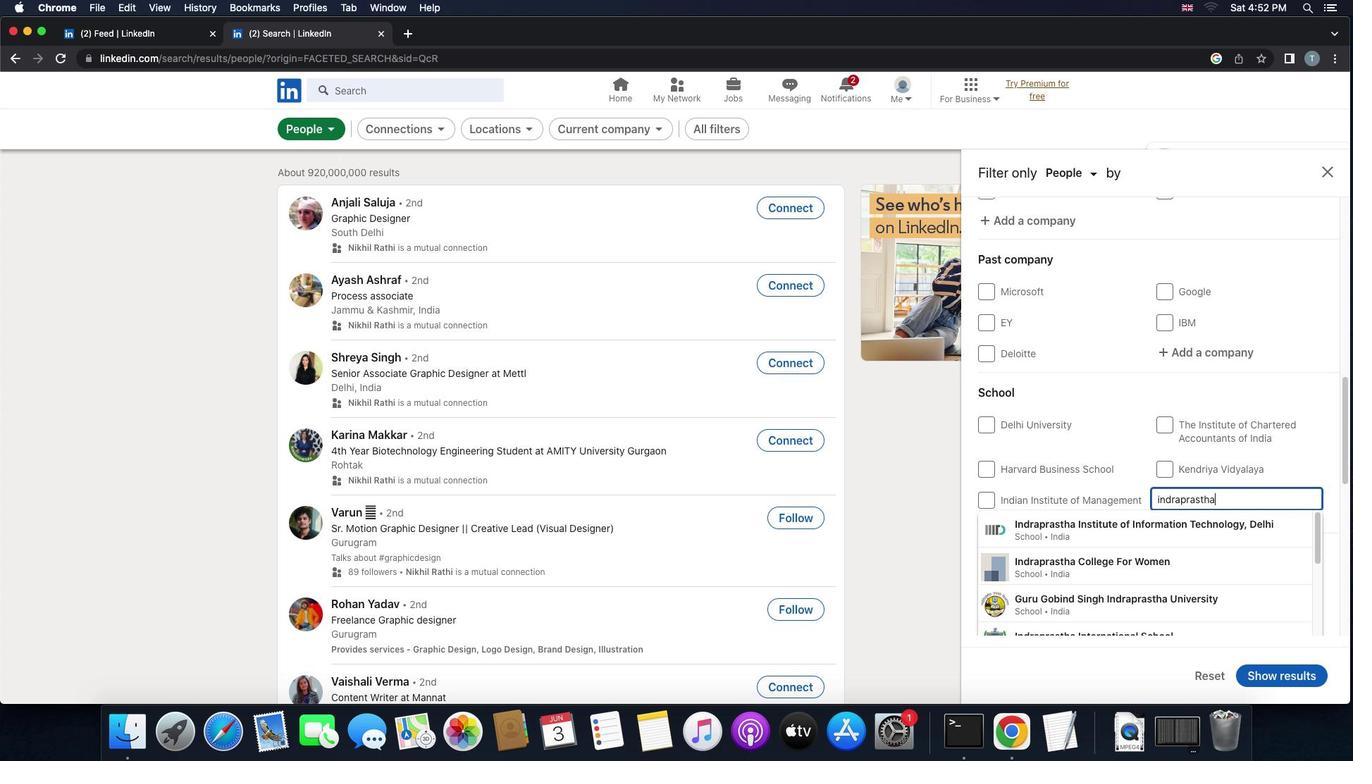 
Action: Mouse moved to (1177, 573)
Screenshot: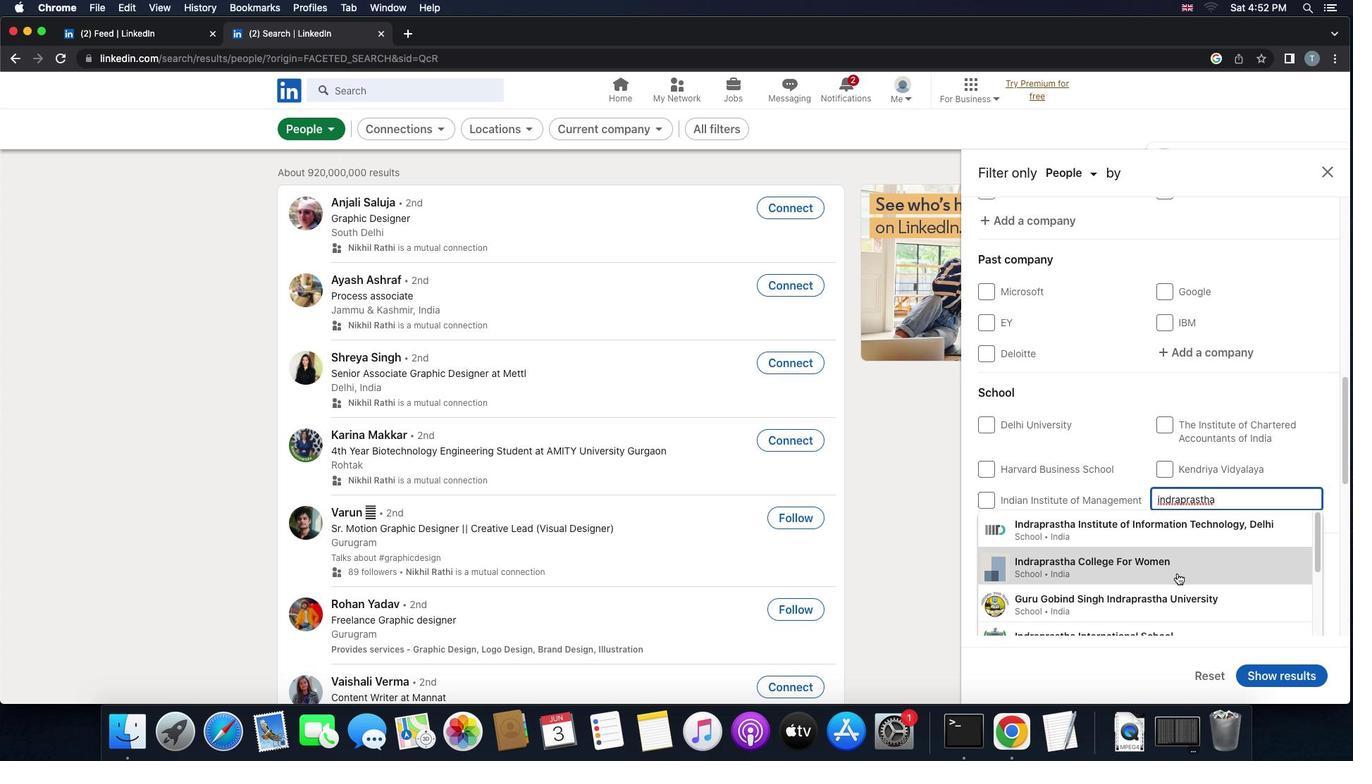 
Action: Mouse pressed left at (1177, 573)
Screenshot: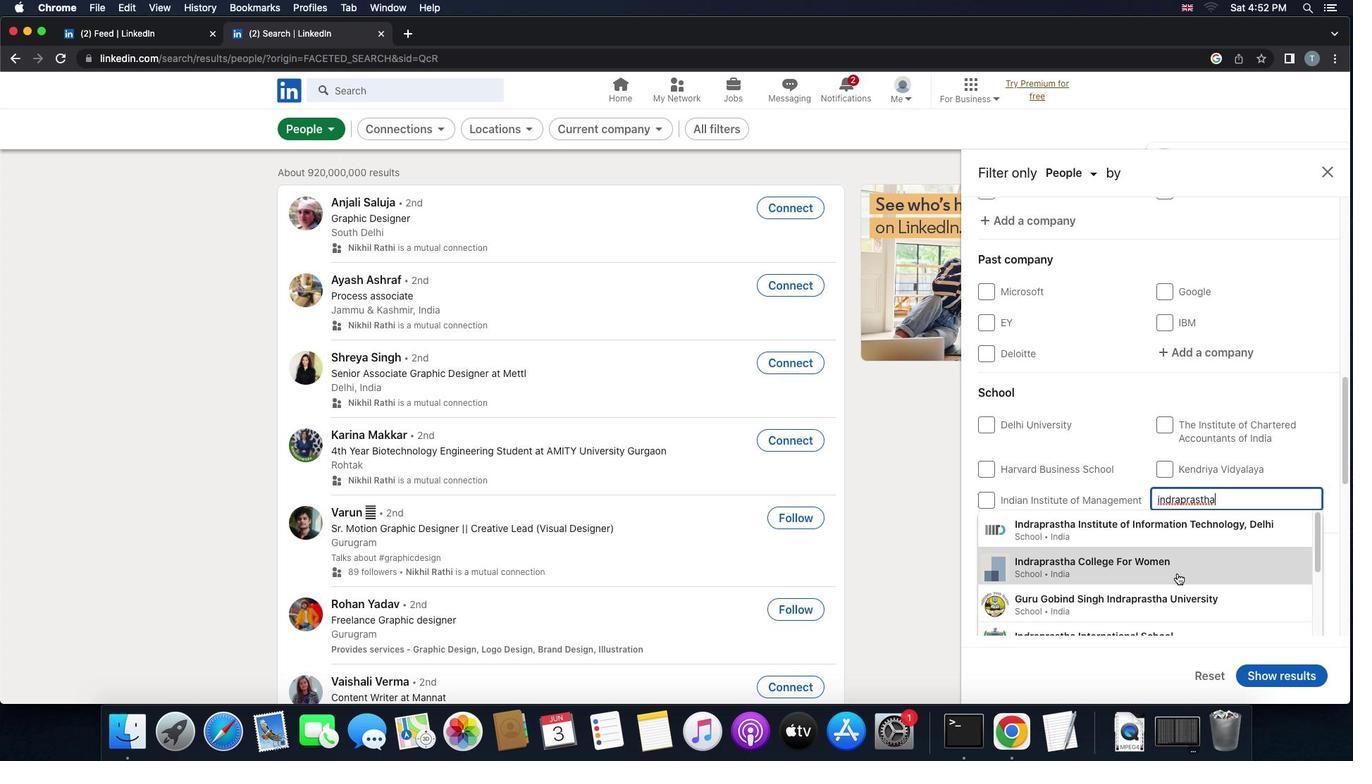 
Action: Mouse moved to (1175, 573)
Screenshot: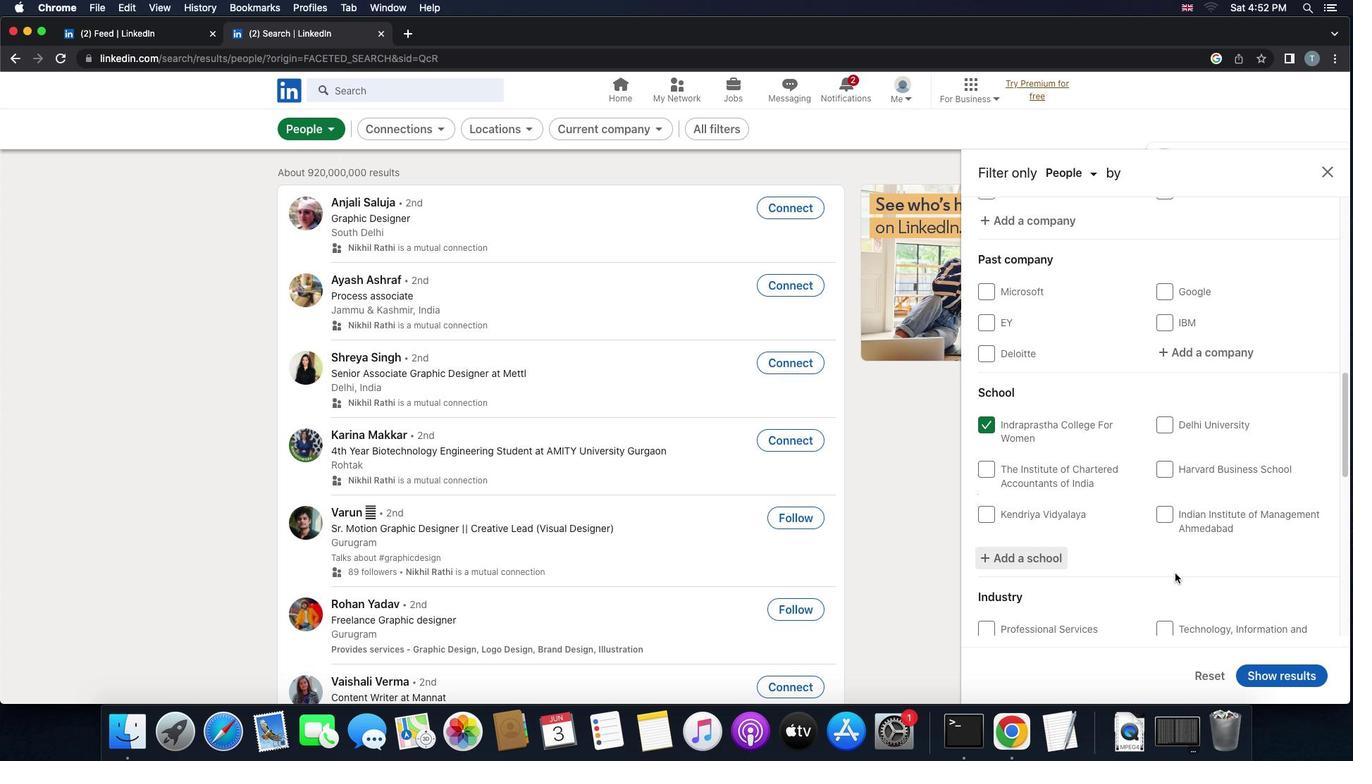 
Action: Mouse scrolled (1175, 573) with delta (0, 0)
Screenshot: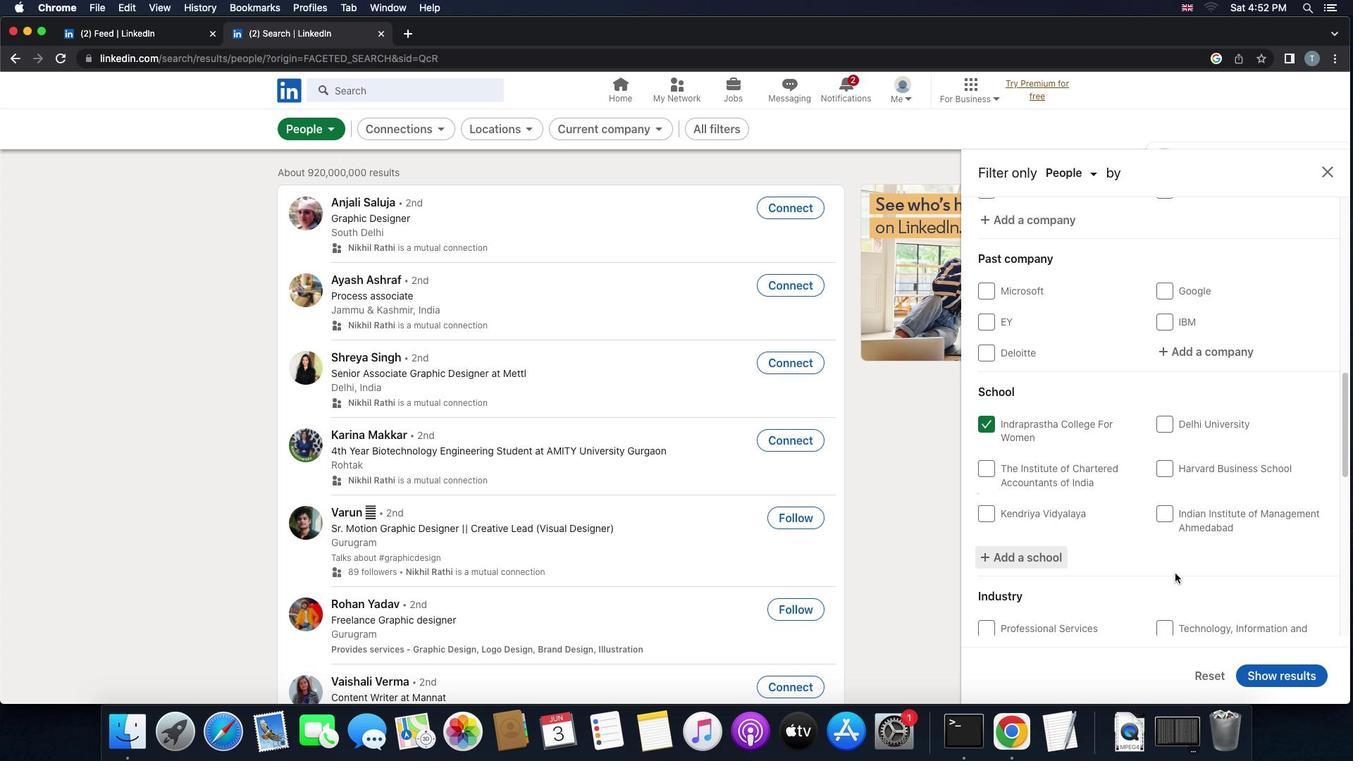 
Action: Mouse scrolled (1175, 573) with delta (0, 0)
Screenshot: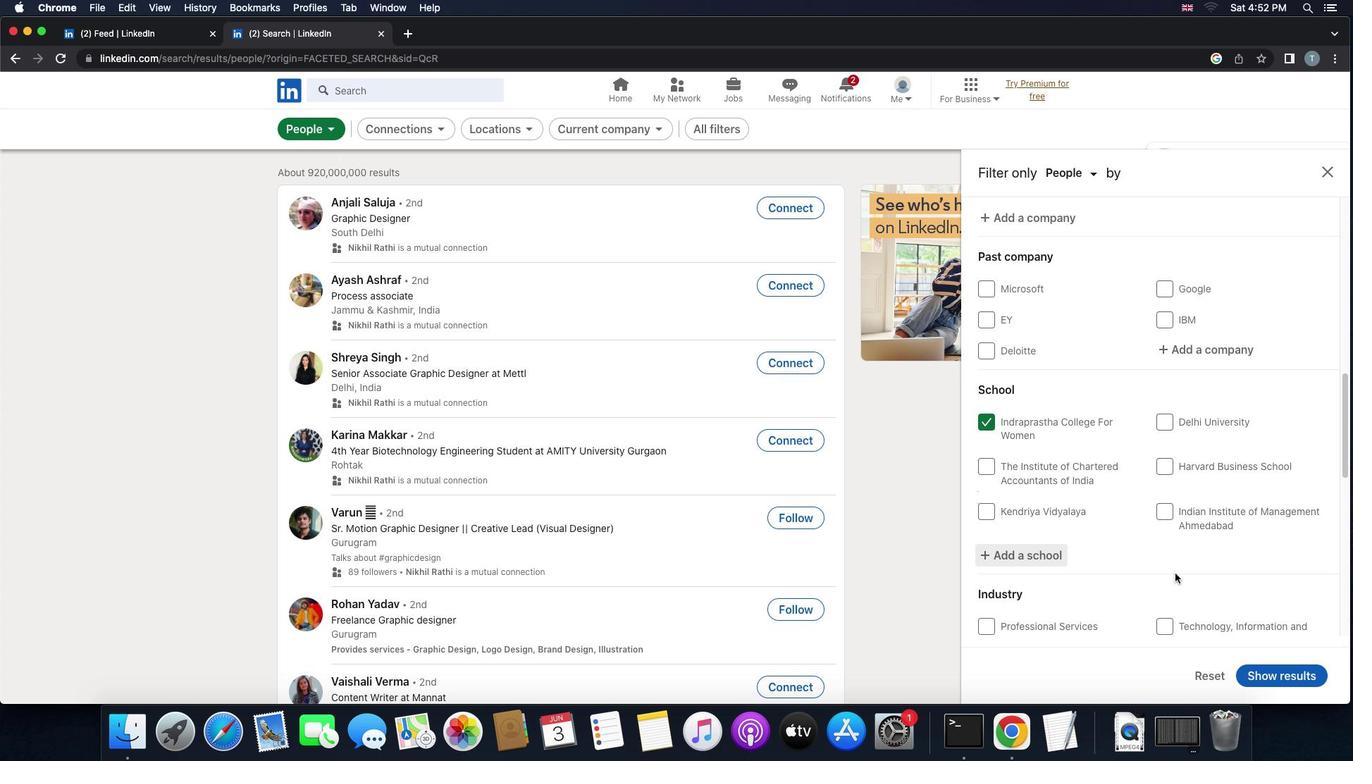 
Action: Mouse scrolled (1175, 573) with delta (0, -1)
Screenshot: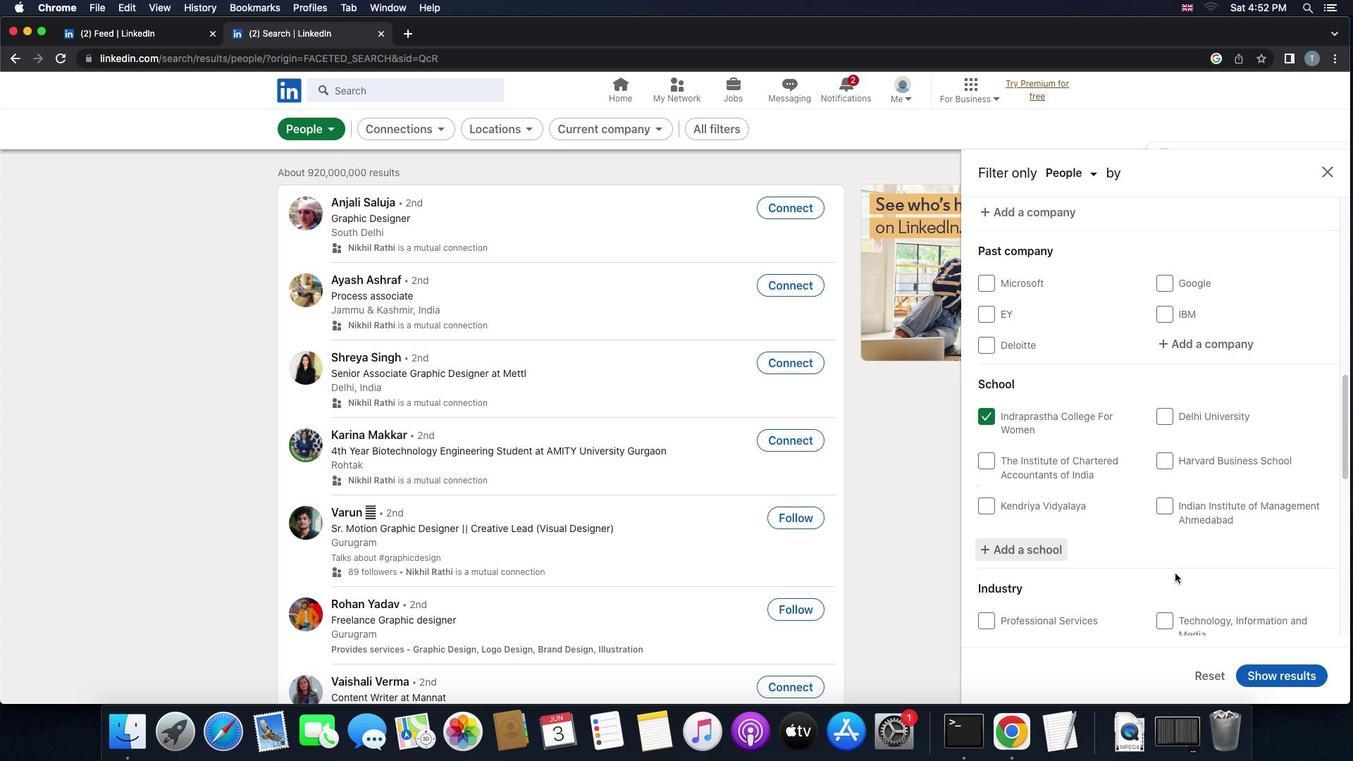 
Action: Mouse scrolled (1175, 573) with delta (0, 0)
Screenshot: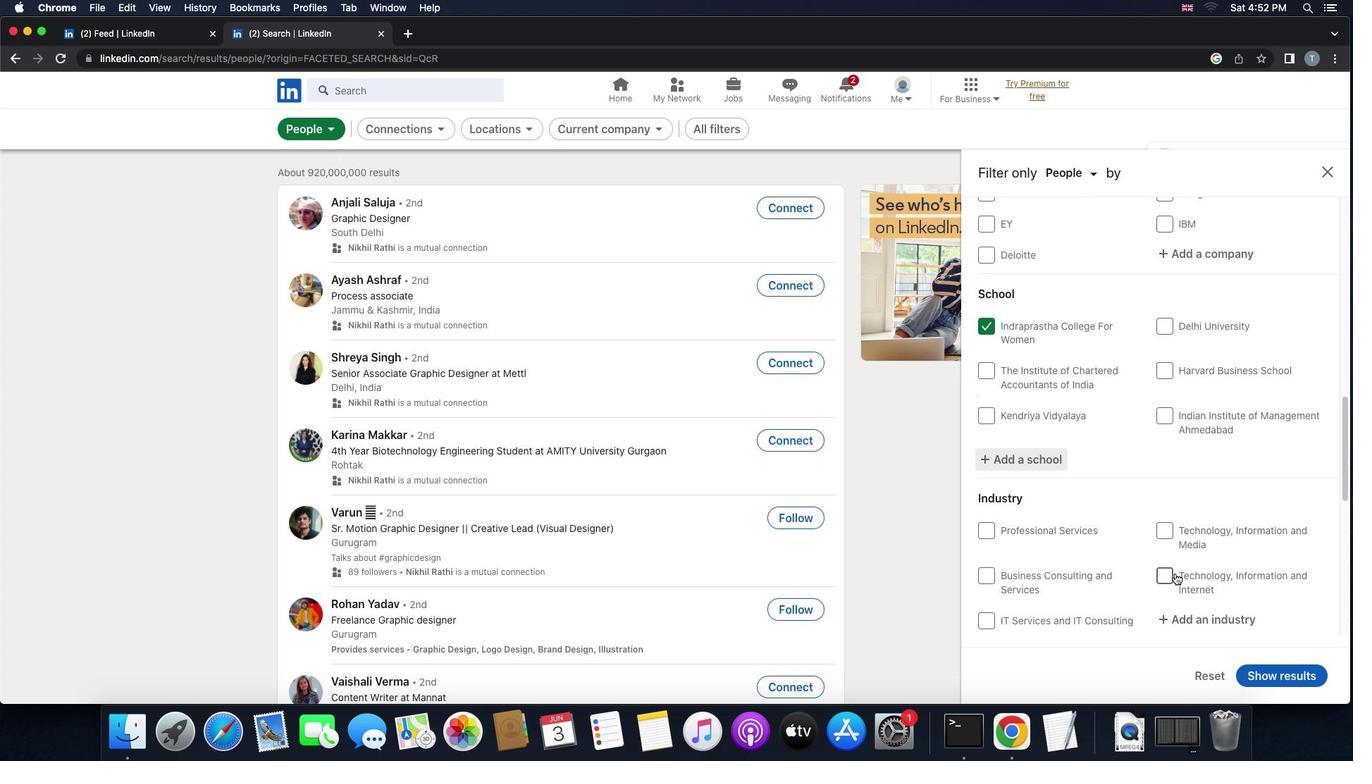 
Action: Mouse scrolled (1175, 573) with delta (0, 0)
Screenshot: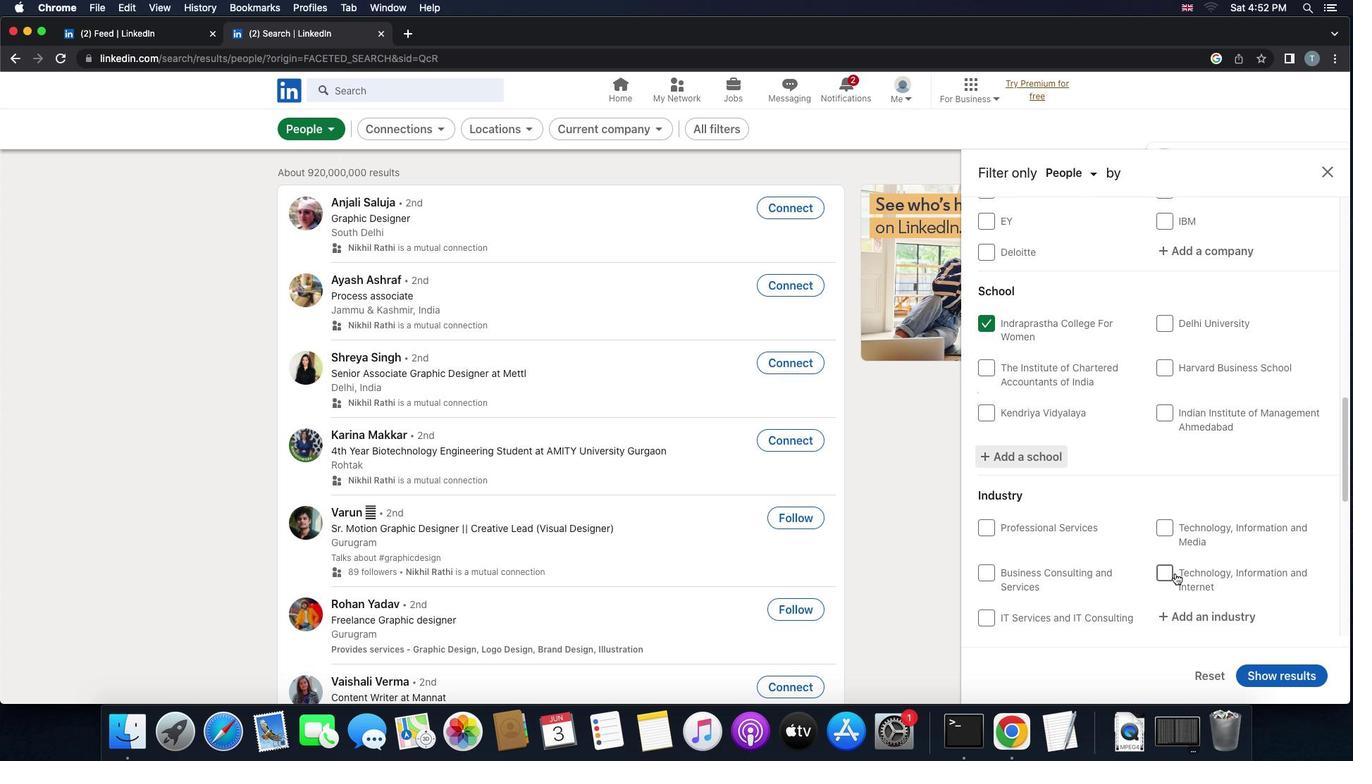
Action: Mouse scrolled (1175, 573) with delta (0, 0)
Screenshot: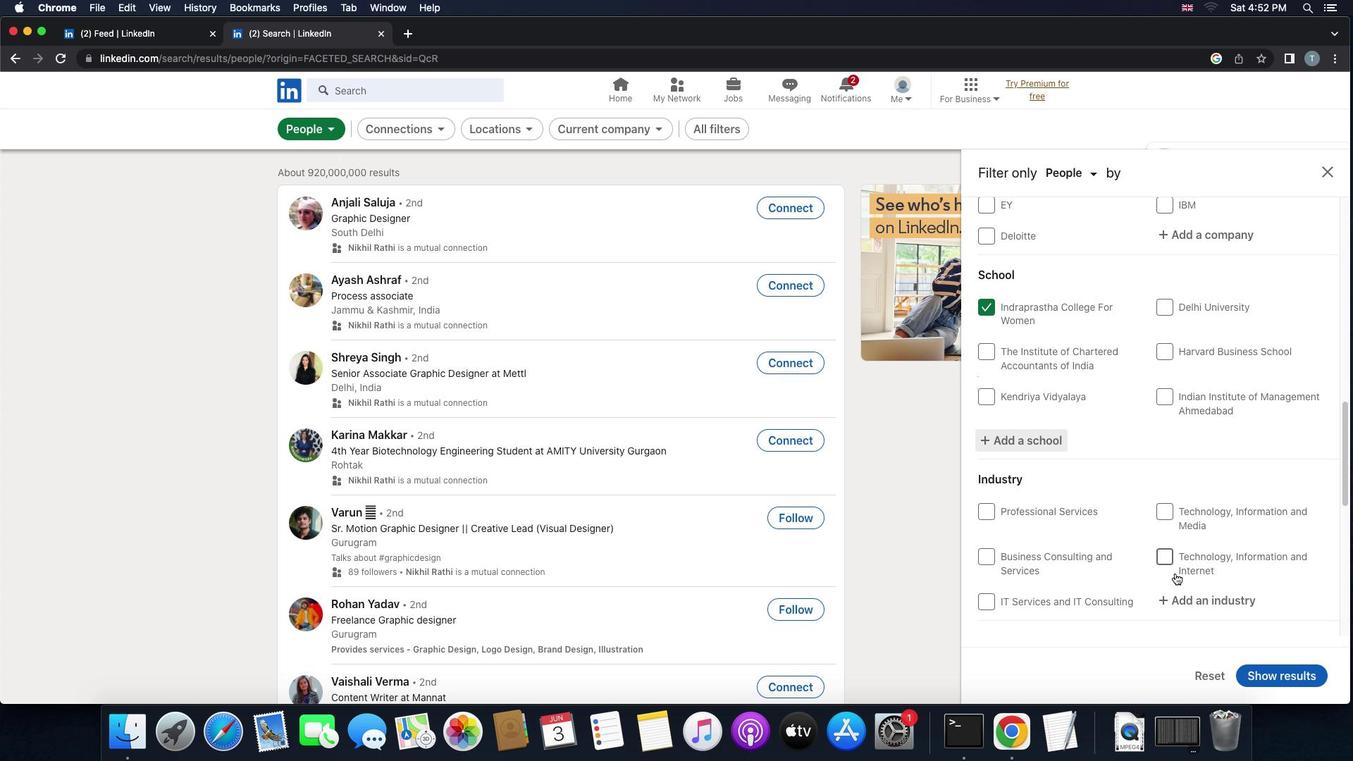 
Action: Mouse scrolled (1175, 573) with delta (0, 0)
Screenshot: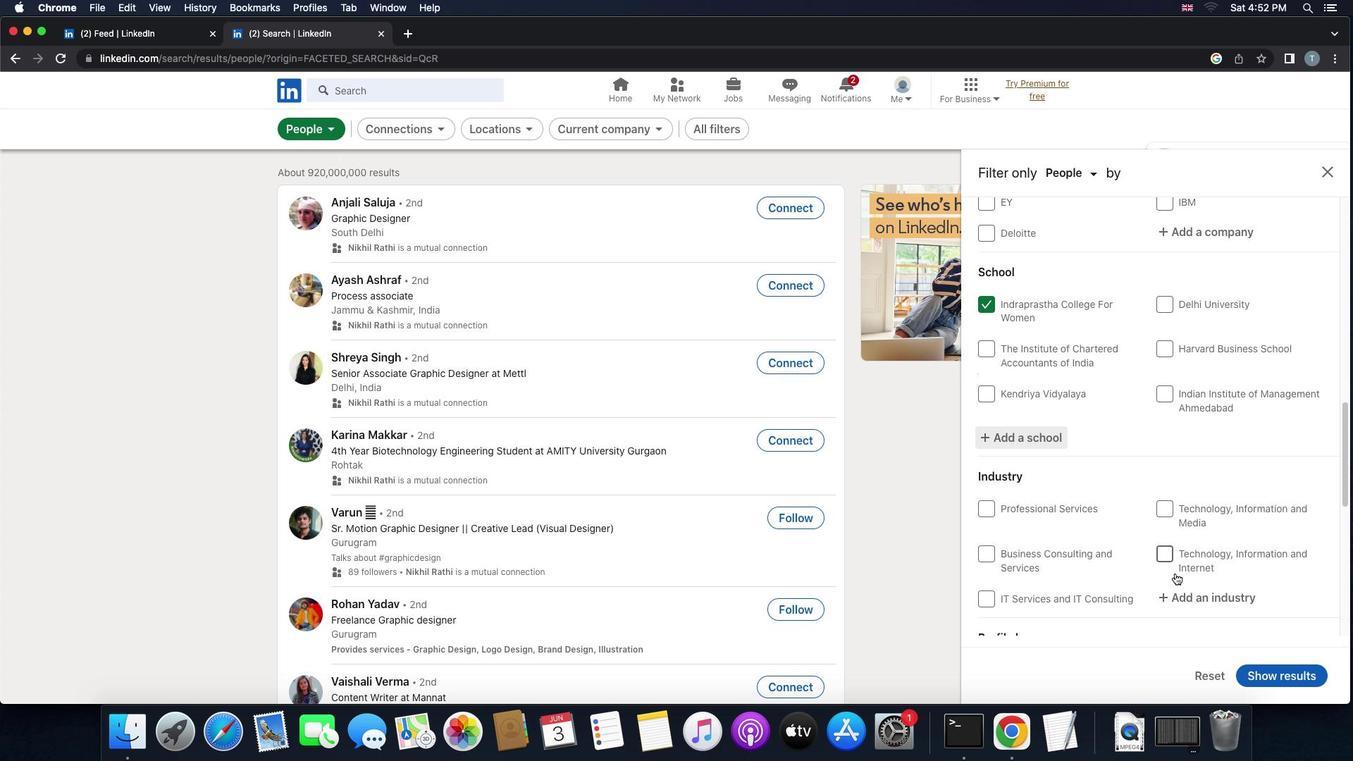 
Action: Mouse scrolled (1175, 573) with delta (0, 0)
Screenshot: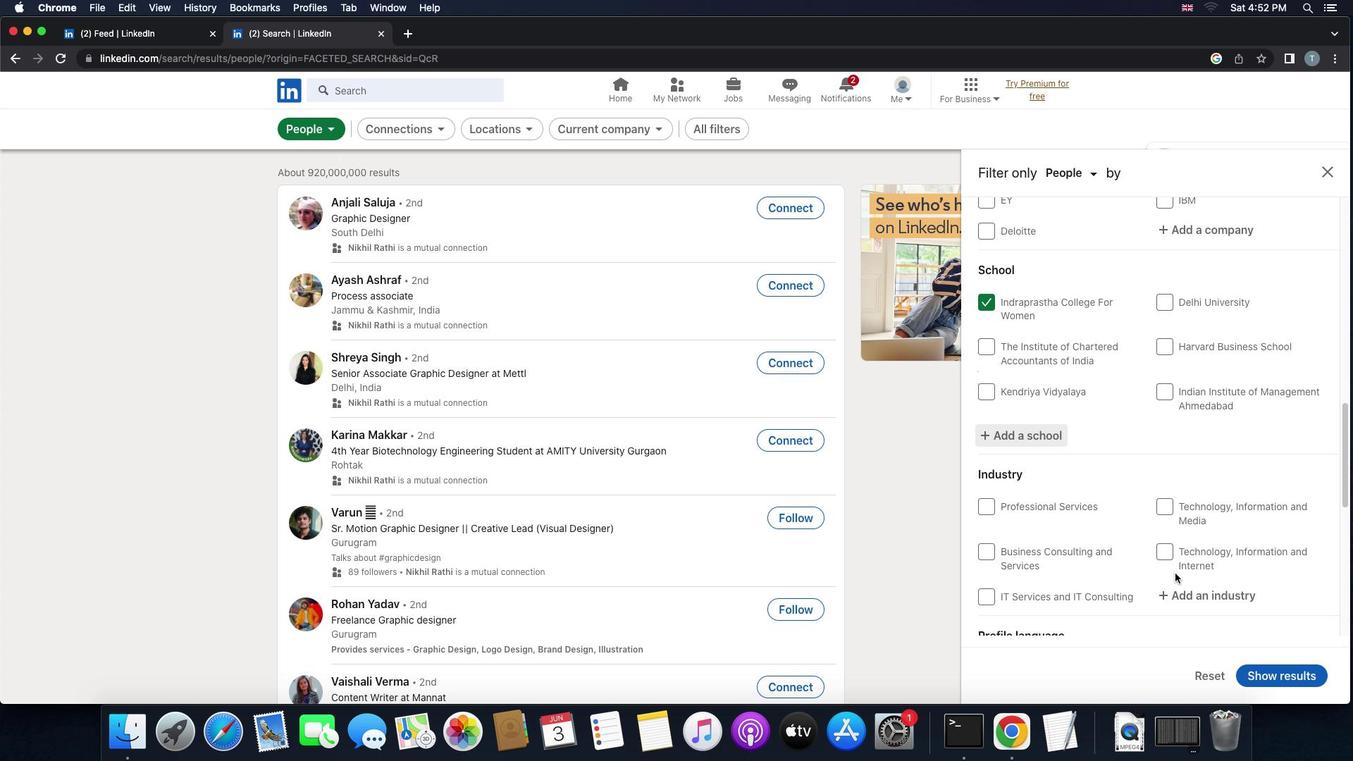 
Action: Mouse scrolled (1175, 573) with delta (0, 0)
Screenshot: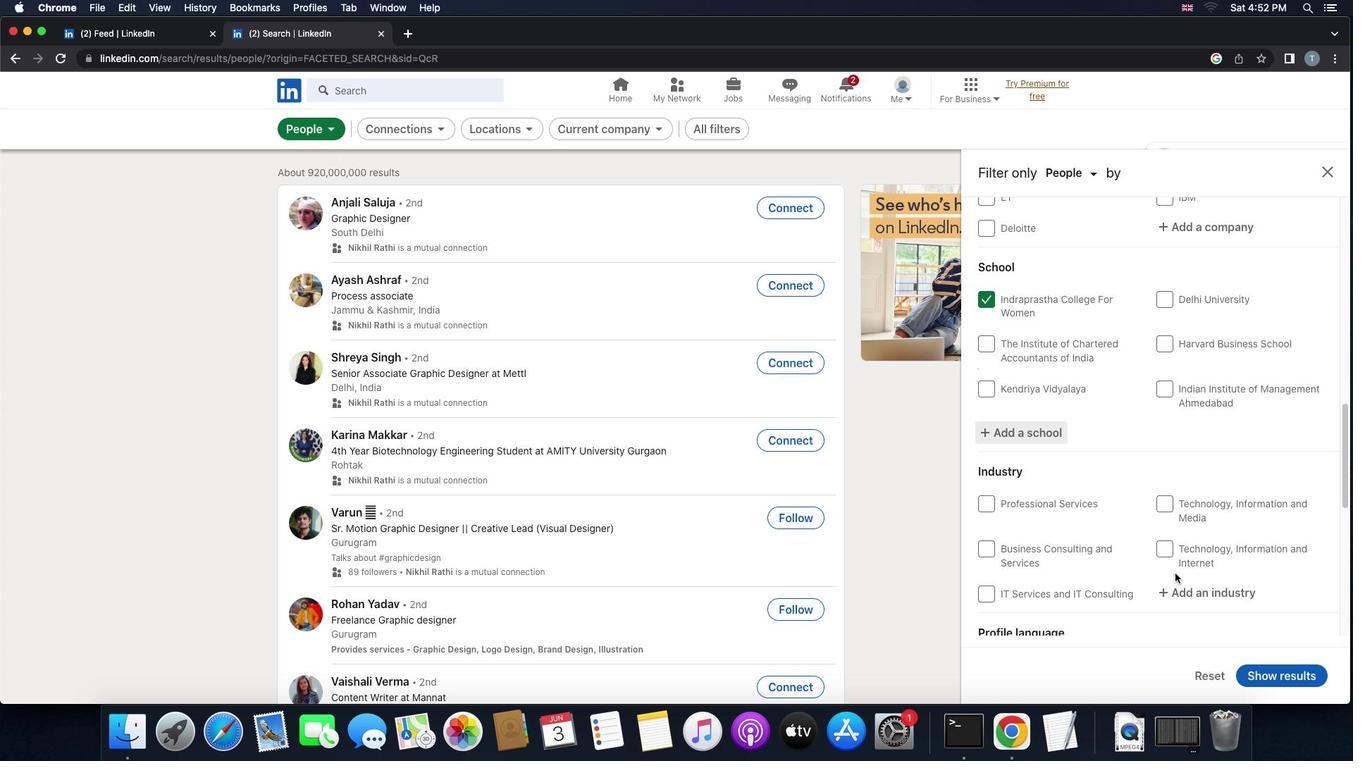 
Action: Mouse scrolled (1175, 573) with delta (0, 0)
Screenshot: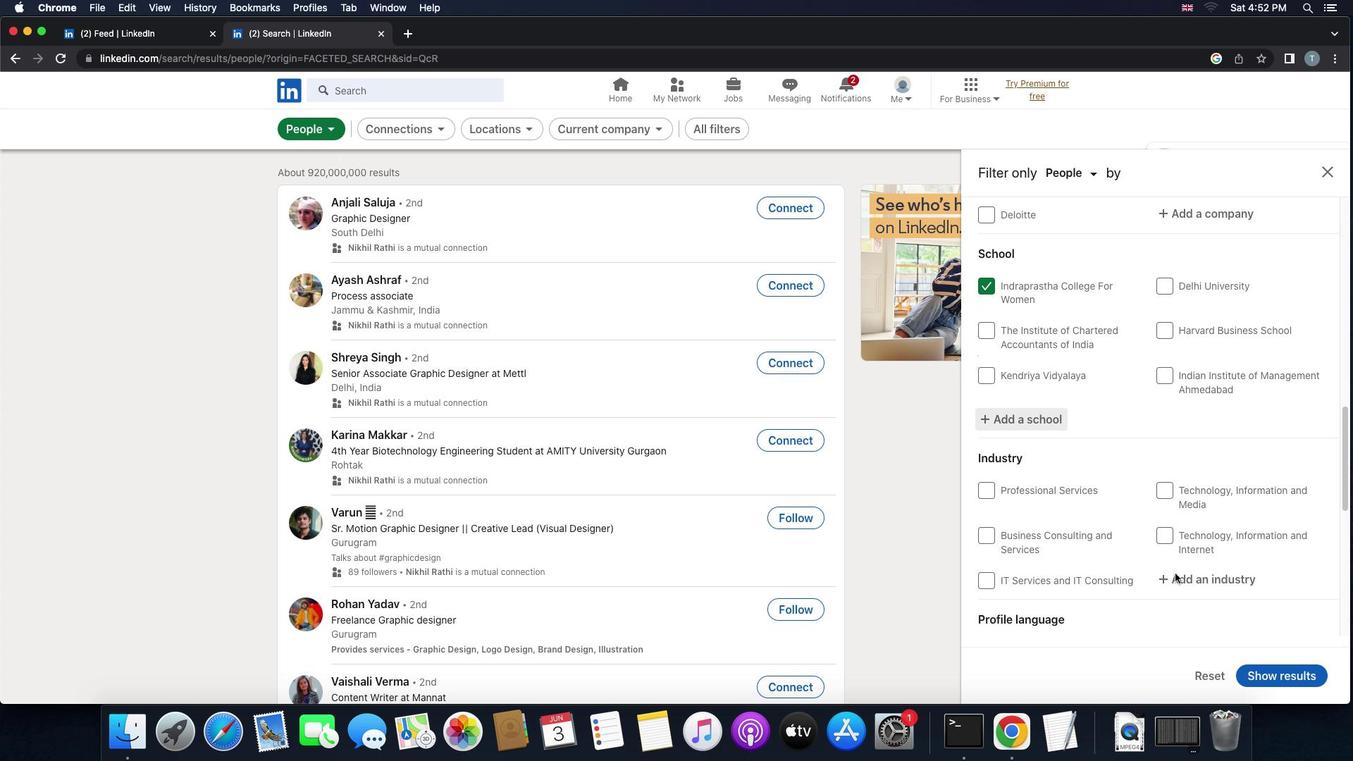 
Action: Mouse moved to (1192, 532)
Screenshot: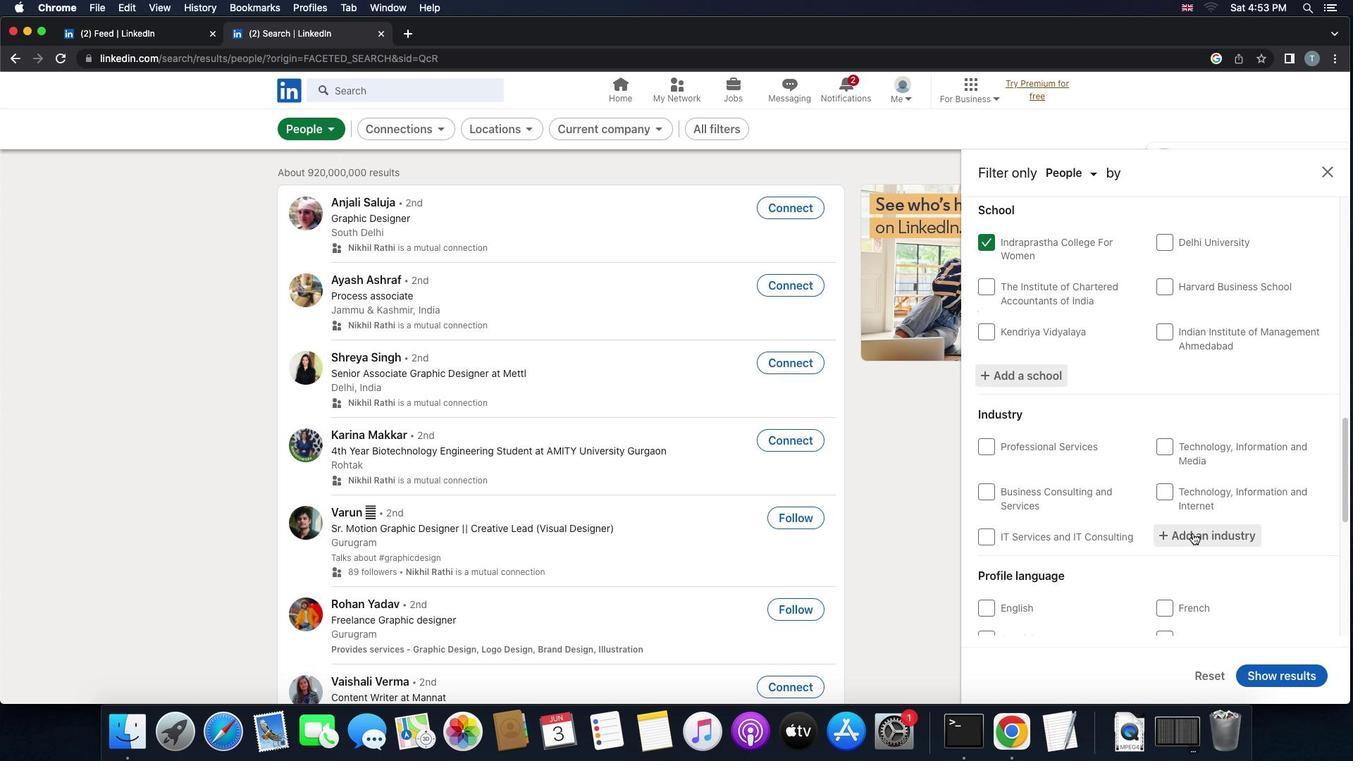 
Action: Mouse pressed left at (1192, 532)
Screenshot: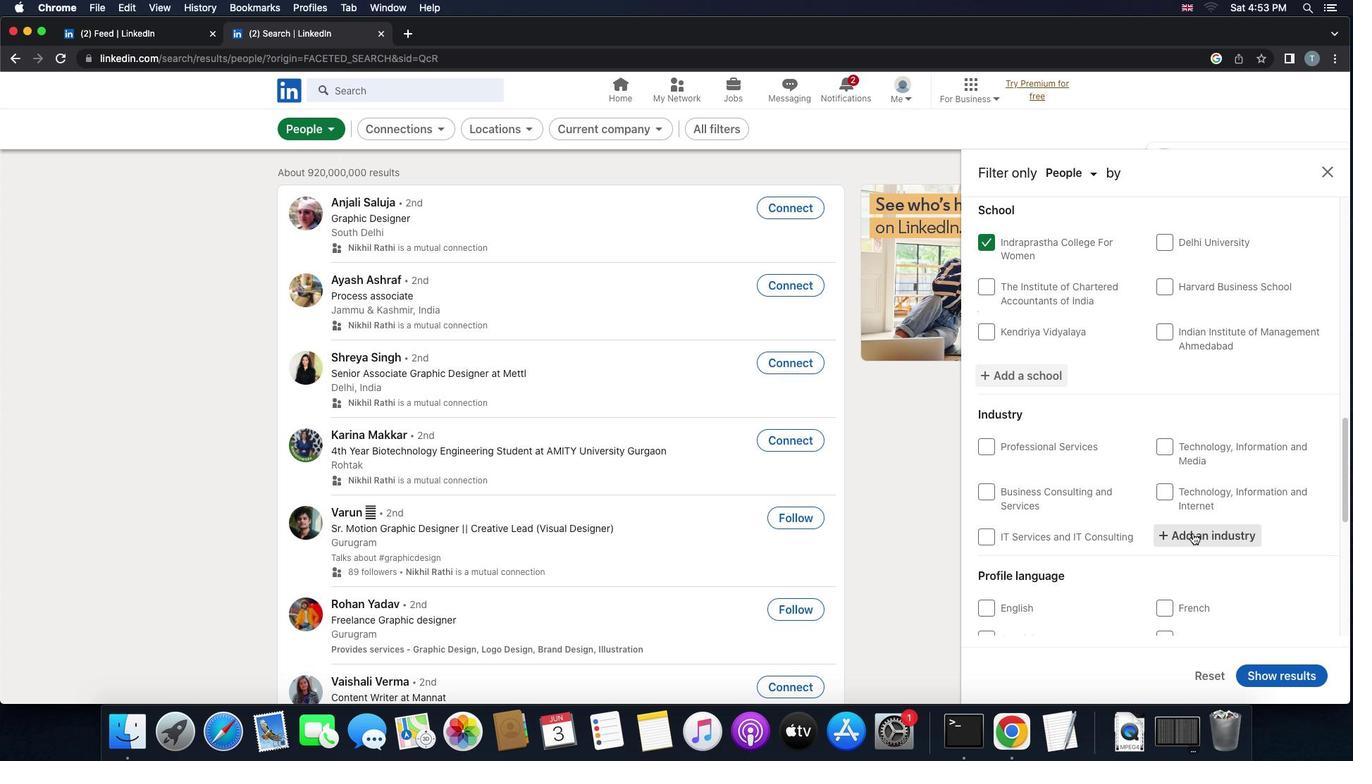 
Action: Key pressed 'r''a''n''c''h''i''n''g'
Screenshot: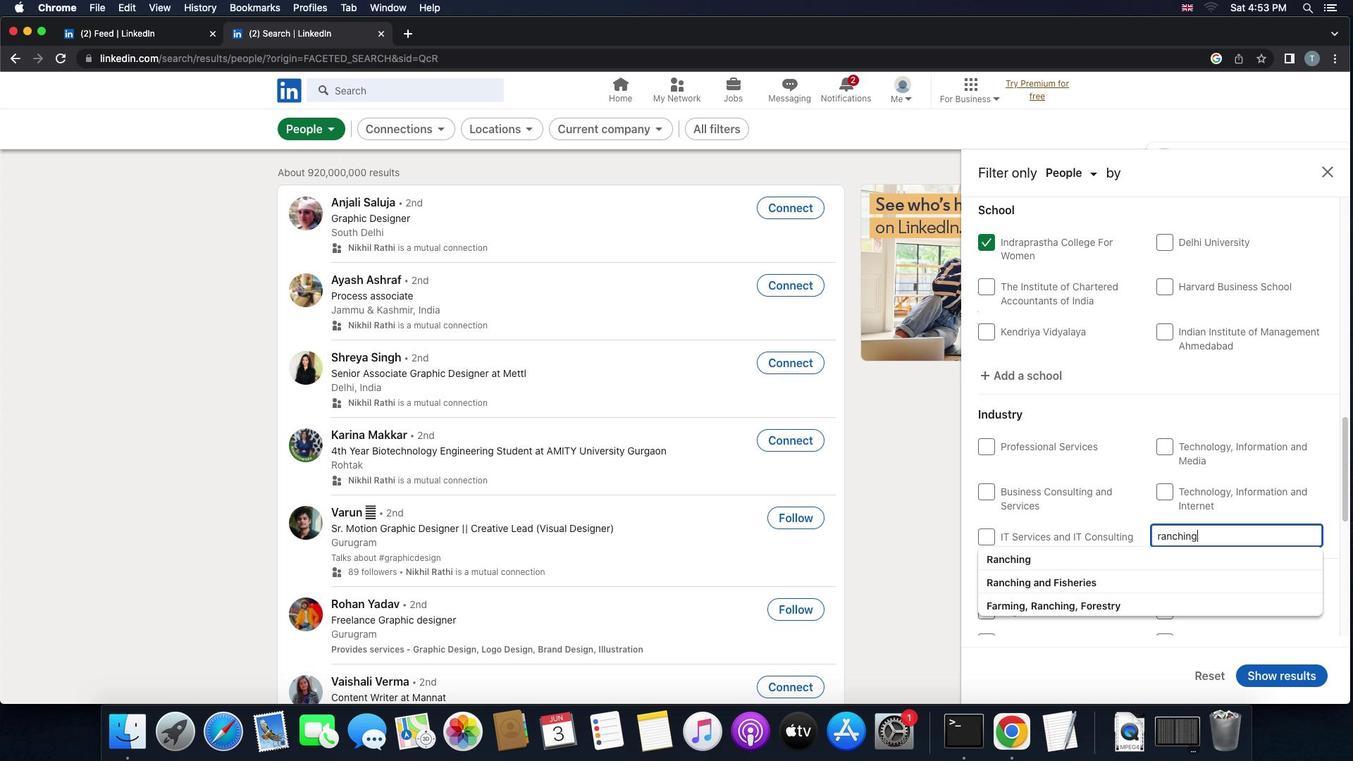 
Action: Mouse moved to (1126, 581)
Screenshot: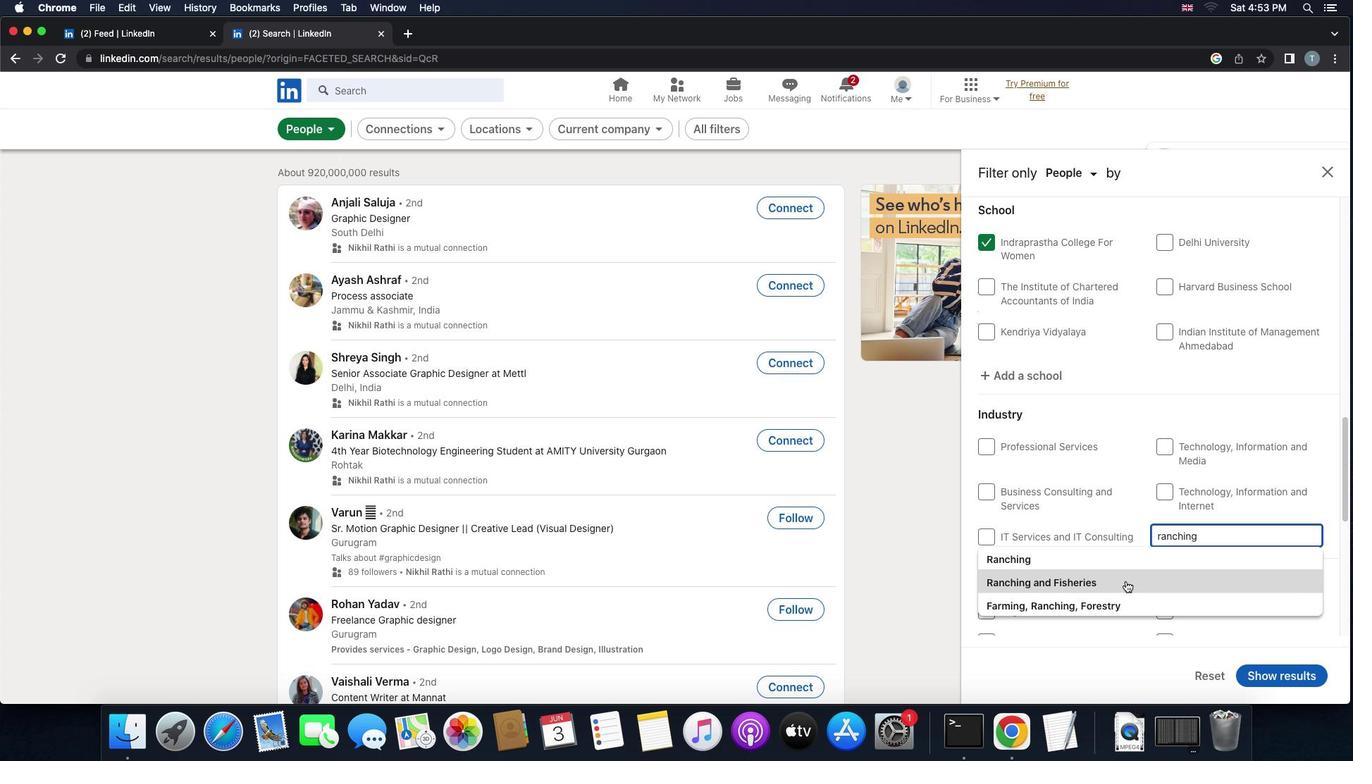 
Action: Mouse pressed left at (1126, 581)
Screenshot: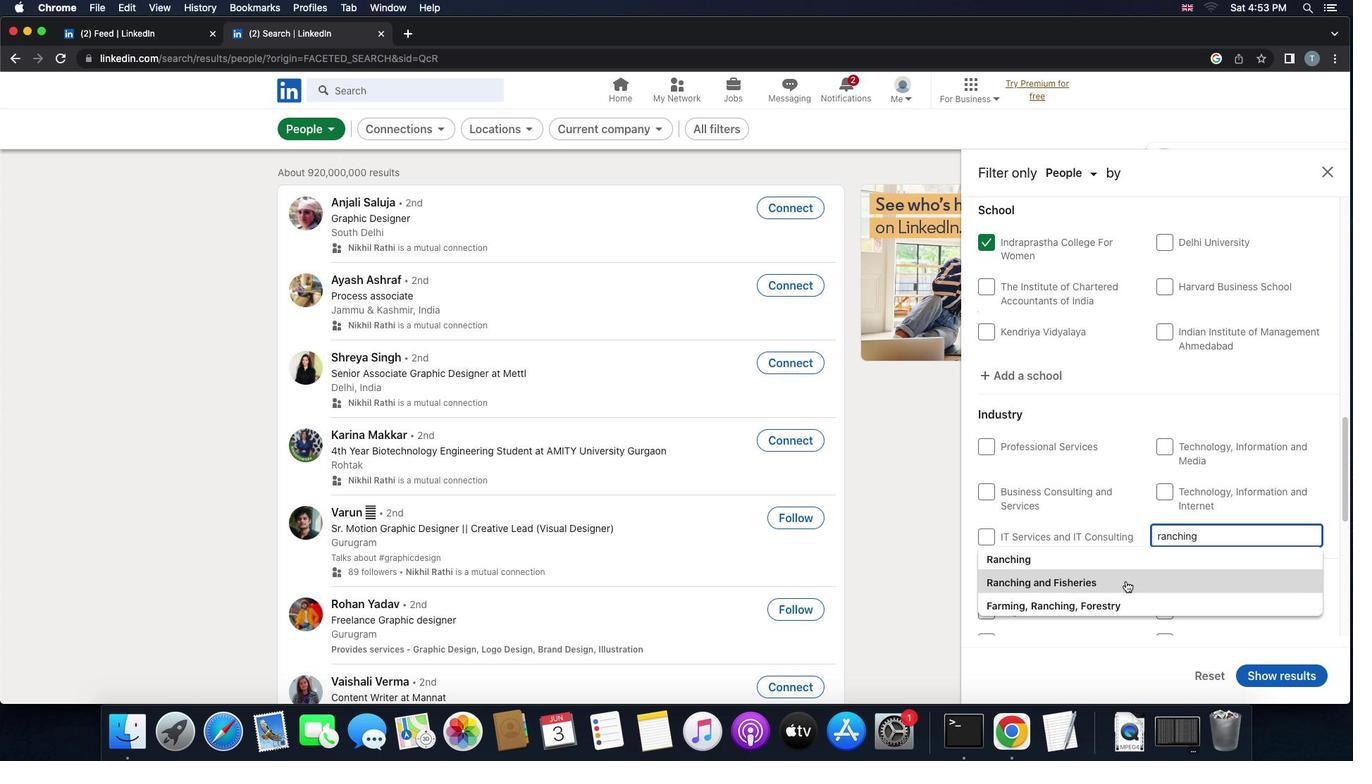 
Action: Mouse moved to (1143, 602)
Screenshot: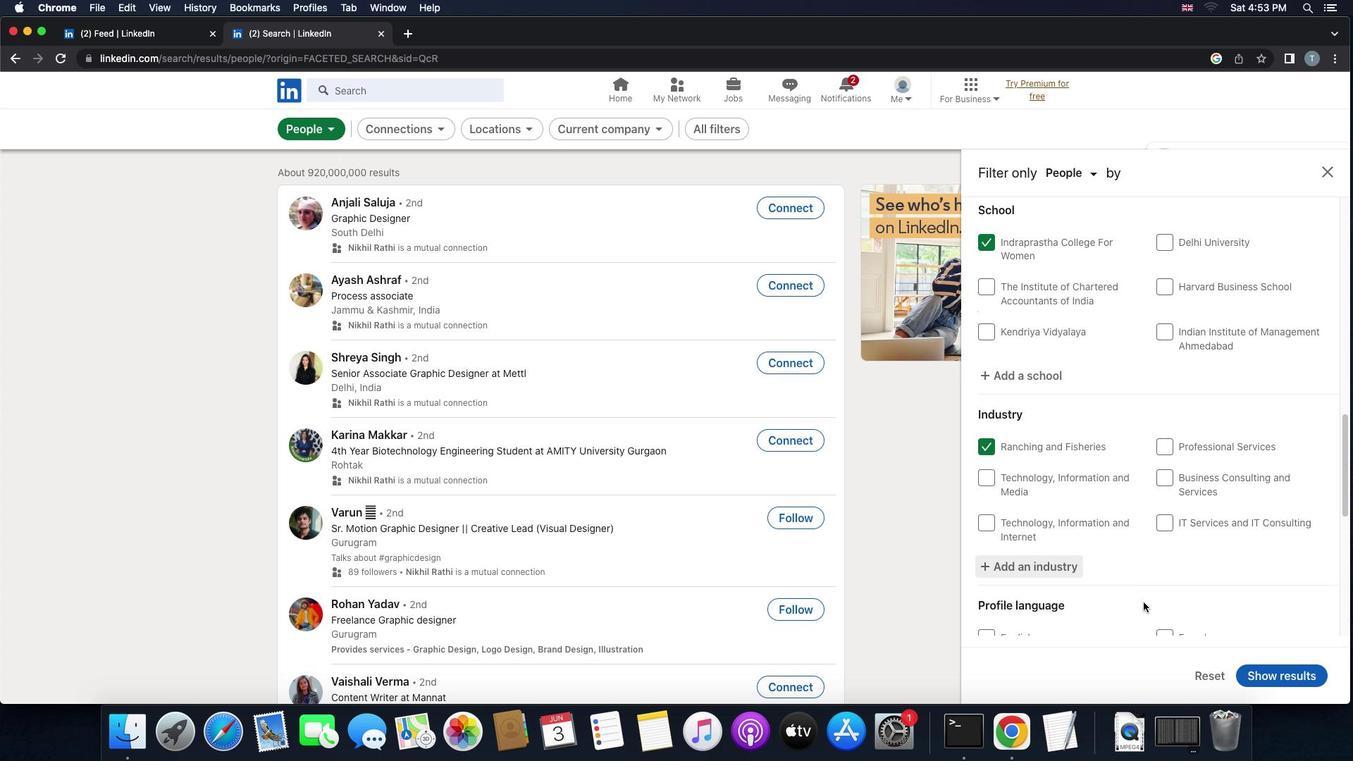 
Action: Mouse scrolled (1143, 602) with delta (0, 0)
Screenshot: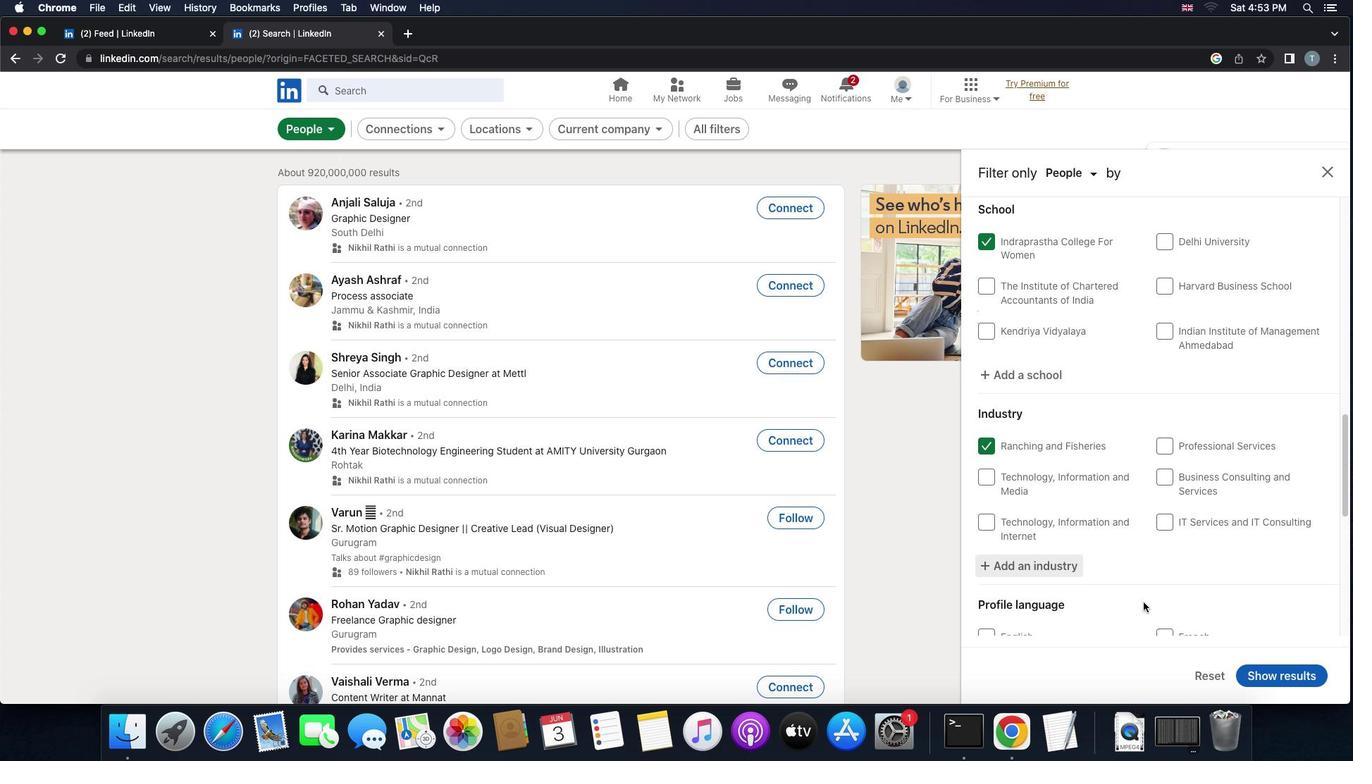 
Action: Mouse scrolled (1143, 602) with delta (0, 0)
Screenshot: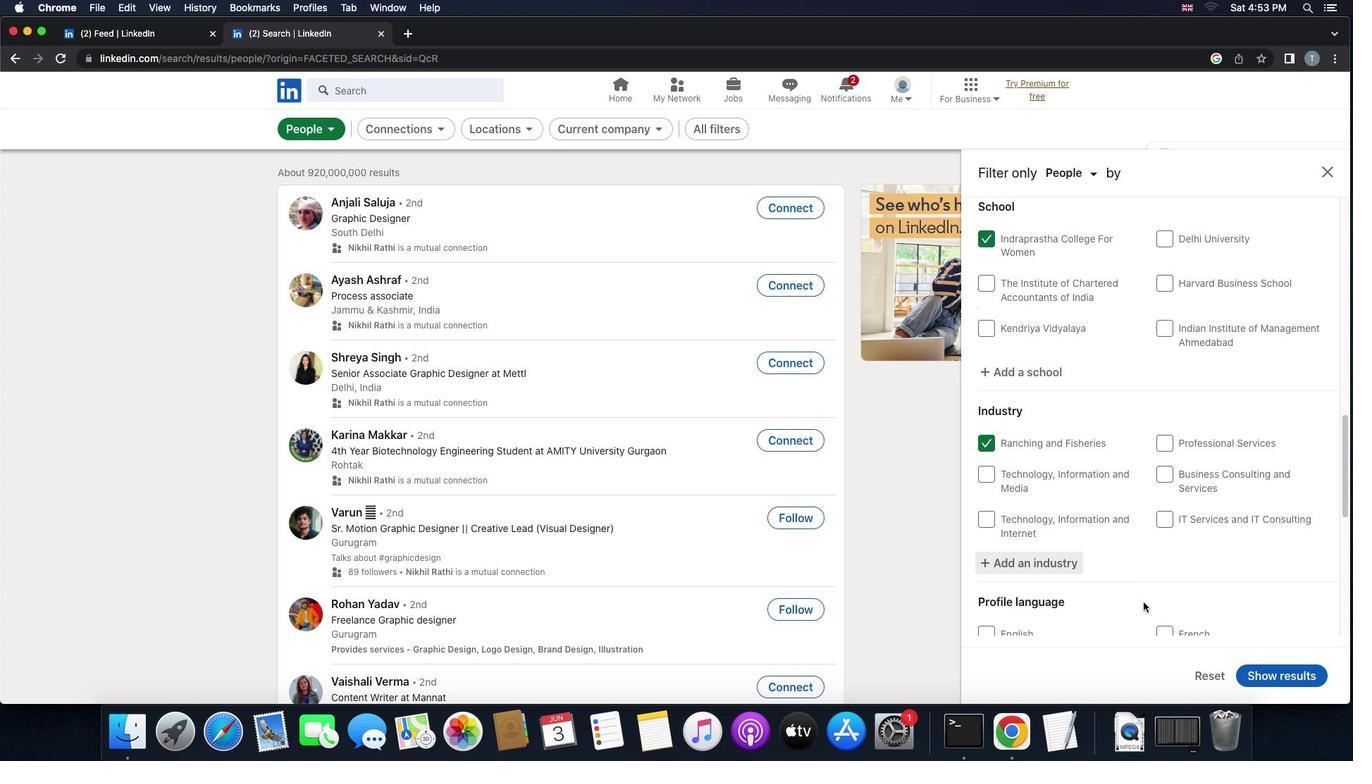 
Action: Mouse scrolled (1143, 602) with delta (0, 0)
Screenshot: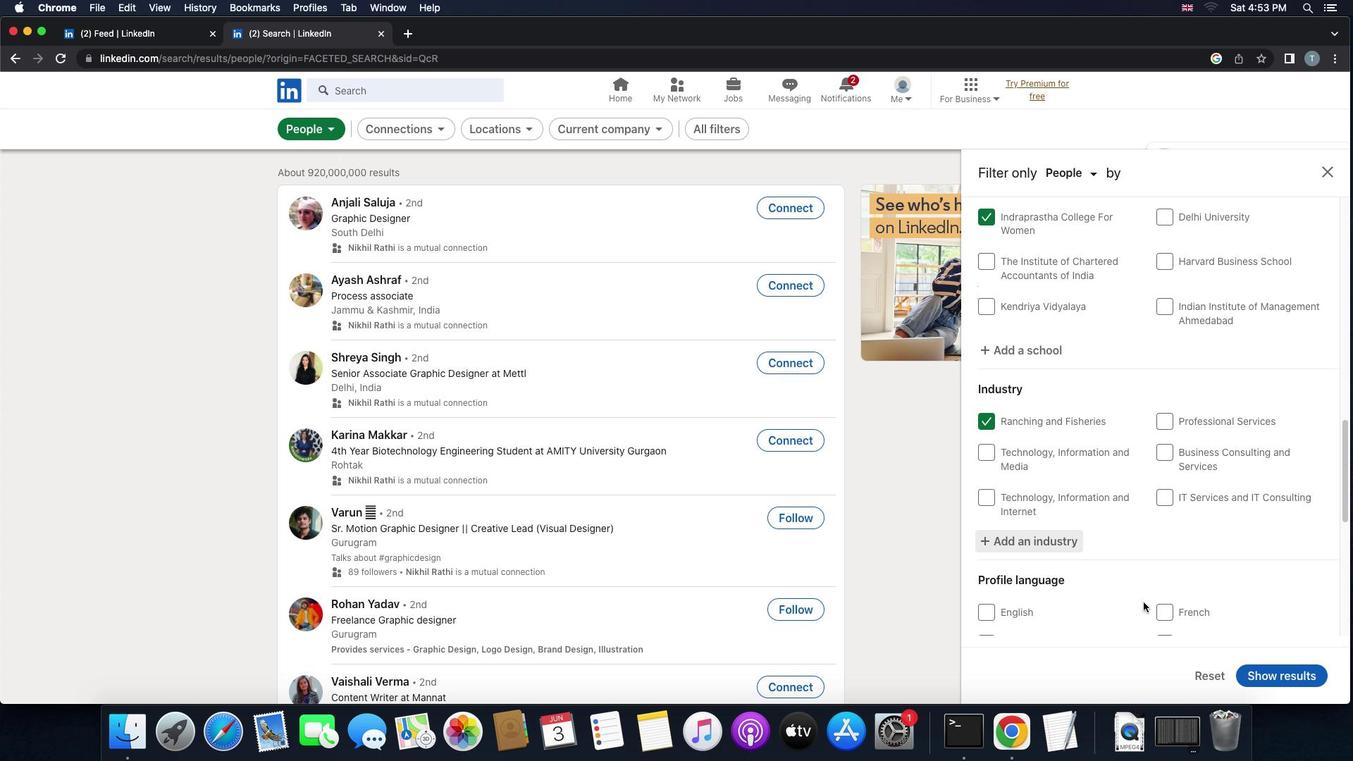 
Action: Mouse scrolled (1143, 602) with delta (0, 0)
Screenshot: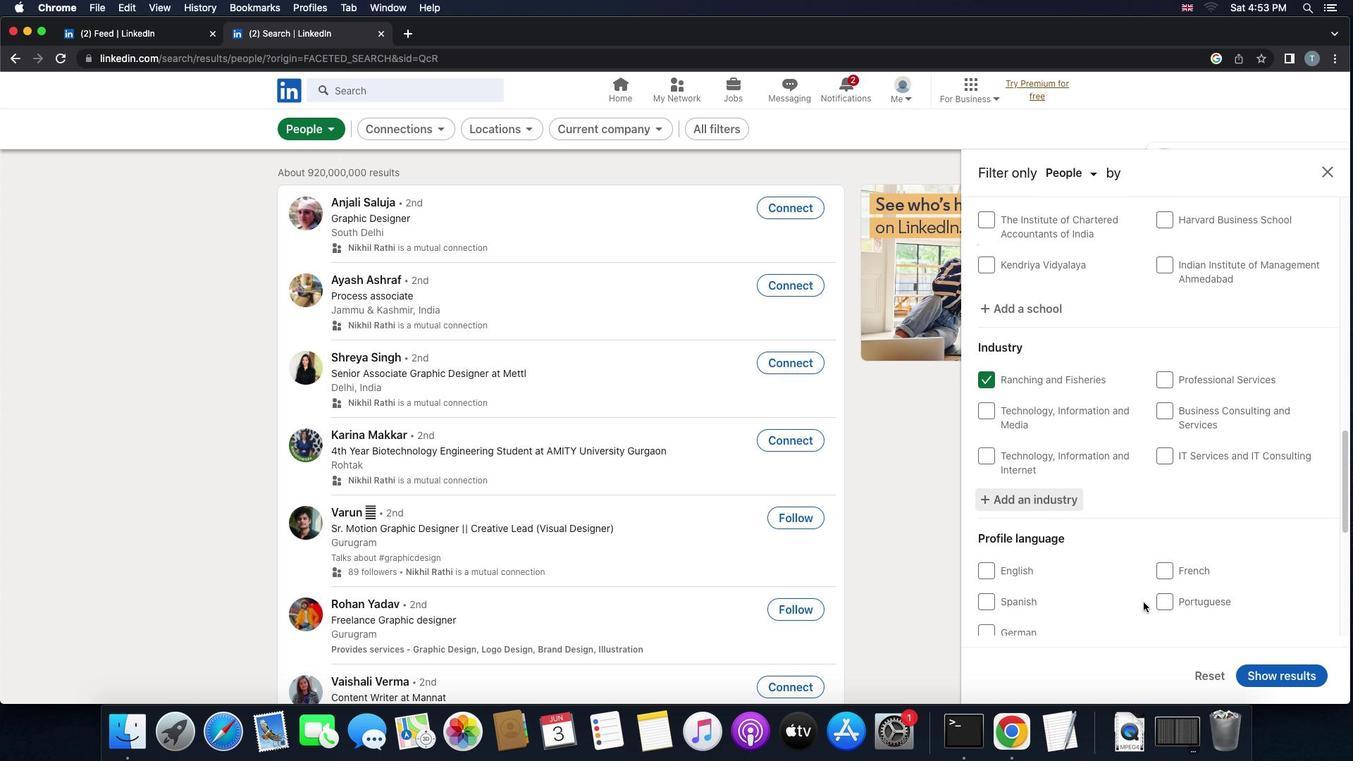 
Action: Mouse scrolled (1143, 602) with delta (0, 0)
Screenshot: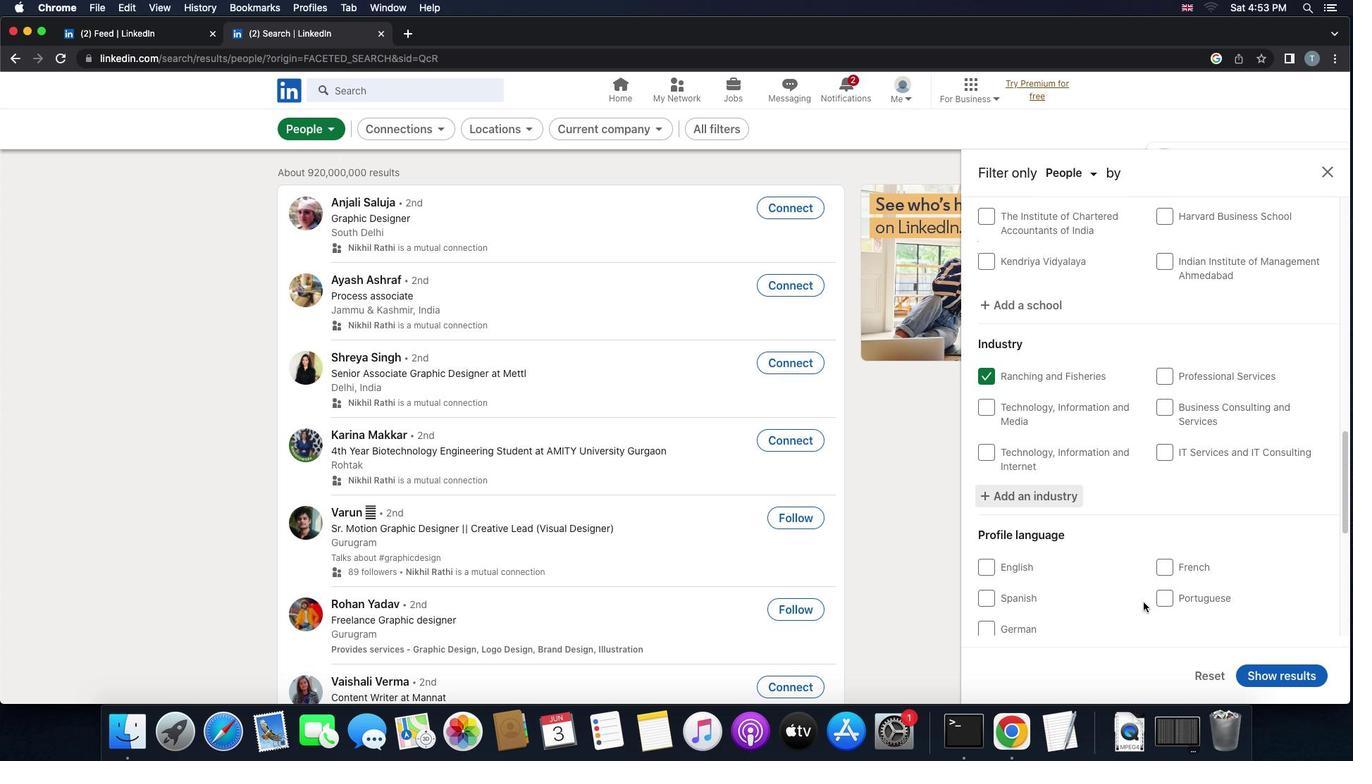 
Action: Mouse scrolled (1143, 602) with delta (0, 0)
Screenshot: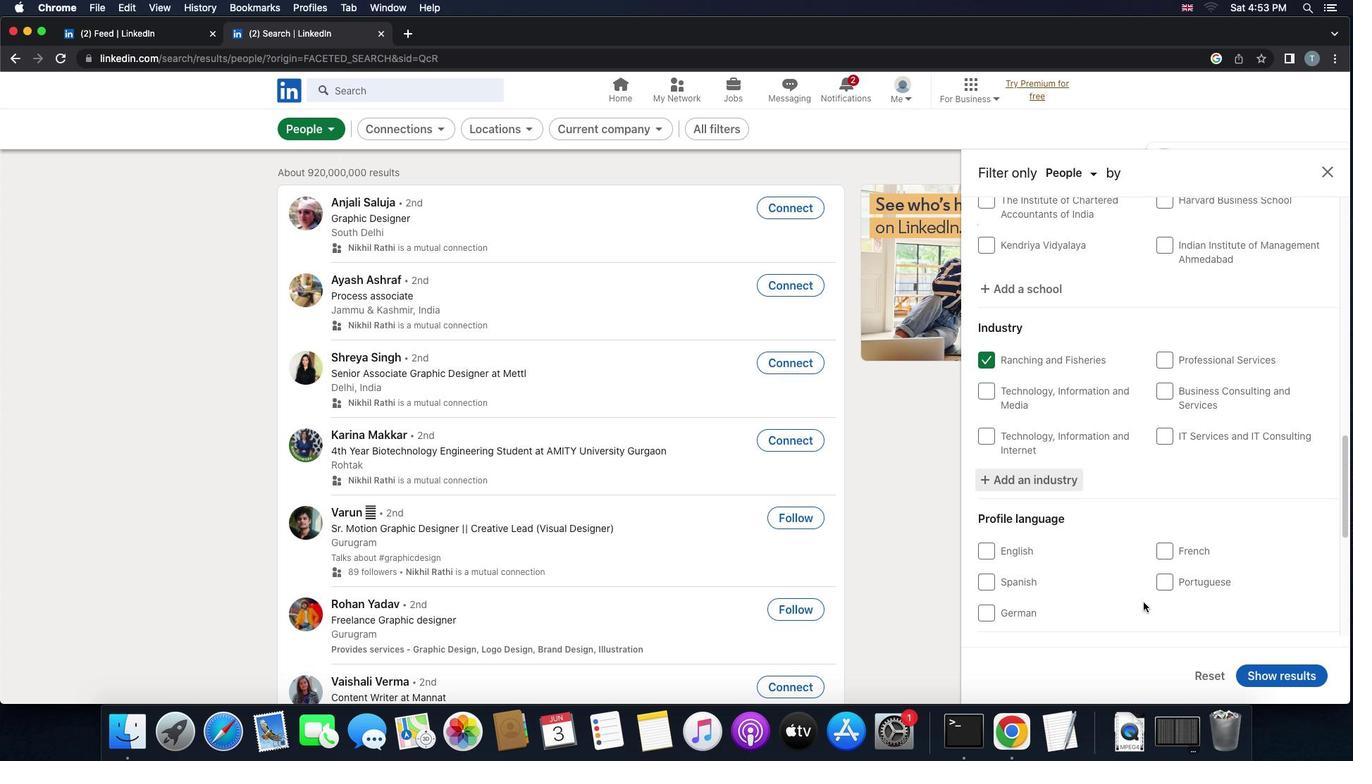 
Action: Mouse scrolled (1143, 602) with delta (0, 0)
Screenshot: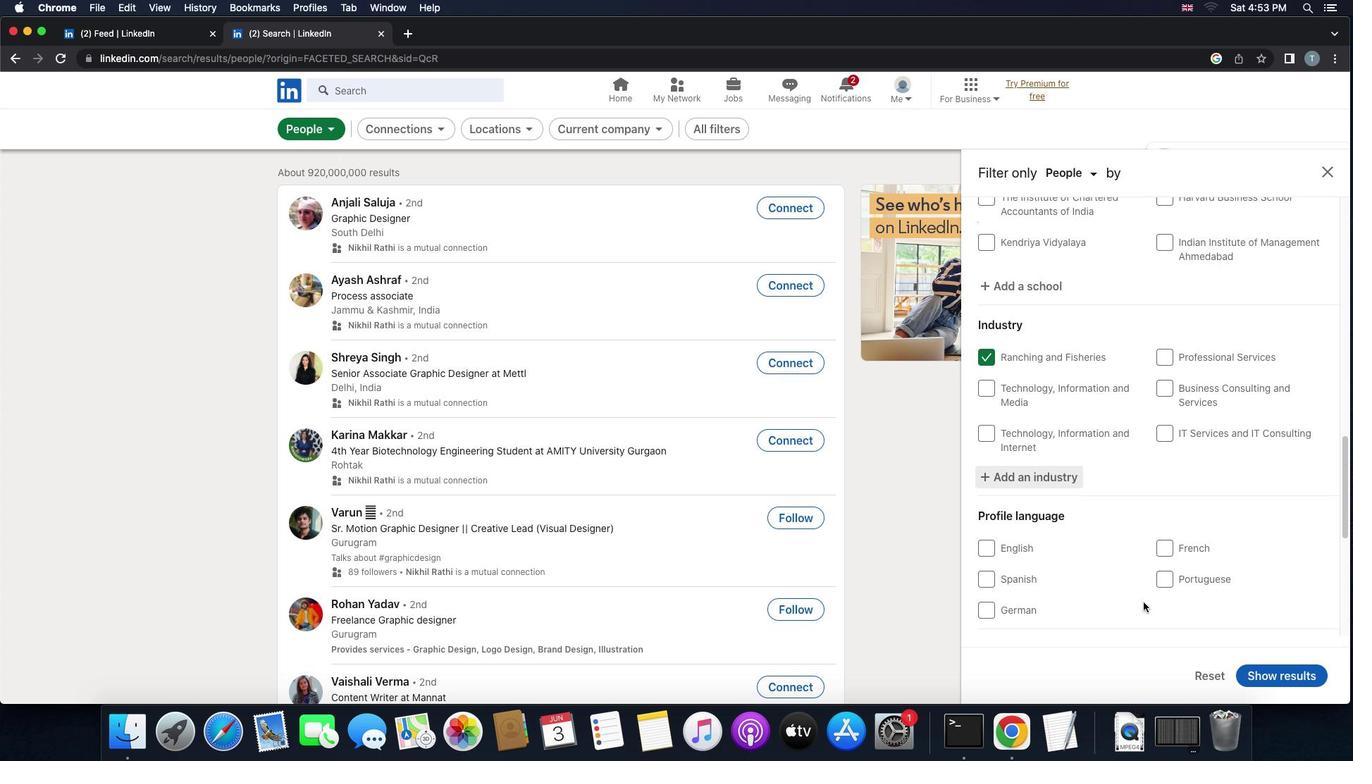 
Action: Mouse scrolled (1143, 602) with delta (0, 0)
Screenshot: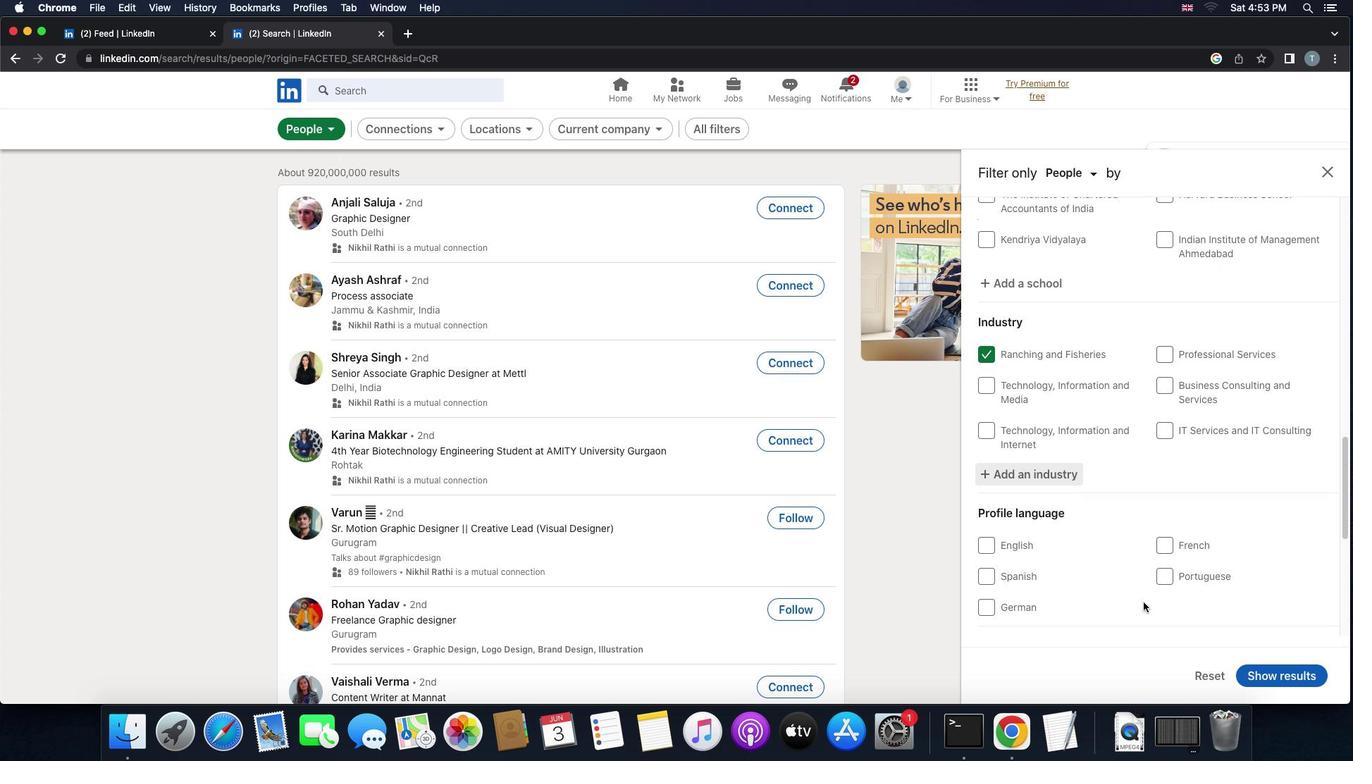
Action: Mouse moved to (998, 544)
Screenshot: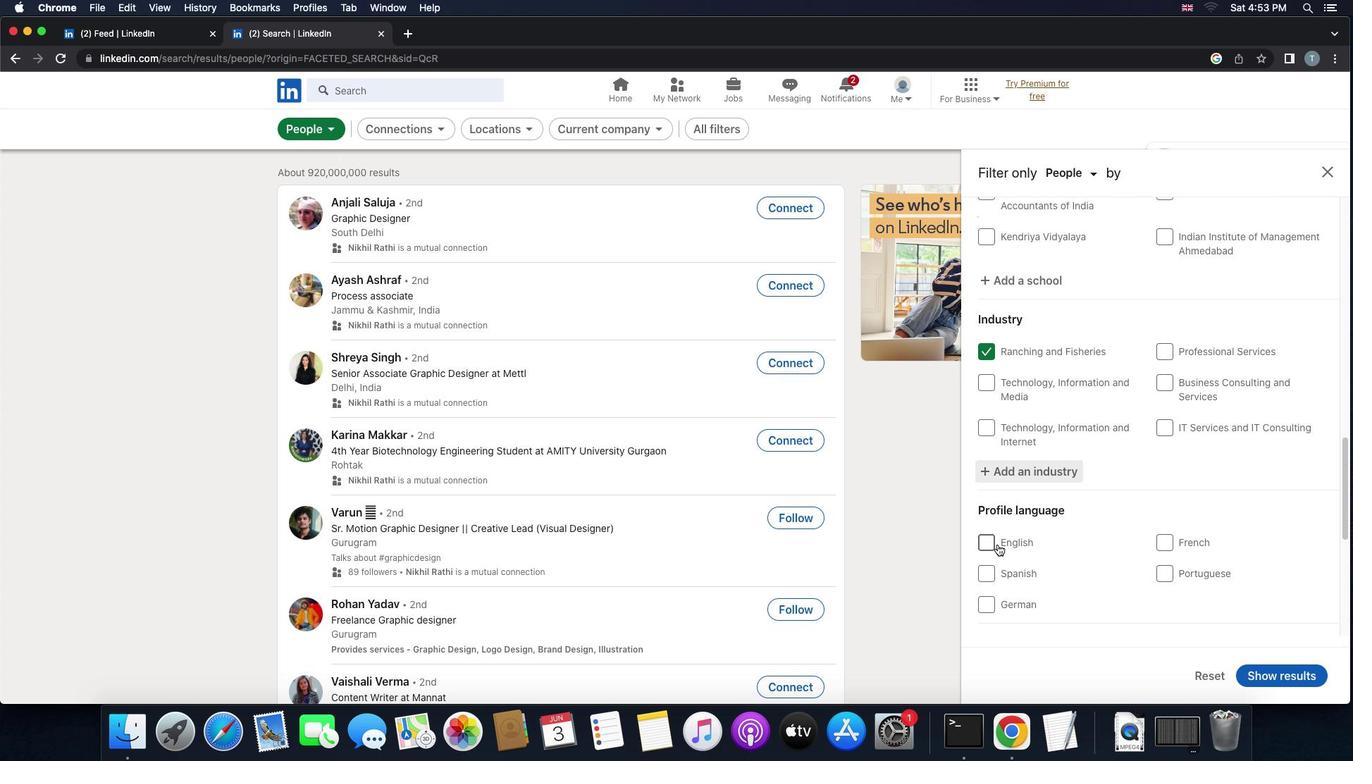 
Action: Mouse pressed left at (998, 544)
Screenshot: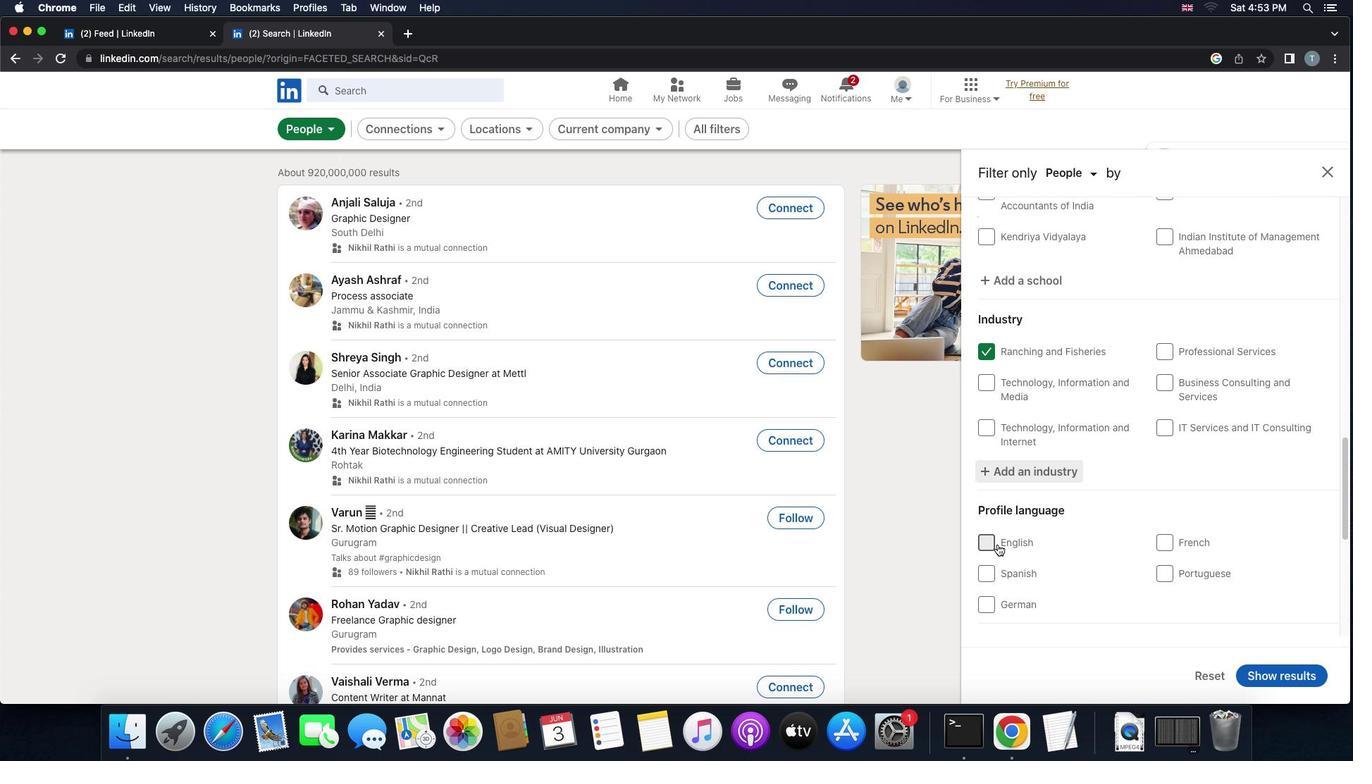 
Action: Mouse moved to (1081, 571)
Screenshot: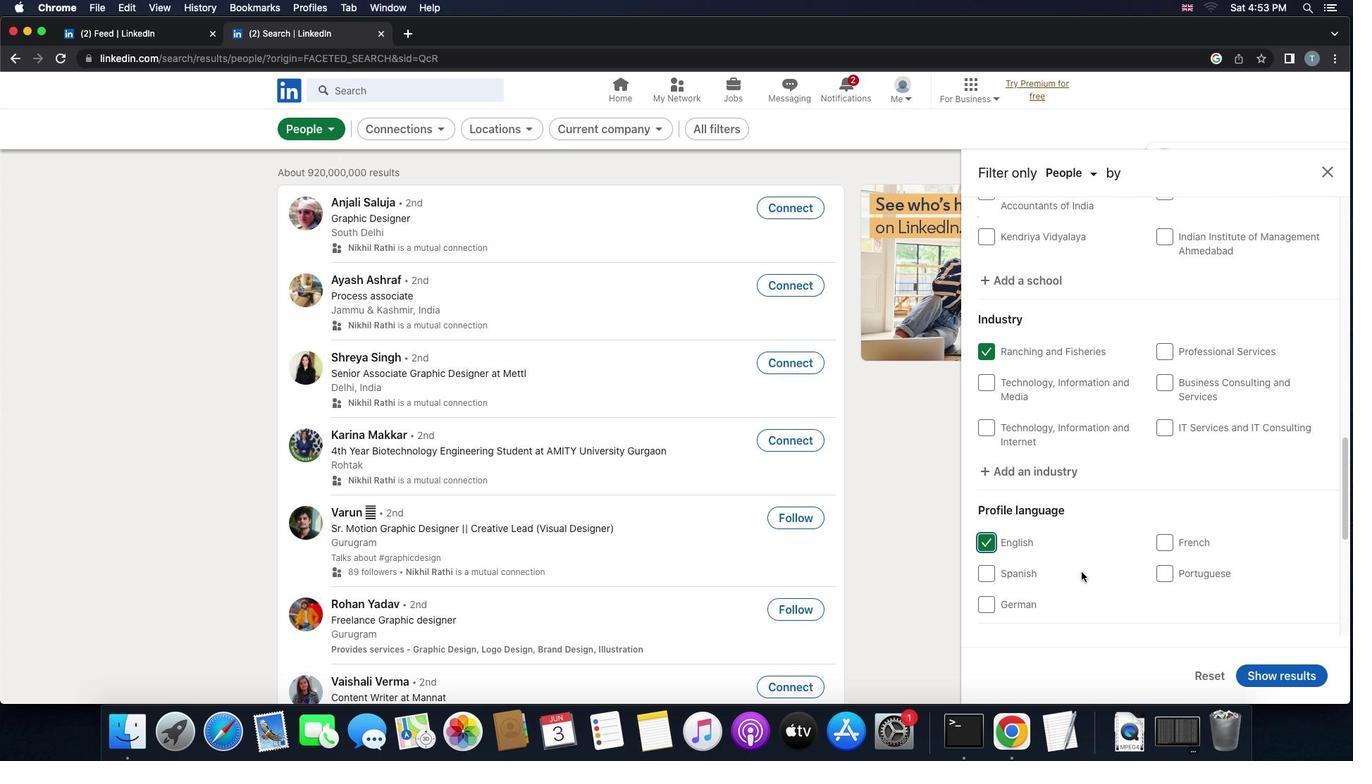 
Action: Mouse scrolled (1081, 571) with delta (0, 0)
Screenshot: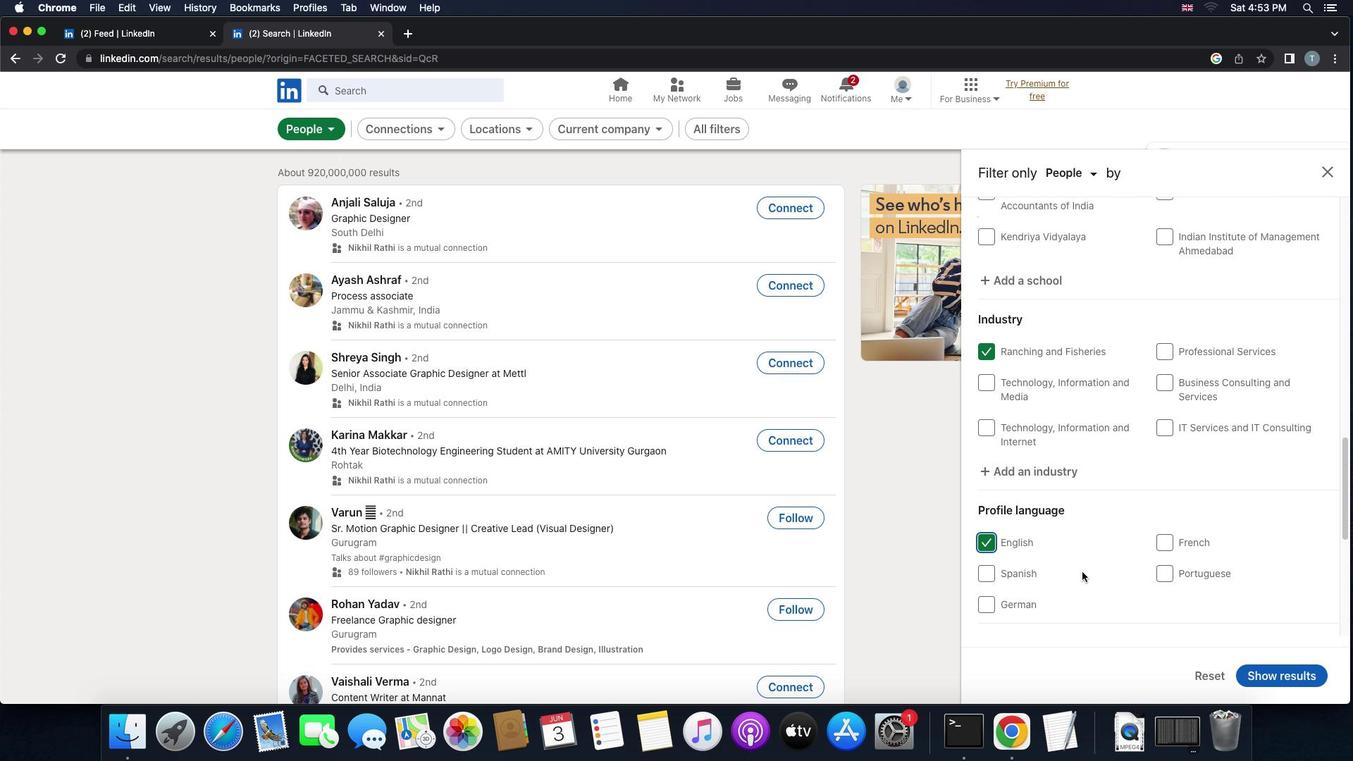 
Action: Mouse moved to (1081, 571)
Screenshot: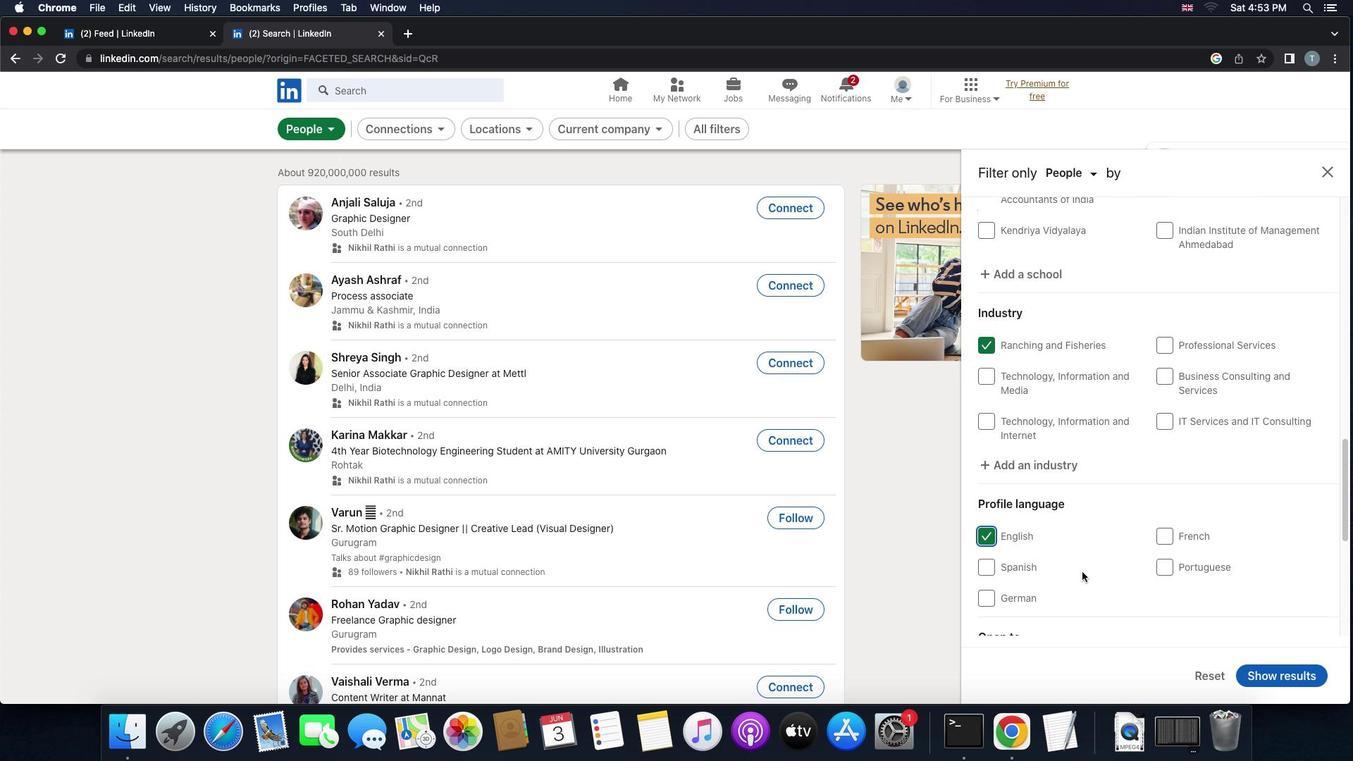 
Action: Mouse scrolled (1081, 571) with delta (0, 0)
Screenshot: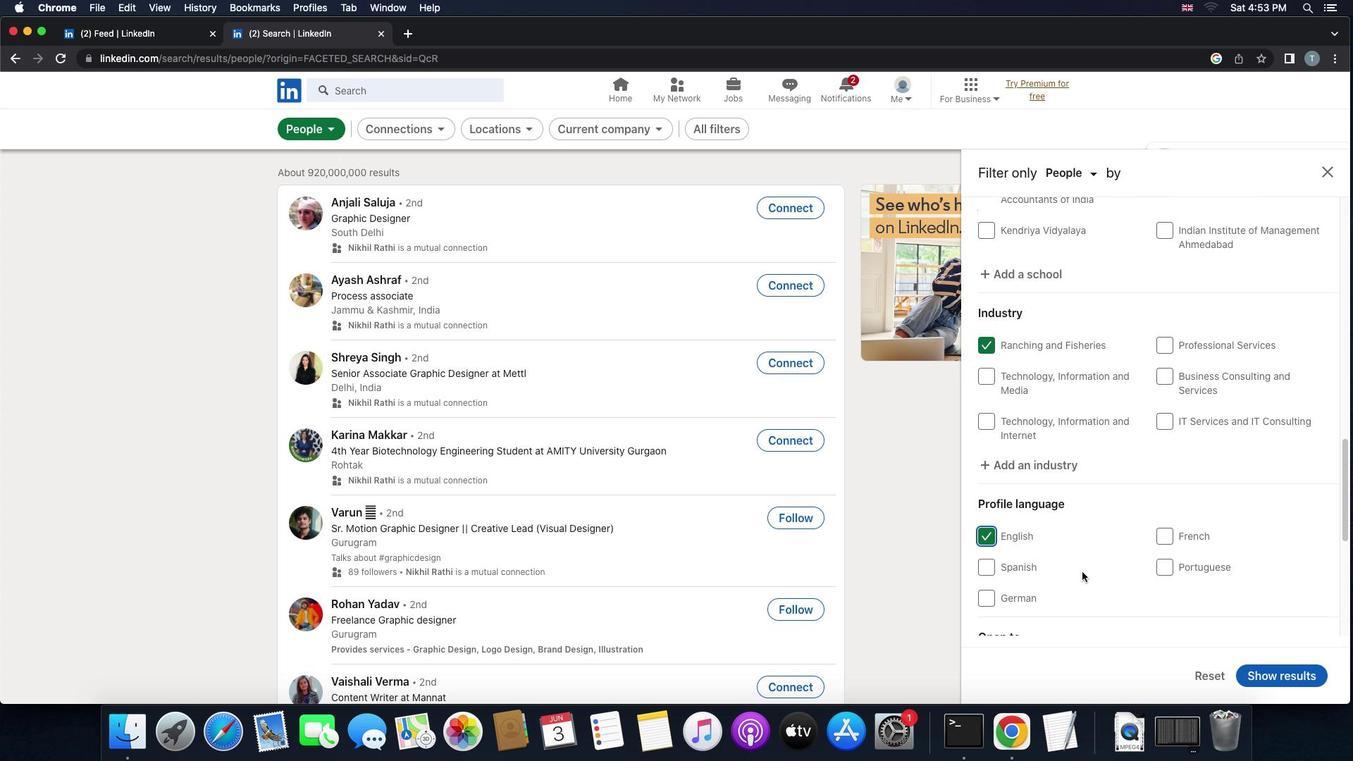 
Action: Mouse moved to (1081, 572)
Screenshot: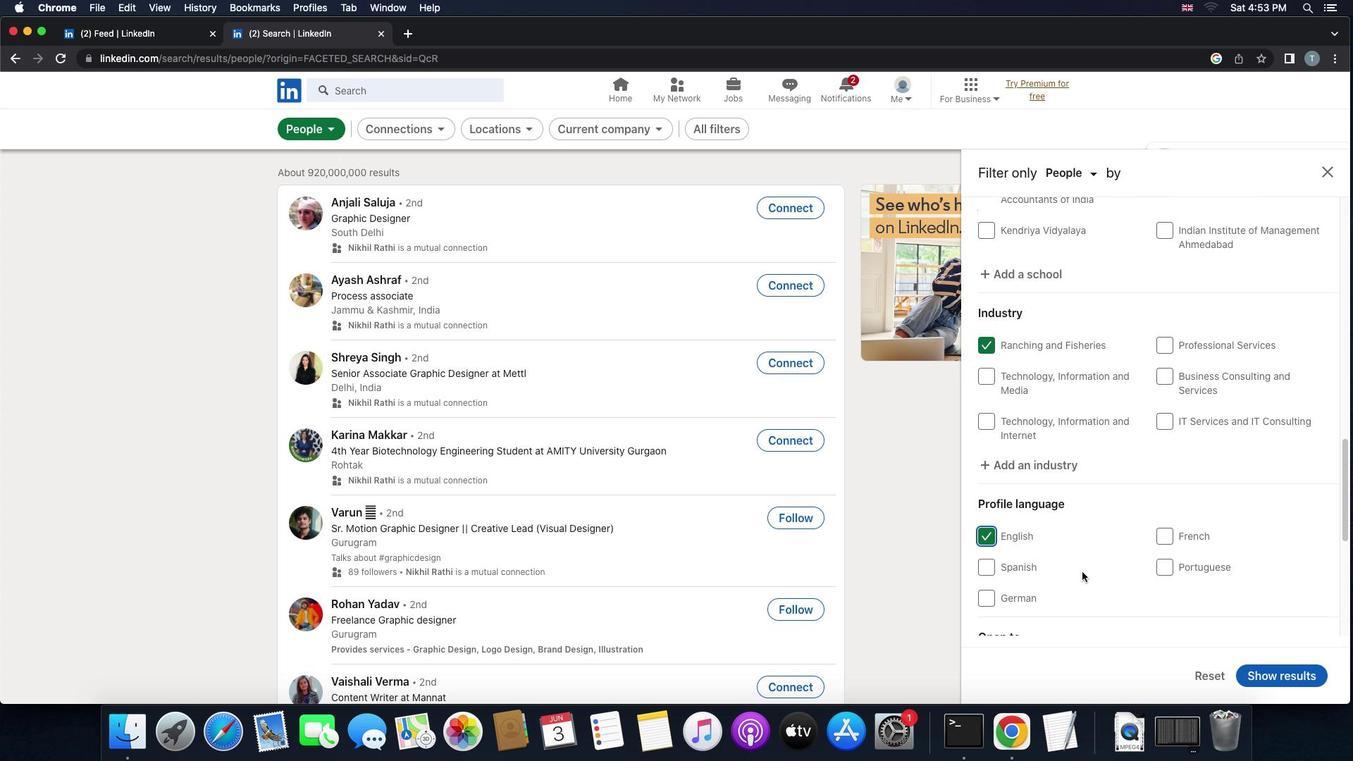 
Action: Mouse scrolled (1081, 572) with delta (0, -2)
Screenshot: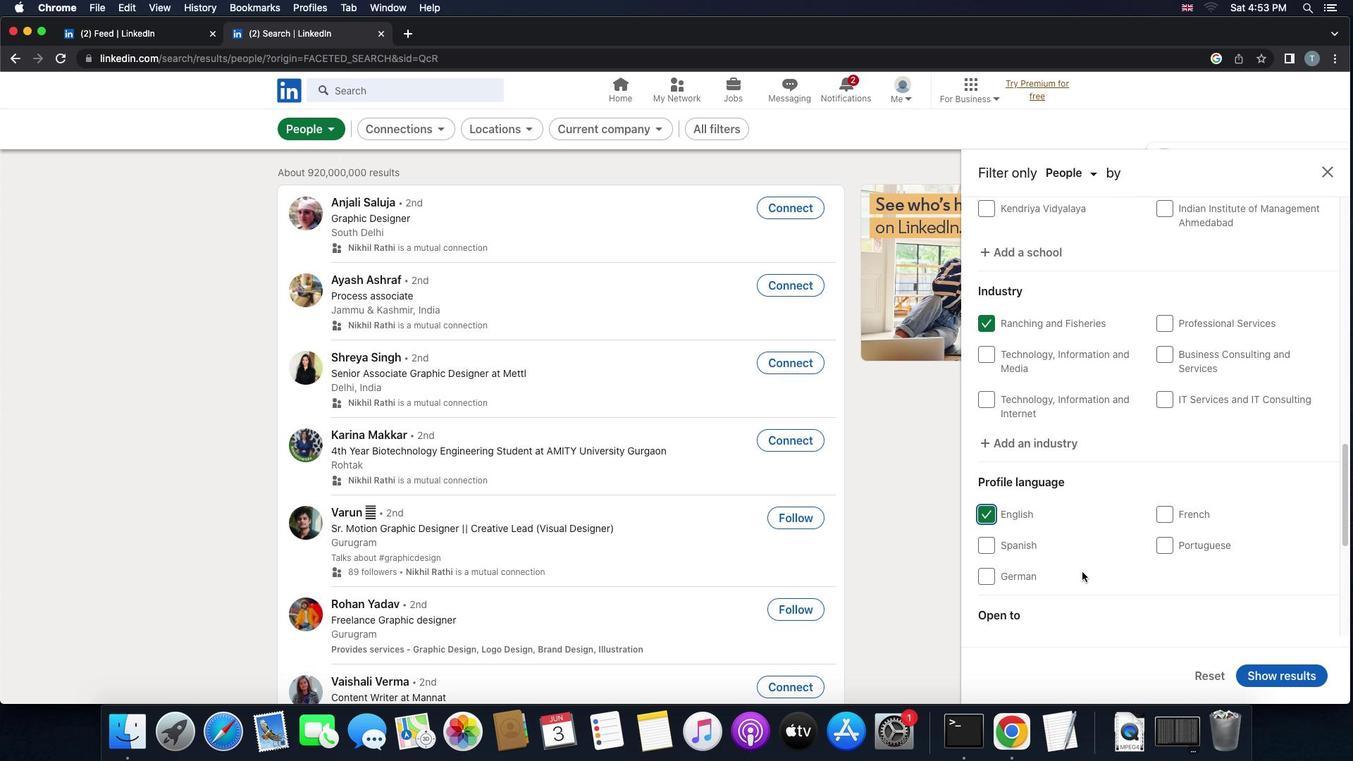 
Action: Mouse moved to (1082, 572)
Screenshot: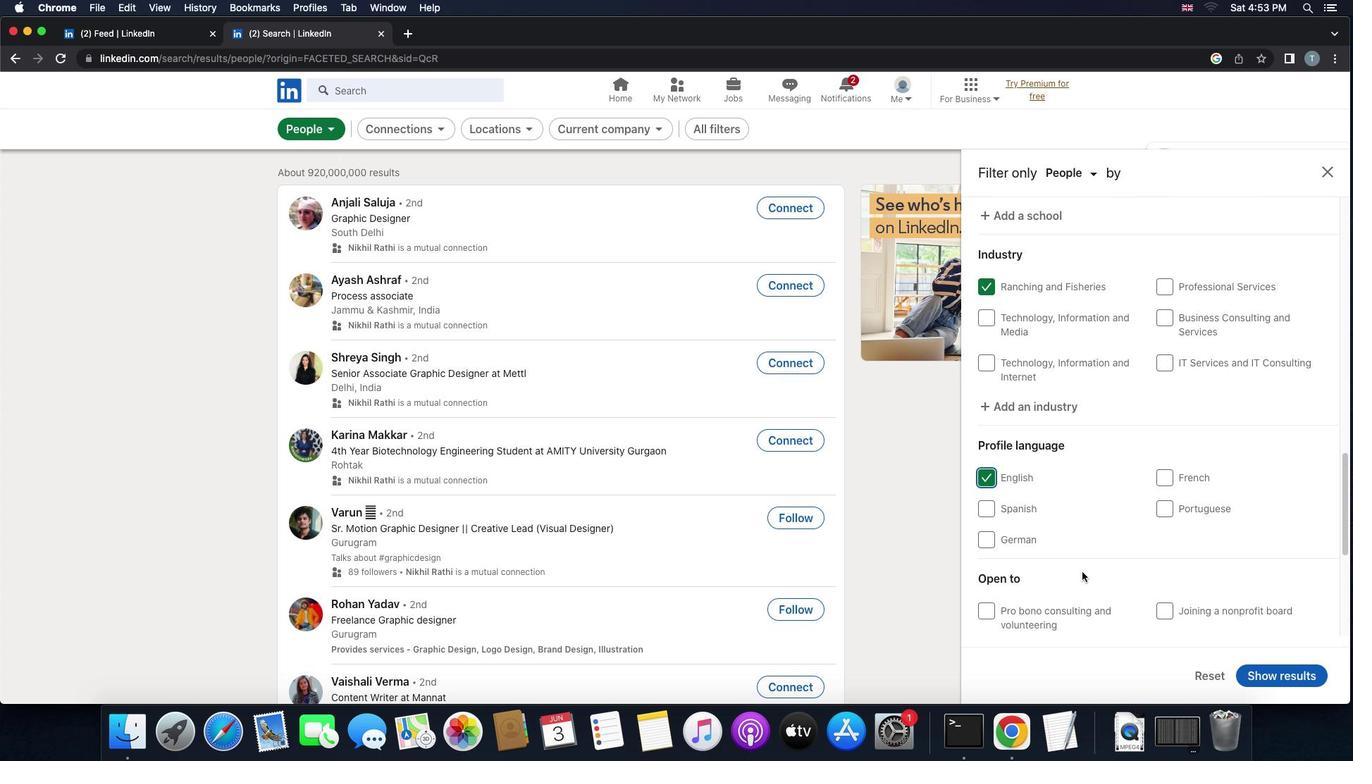 
Action: Mouse scrolled (1082, 572) with delta (0, -2)
Screenshot: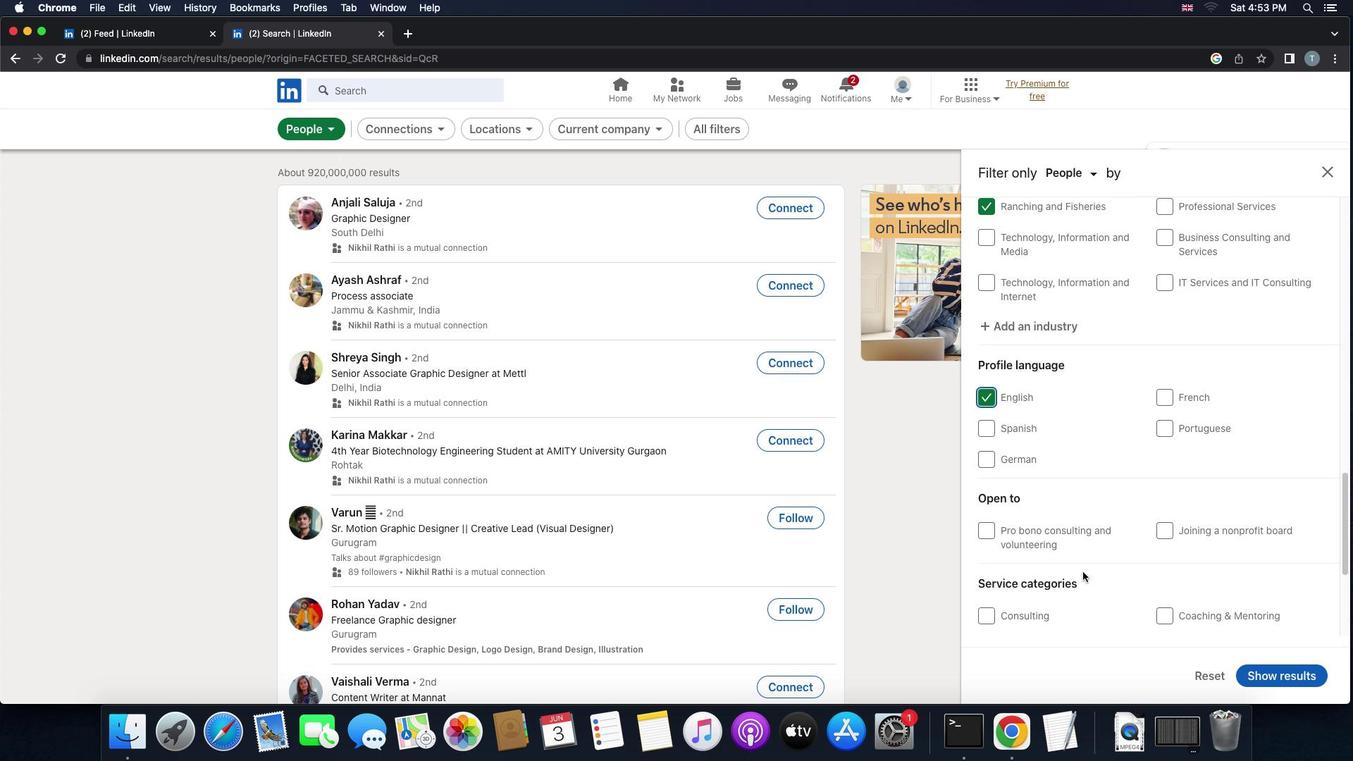 
Action: Mouse moved to (1077, 518)
Screenshot: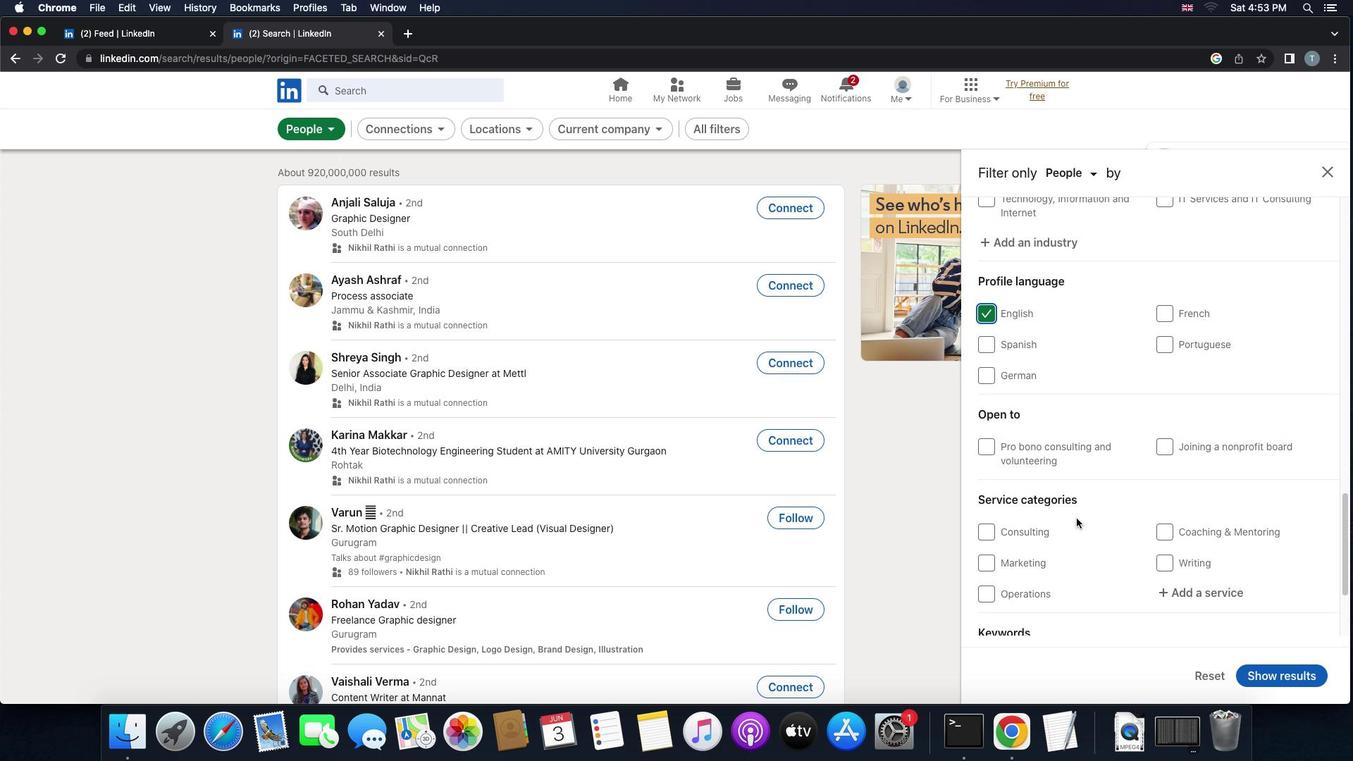 
Action: Mouse scrolled (1077, 518) with delta (0, 0)
Screenshot: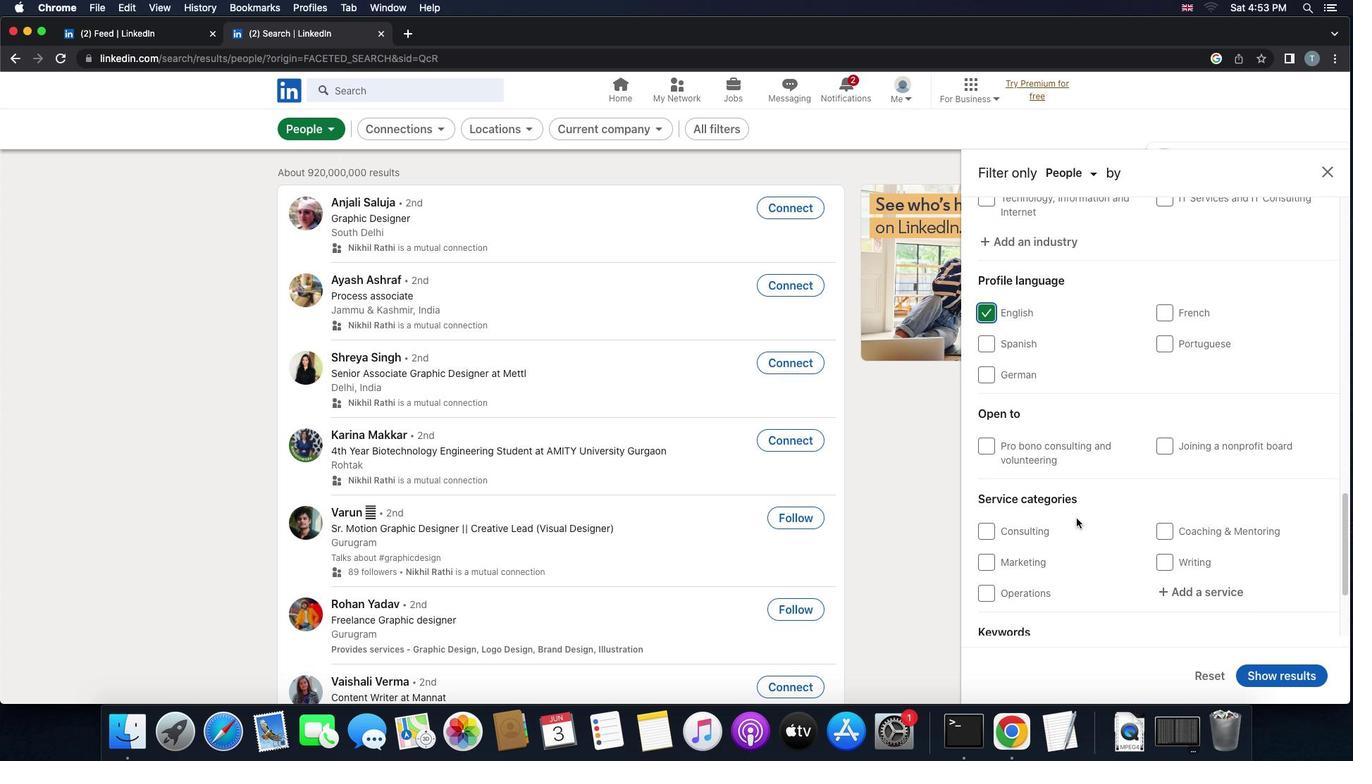 
Action: Mouse scrolled (1077, 518) with delta (0, 0)
Screenshot: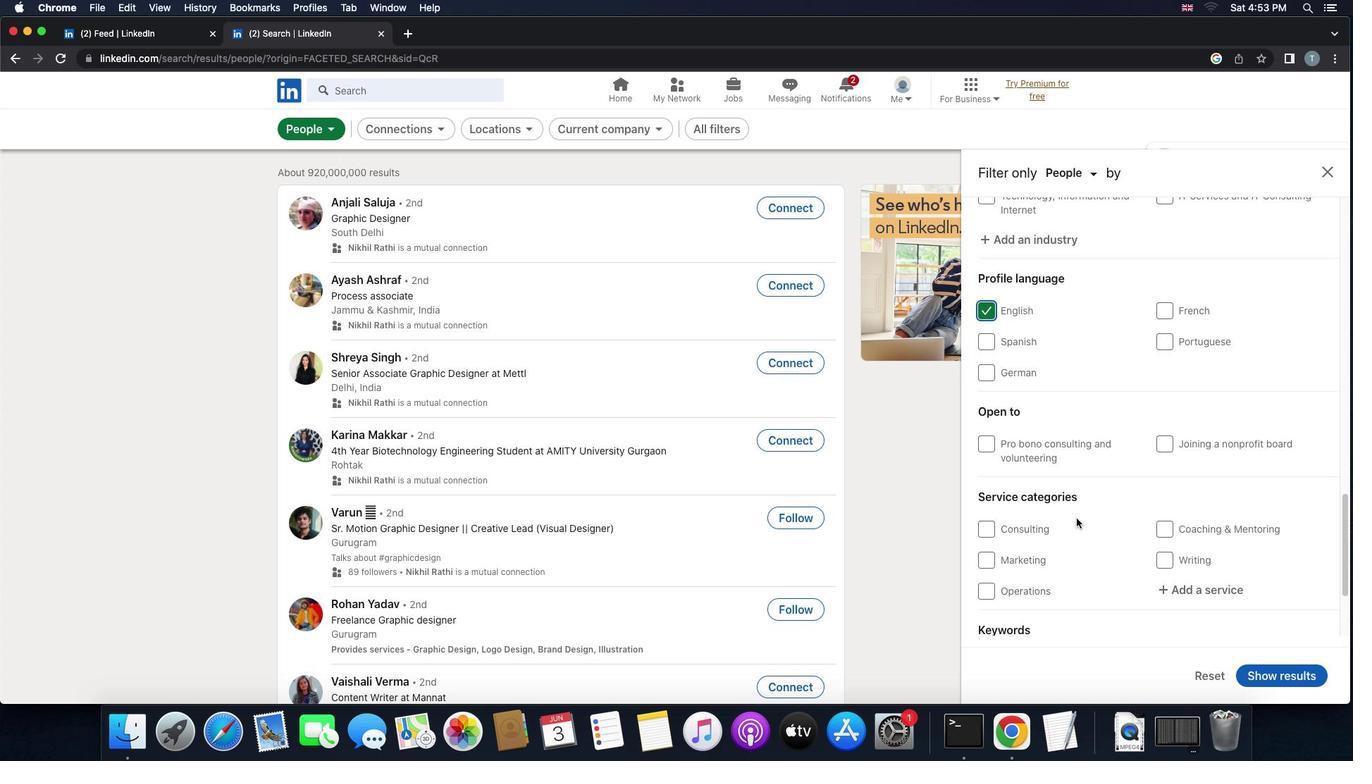 
Action: Mouse scrolled (1077, 518) with delta (0, 0)
Screenshot: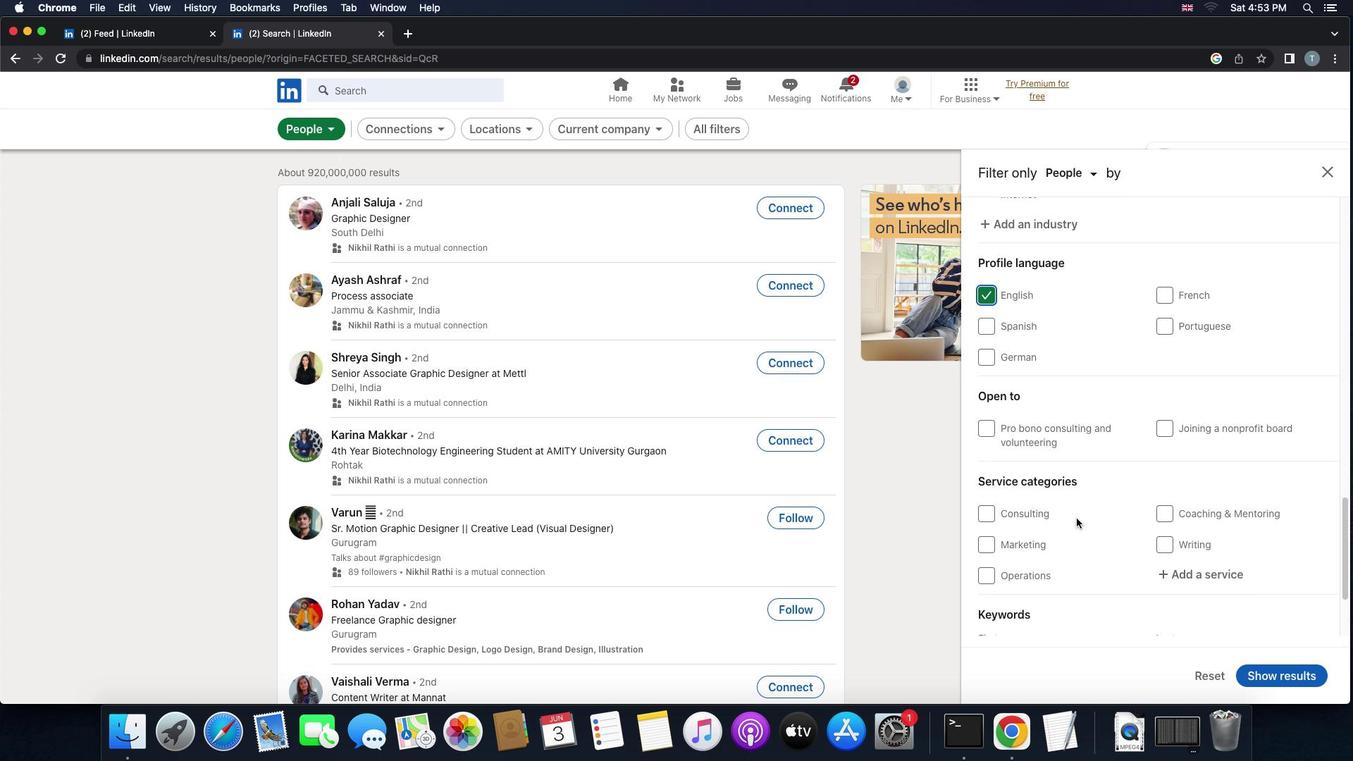 
Action: Mouse moved to (1078, 520)
Screenshot: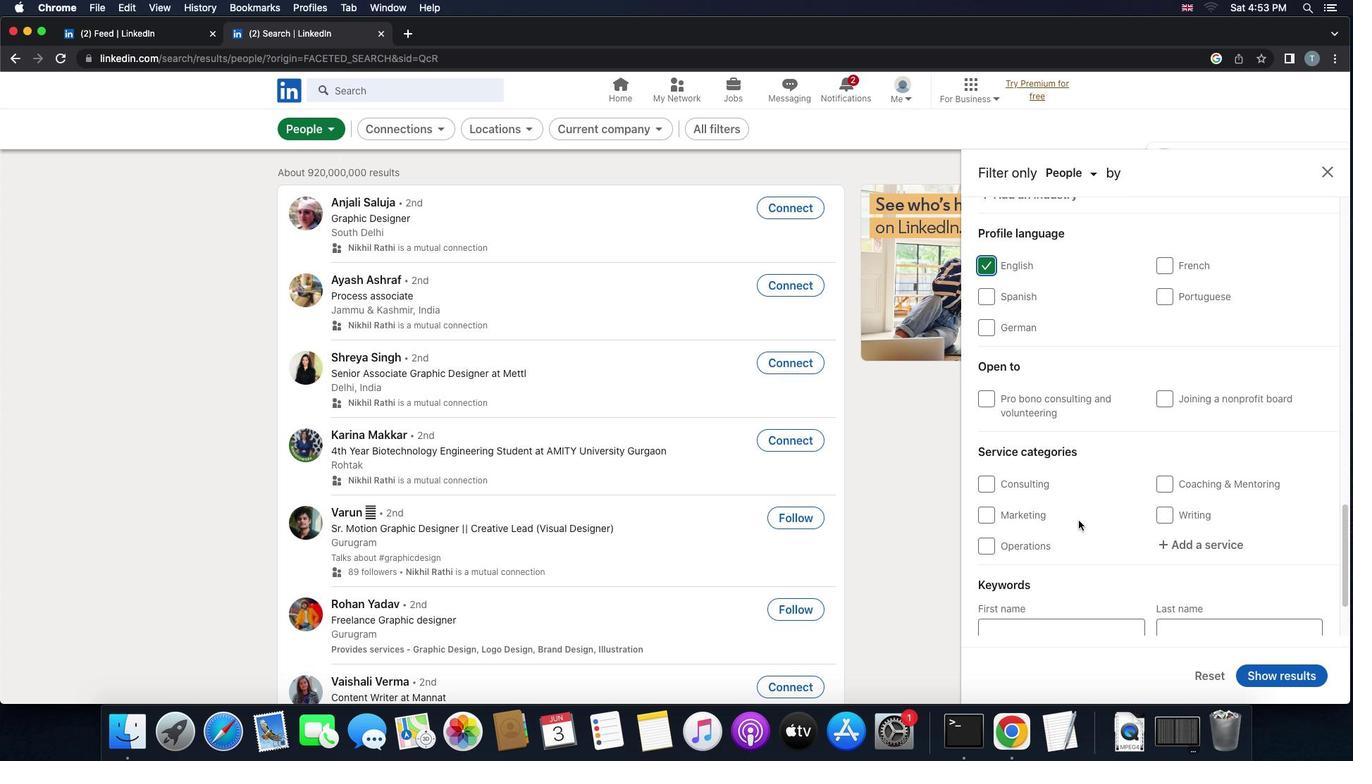 
Action: Mouse scrolled (1078, 520) with delta (0, 0)
Screenshot: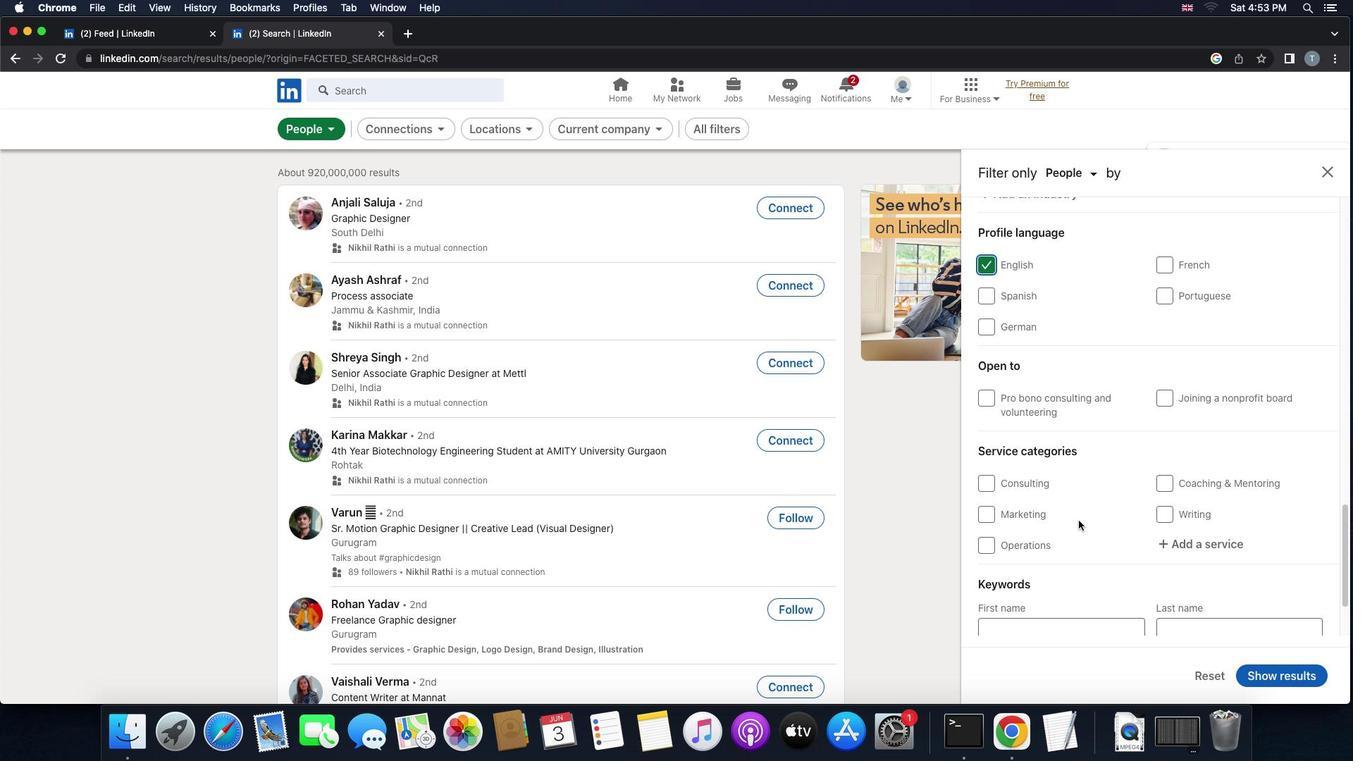 
Action: Mouse scrolled (1078, 520) with delta (0, 0)
Screenshot: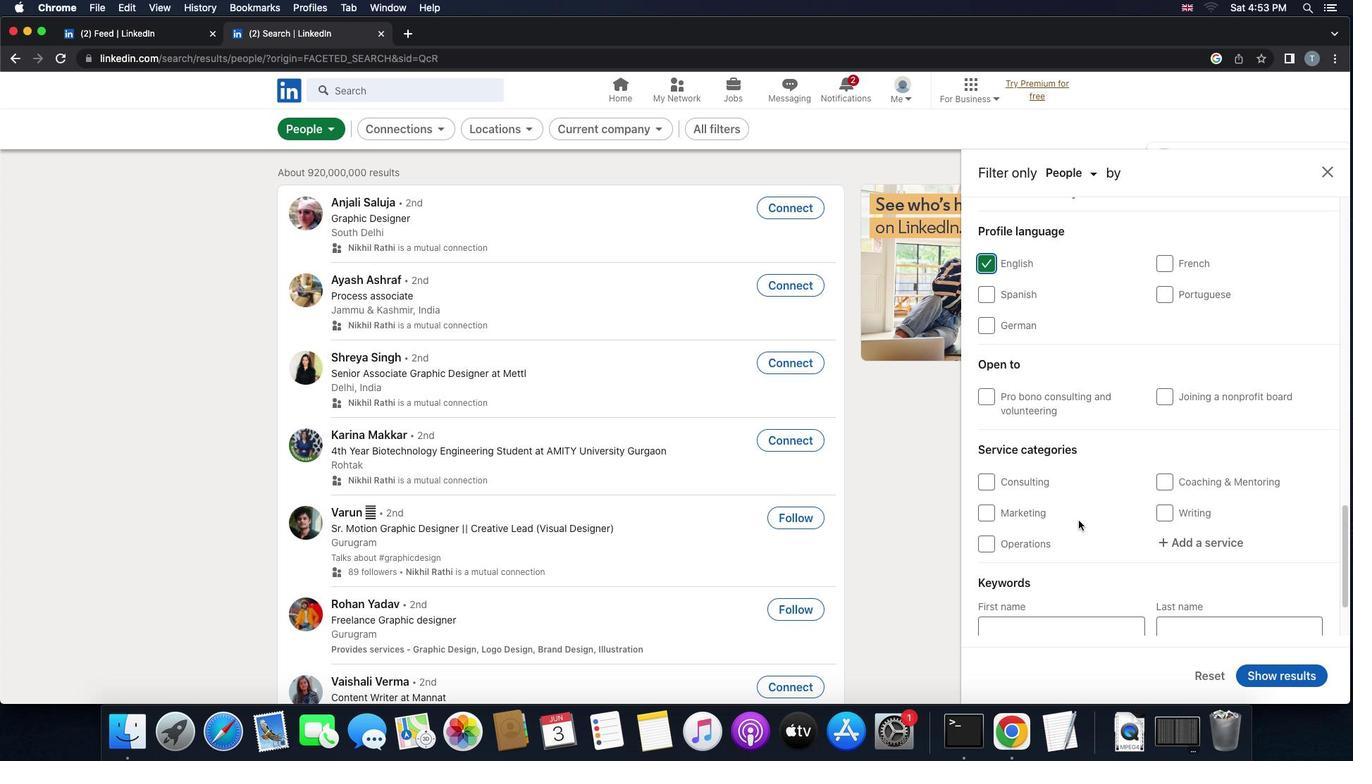 
Action: Mouse moved to (1194, 531)
Screenshot: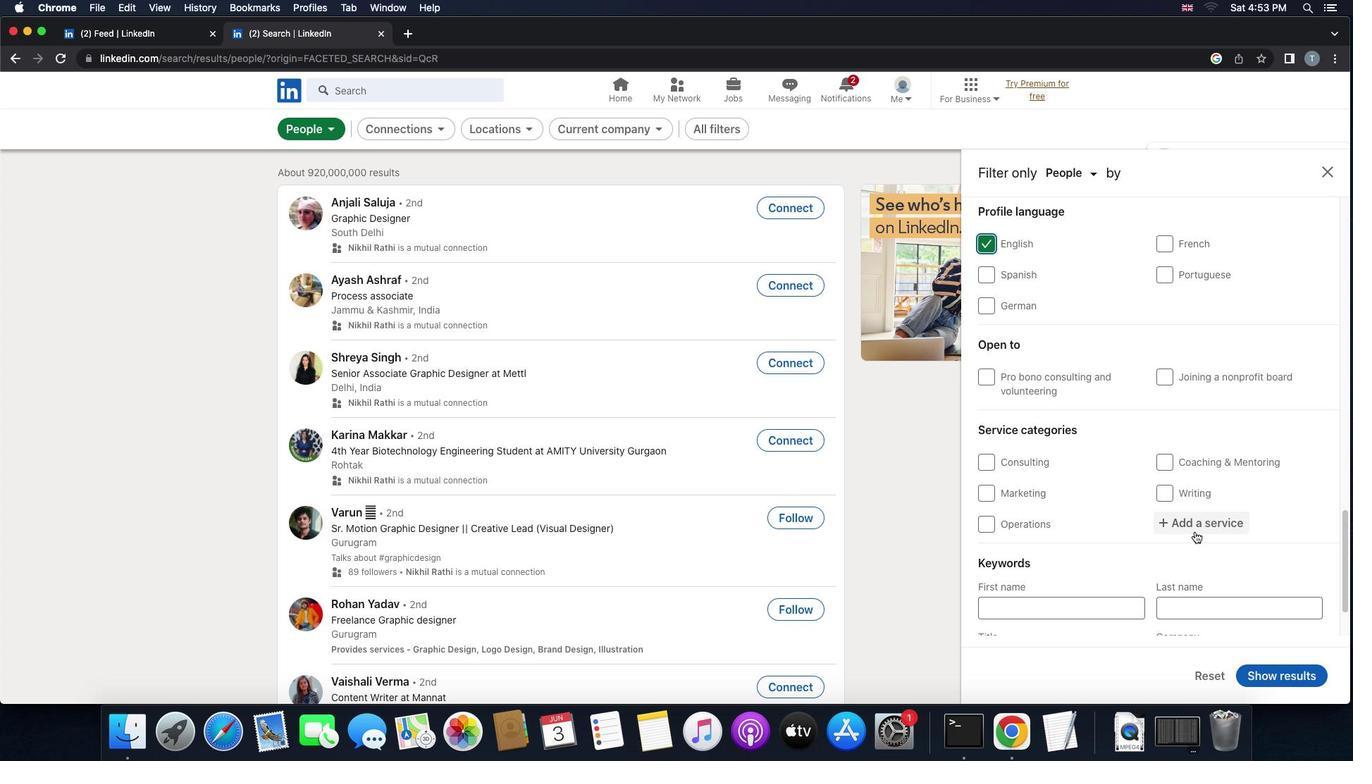 
Action: Mouse pressed left at (1194, 531)
Screenshot: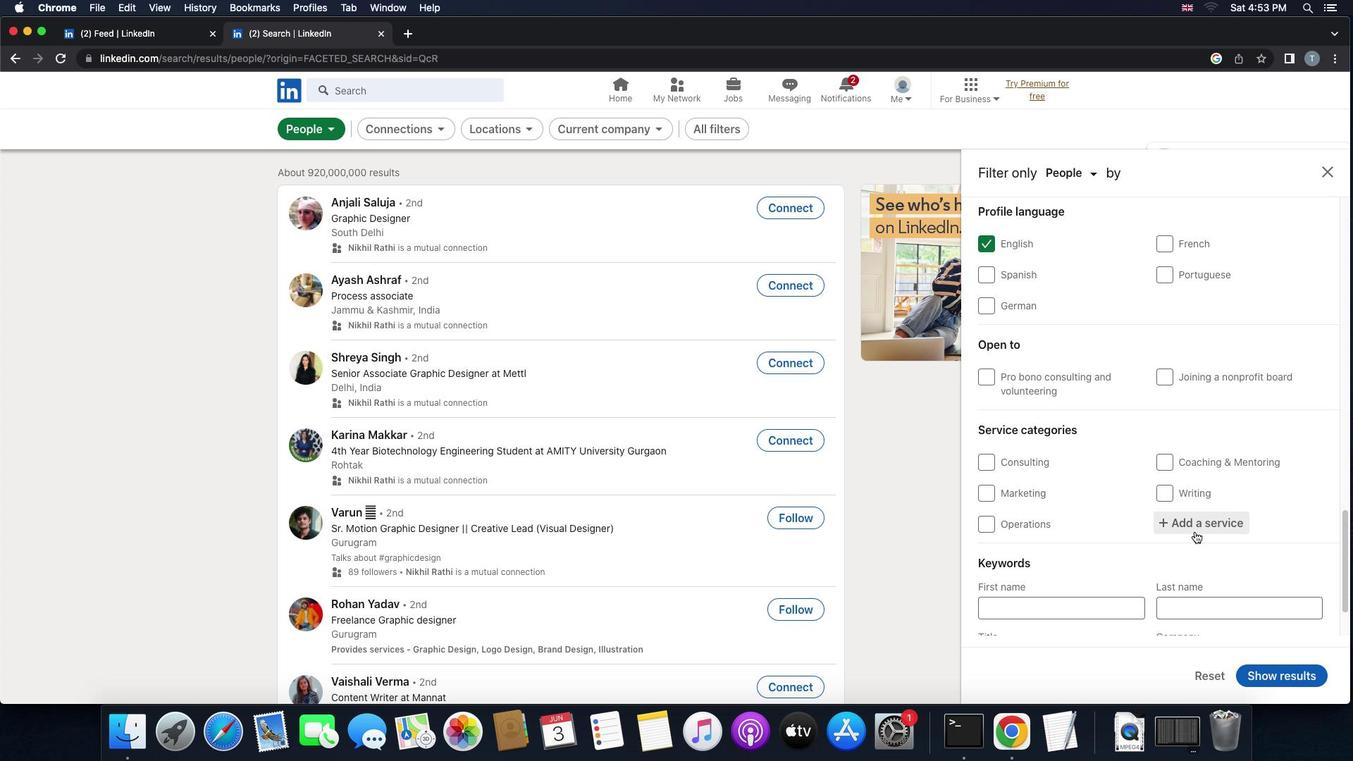 
Action: Key pressed 'c''o''m''p''u''t''e''r'Key.space'n''e''t''w''o''r''k''i''n''g'
Screenshot: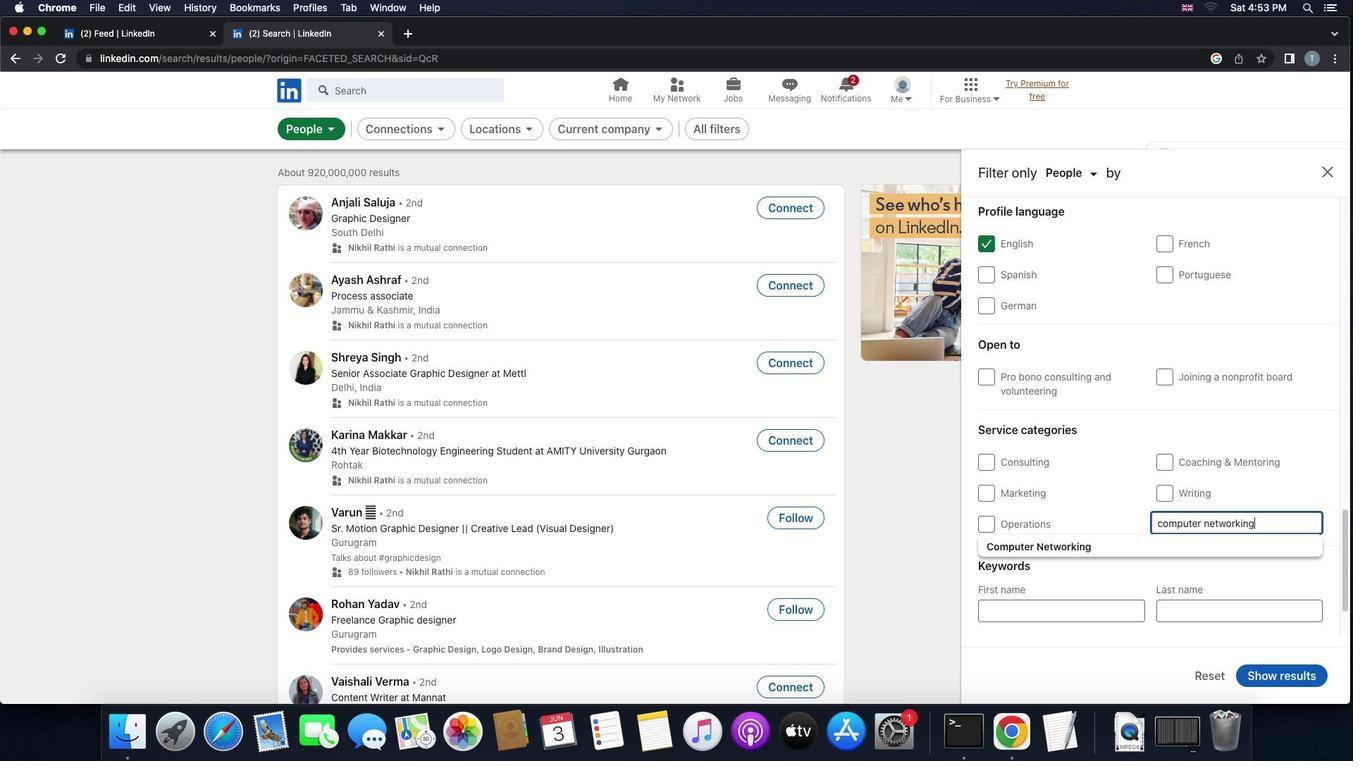 
Action: Mouse moved to (1129, 545)
Screenshot: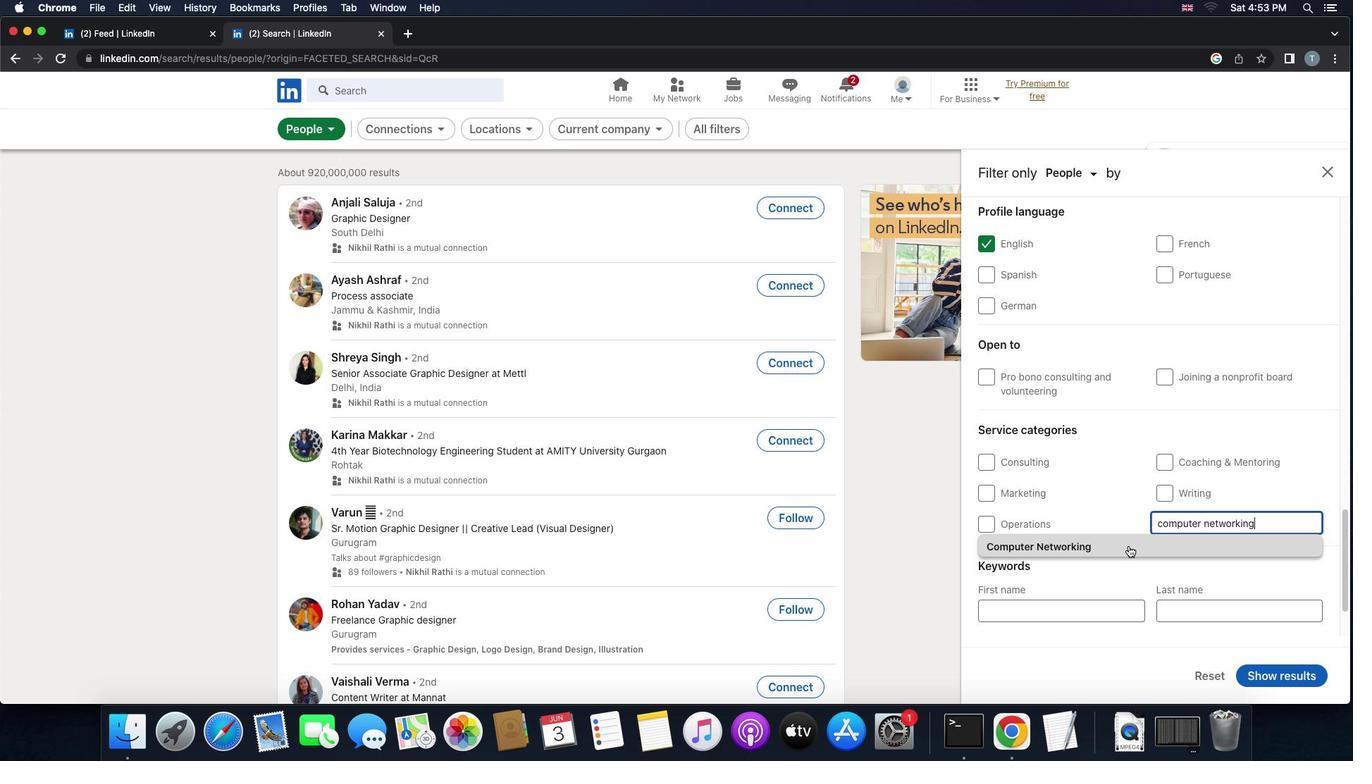 
Action: Mouse pressed left at (1129, 545)
Screenshot: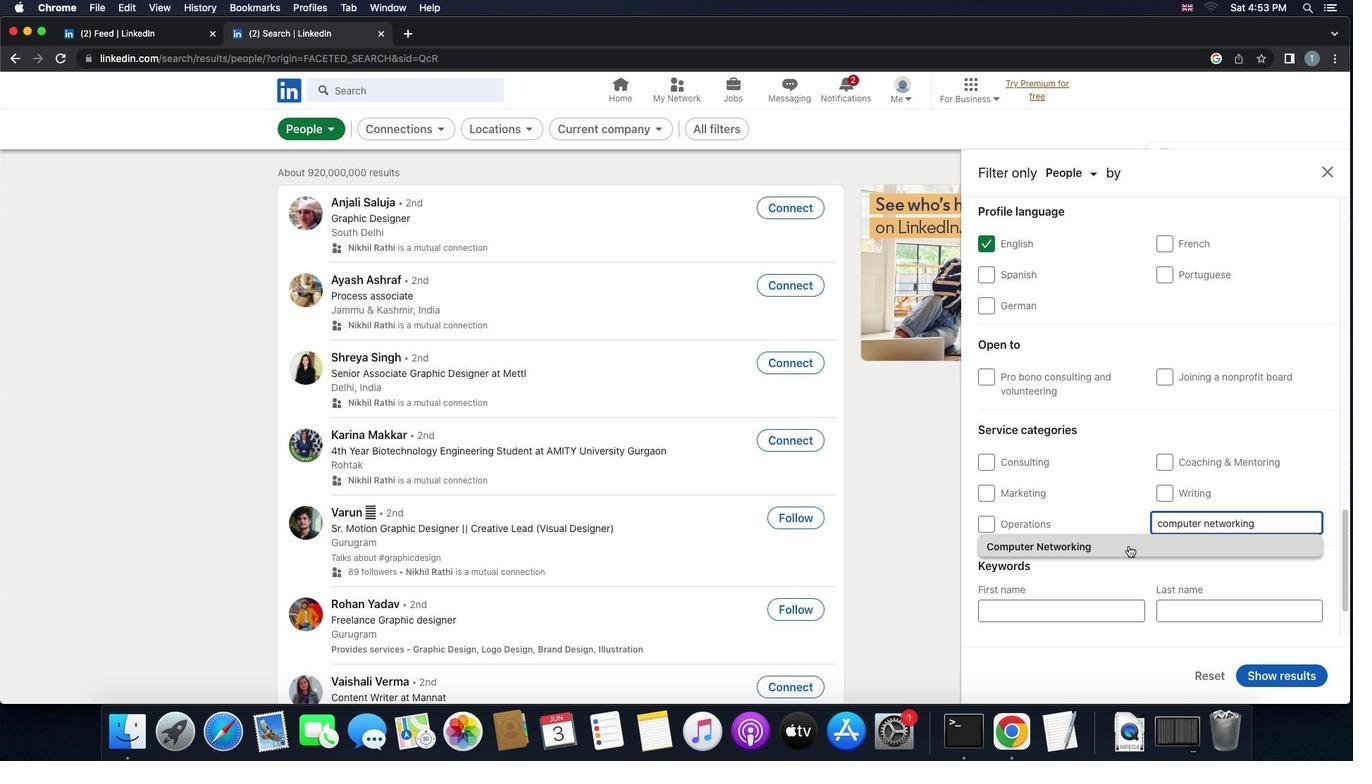 
Action: Mouse moved to (1128, 545)
Screenshot: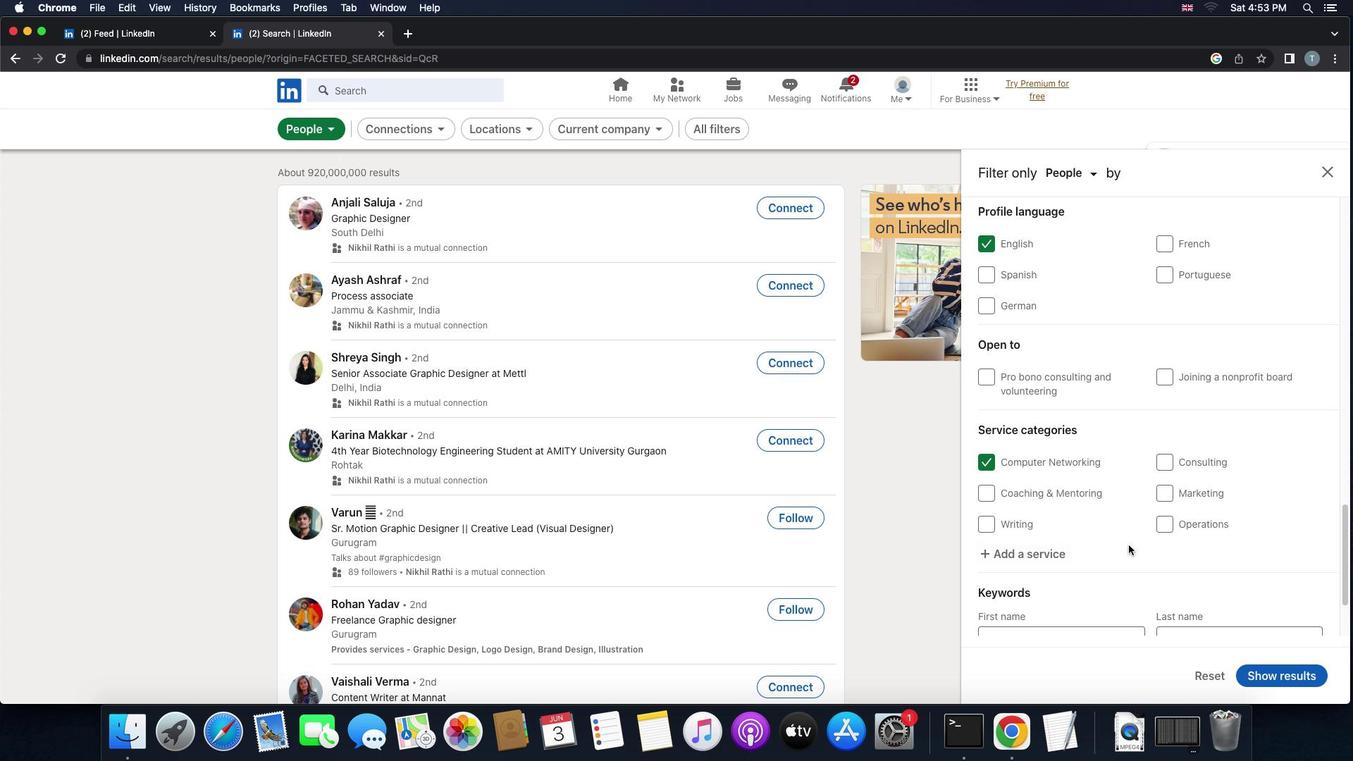 
Action: Mouse scrolled (1128, 545) with delta (0, 0)
Screenshot: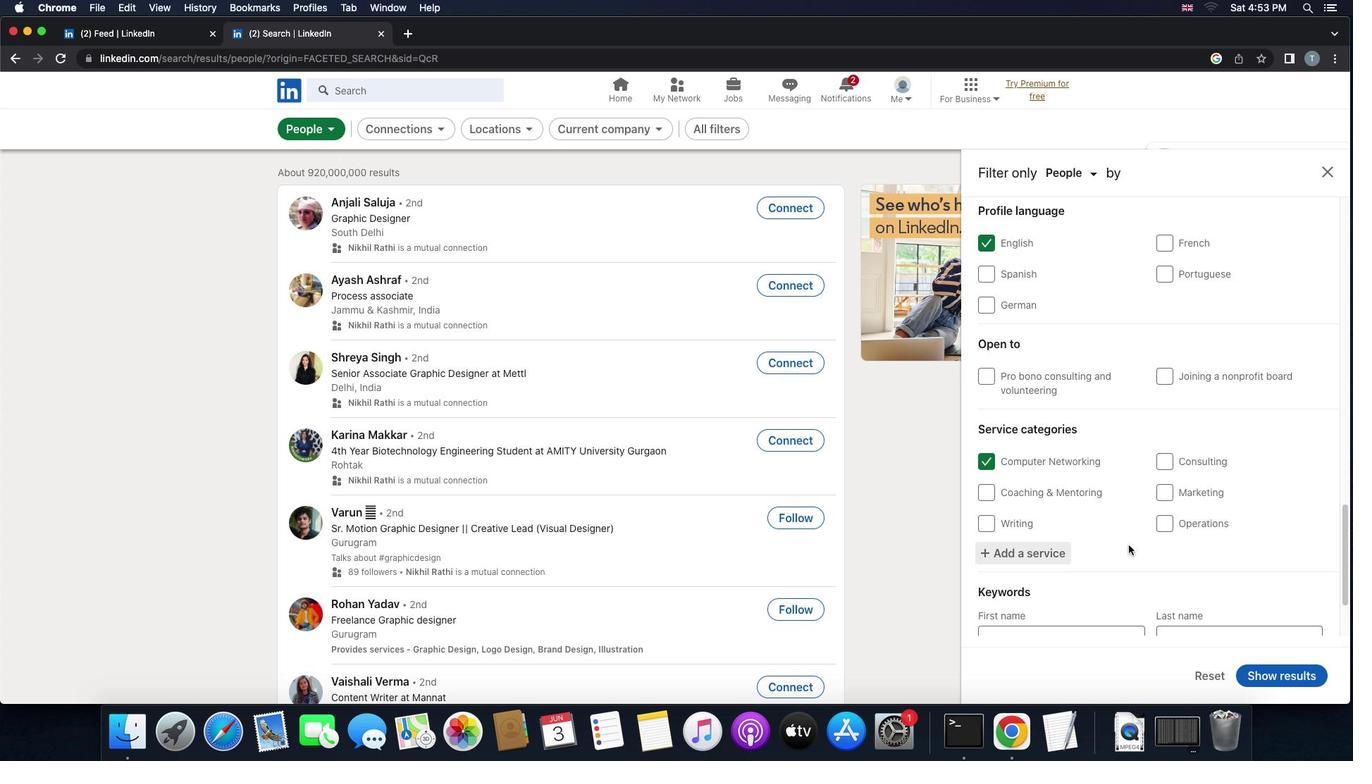 
Action: Mouse scrolled (1128, 545) with delta (0, 0)
Screenshot: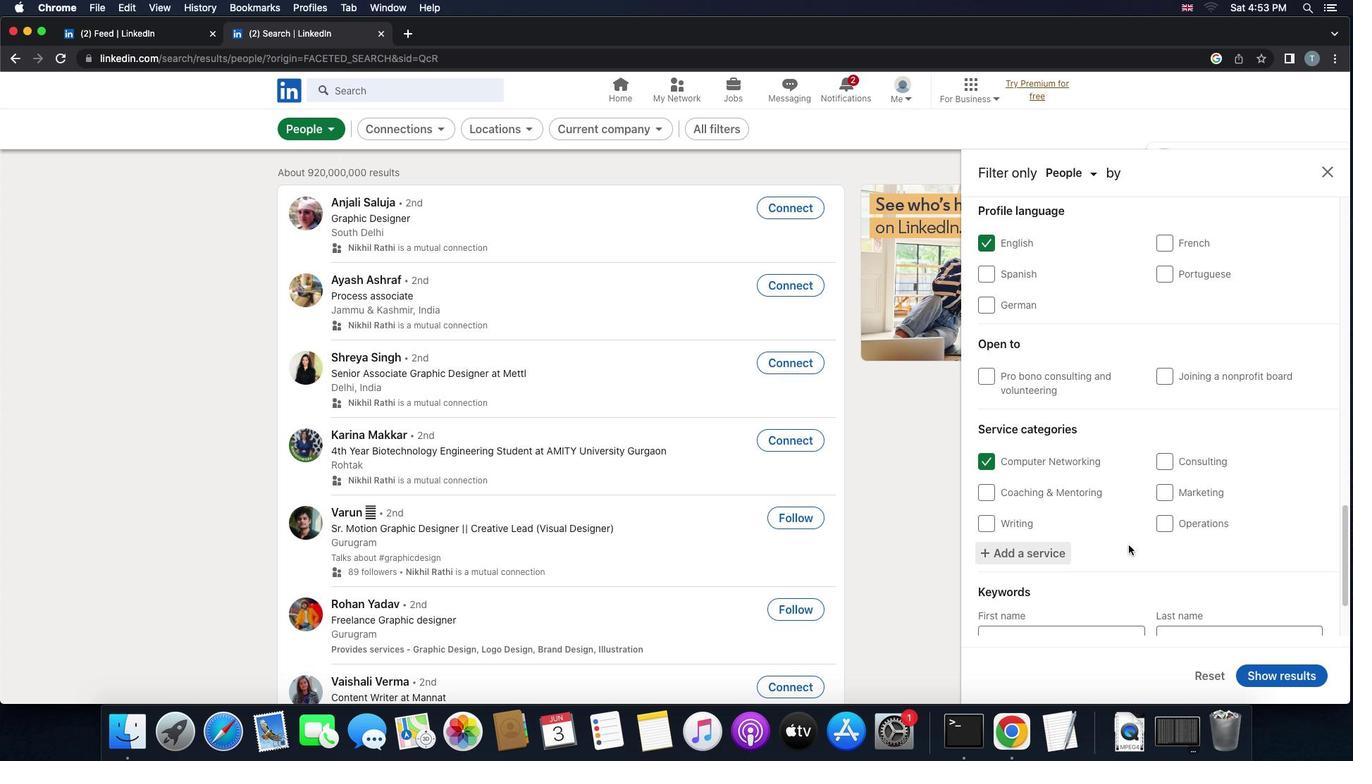 
Action: Mouse scrolled (1128, 545) with delta (0, -1)
Screenshot: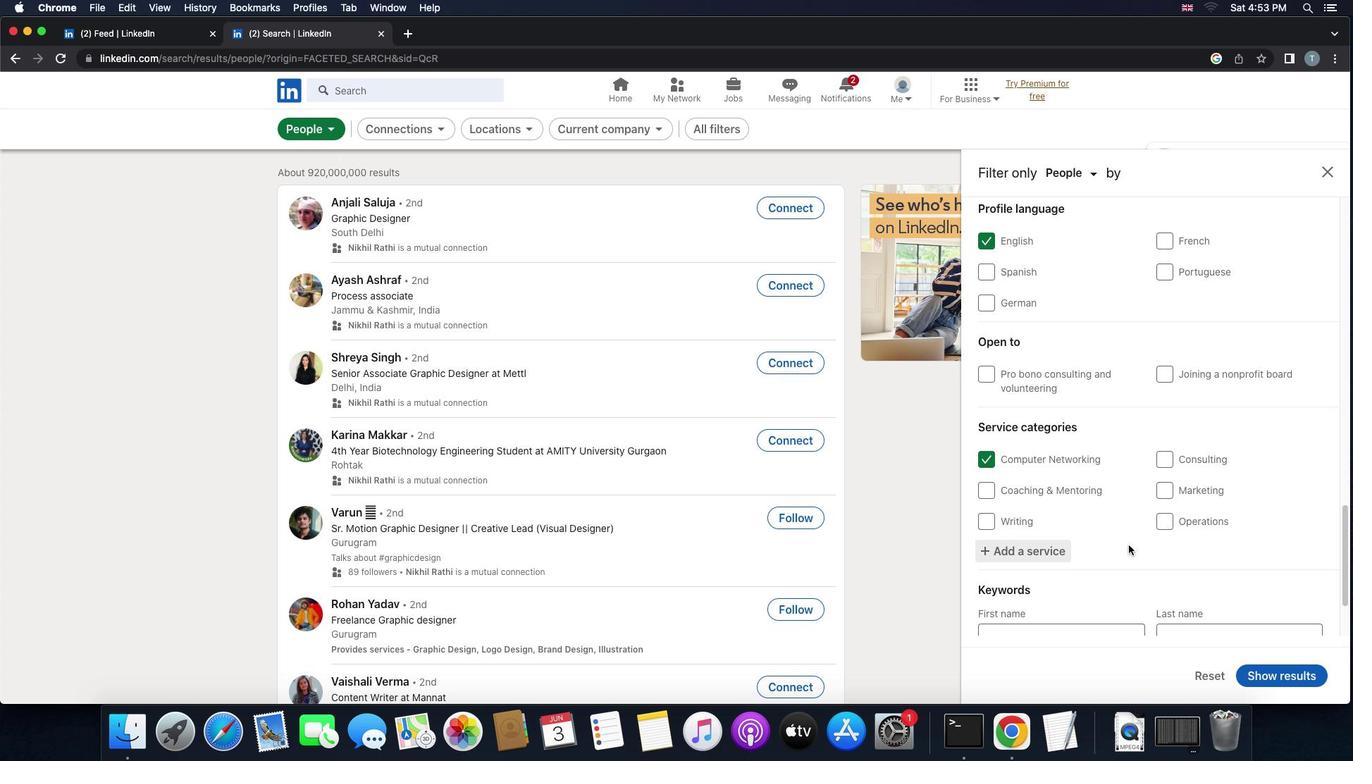 
Action: Mouse scrolled (1128, 545) with delta (0, -2)
Screenshot: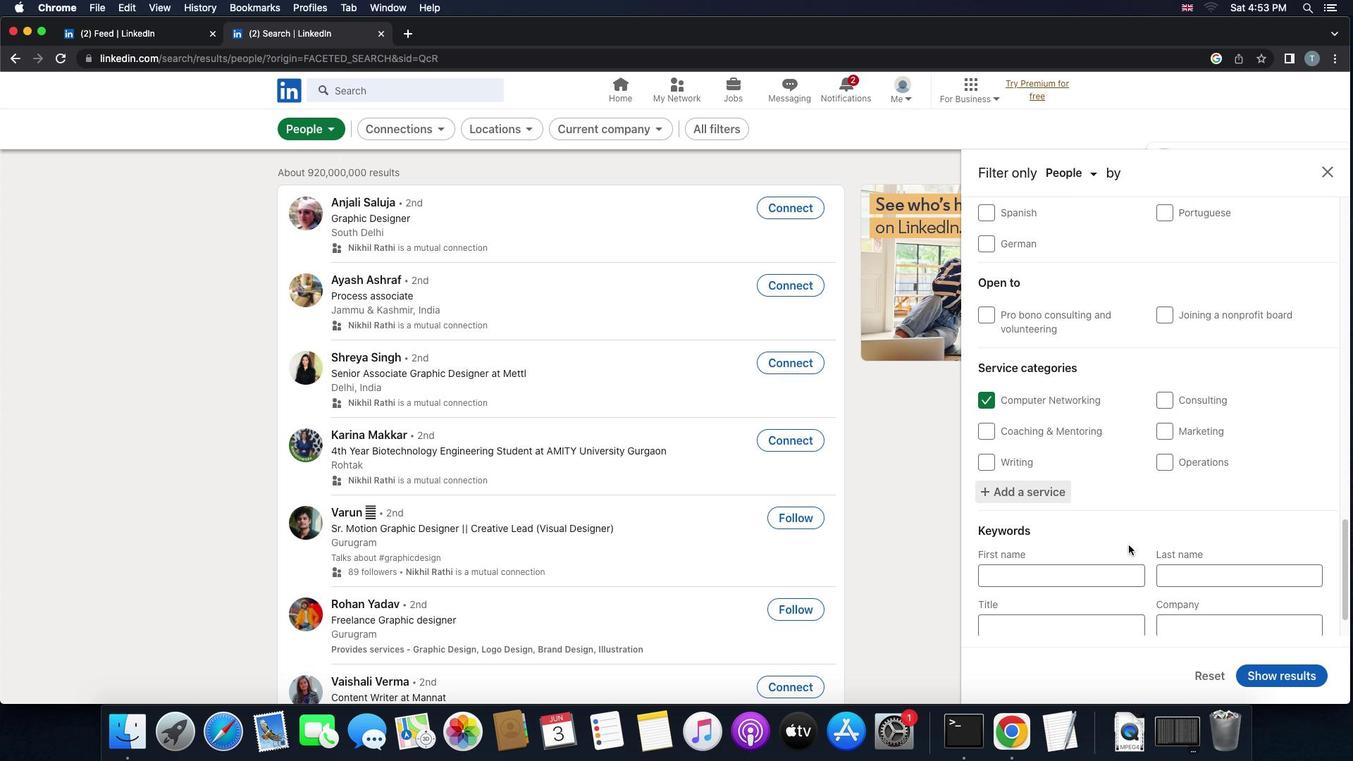 
Action: Mouse scrolled (1128, 545) with delta (0, 0)
Screenshot: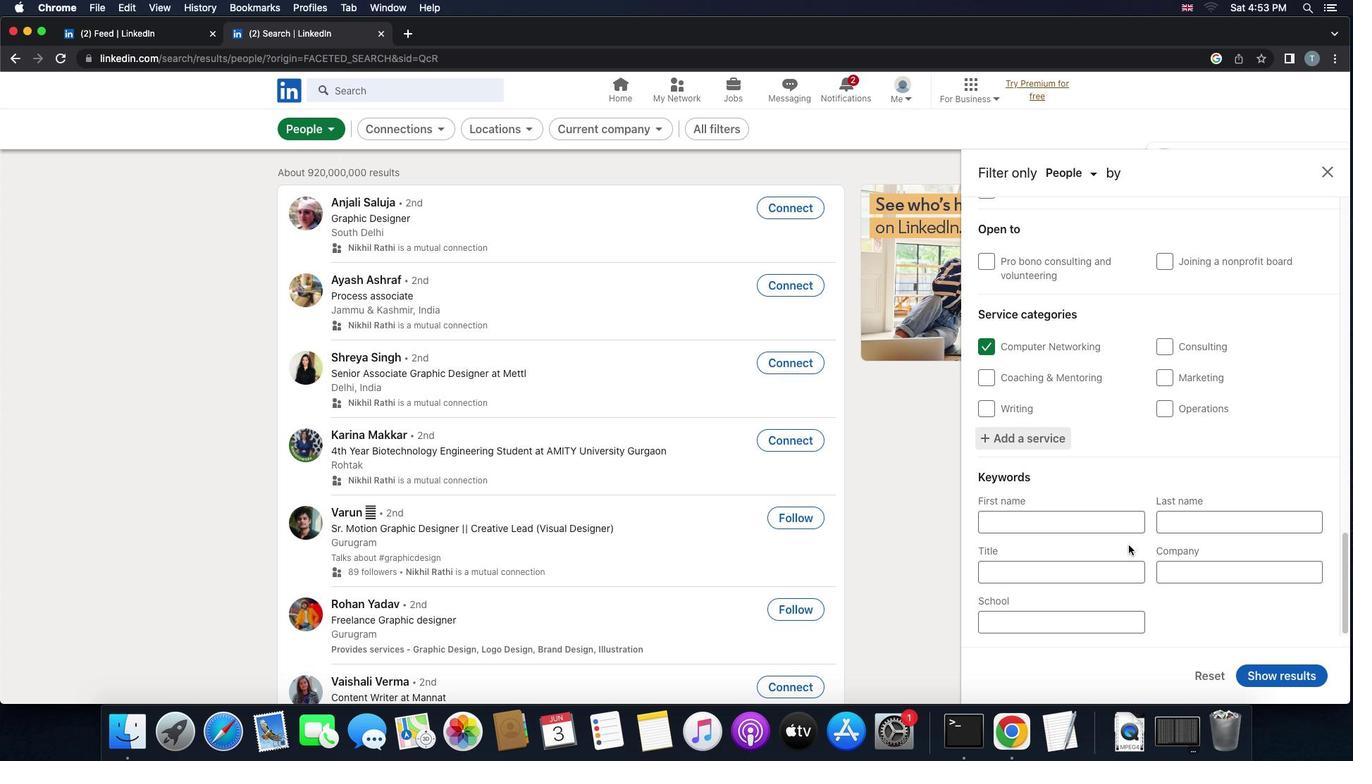 
Action: Mouse scrolled (1128, 545) with delta (0, 0)
Screenshot: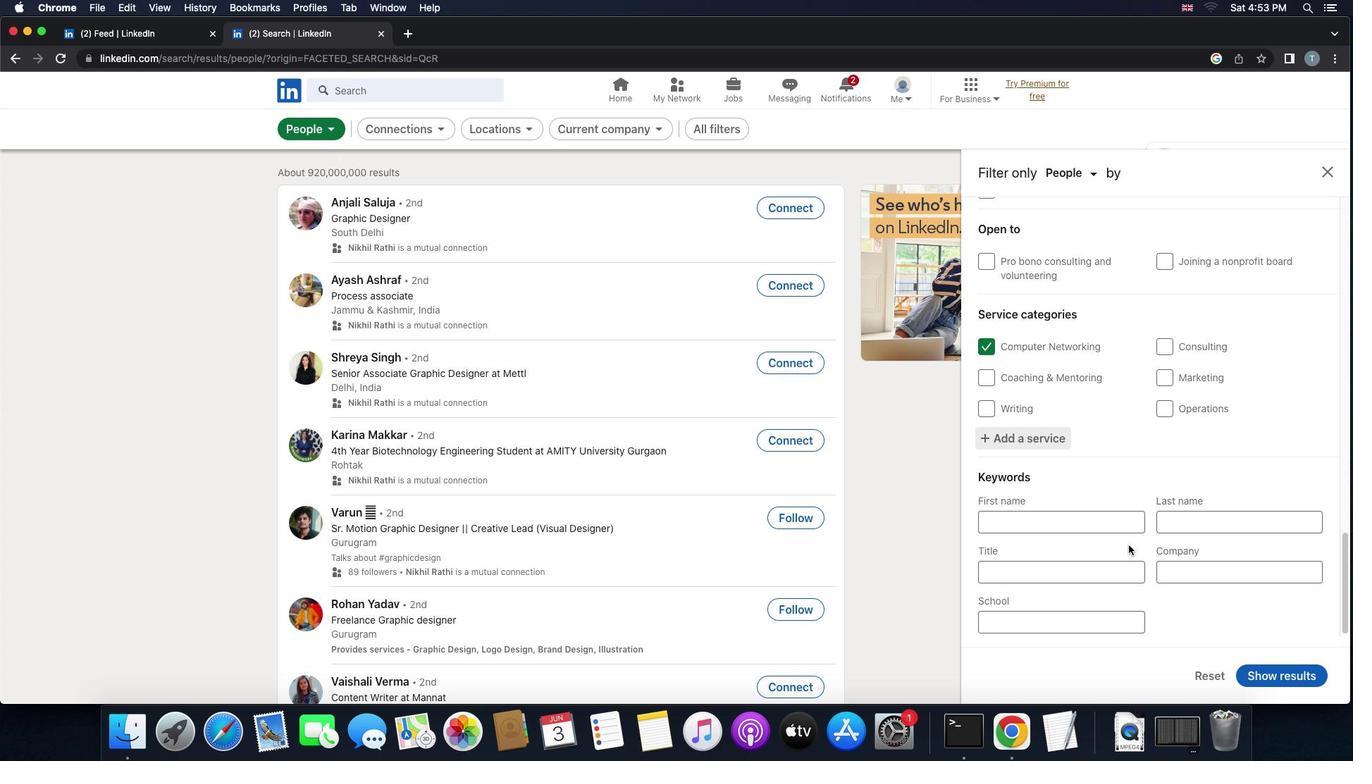 
Action: Mouse moved to (1092, 570)
Screenshot: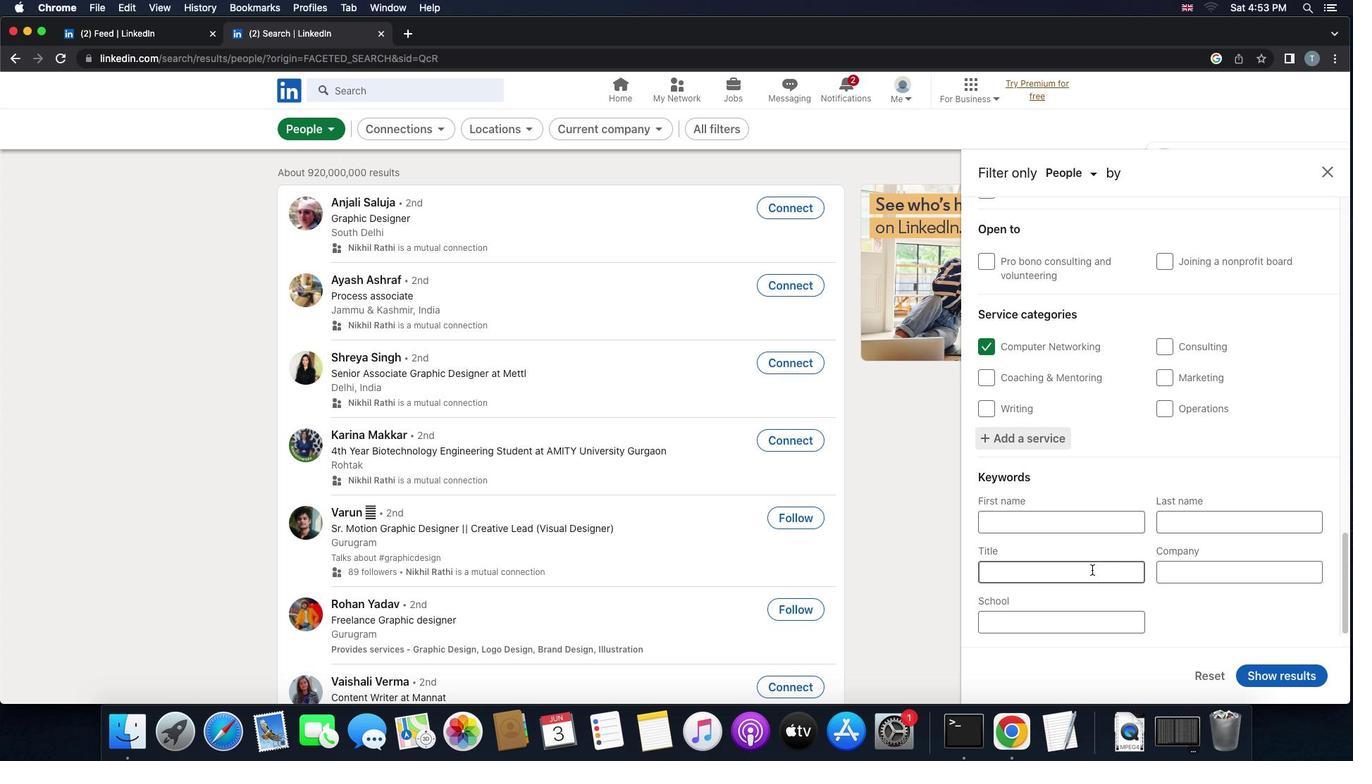 
Action: Mouse pressed left at (1092, 570)
Screenshot: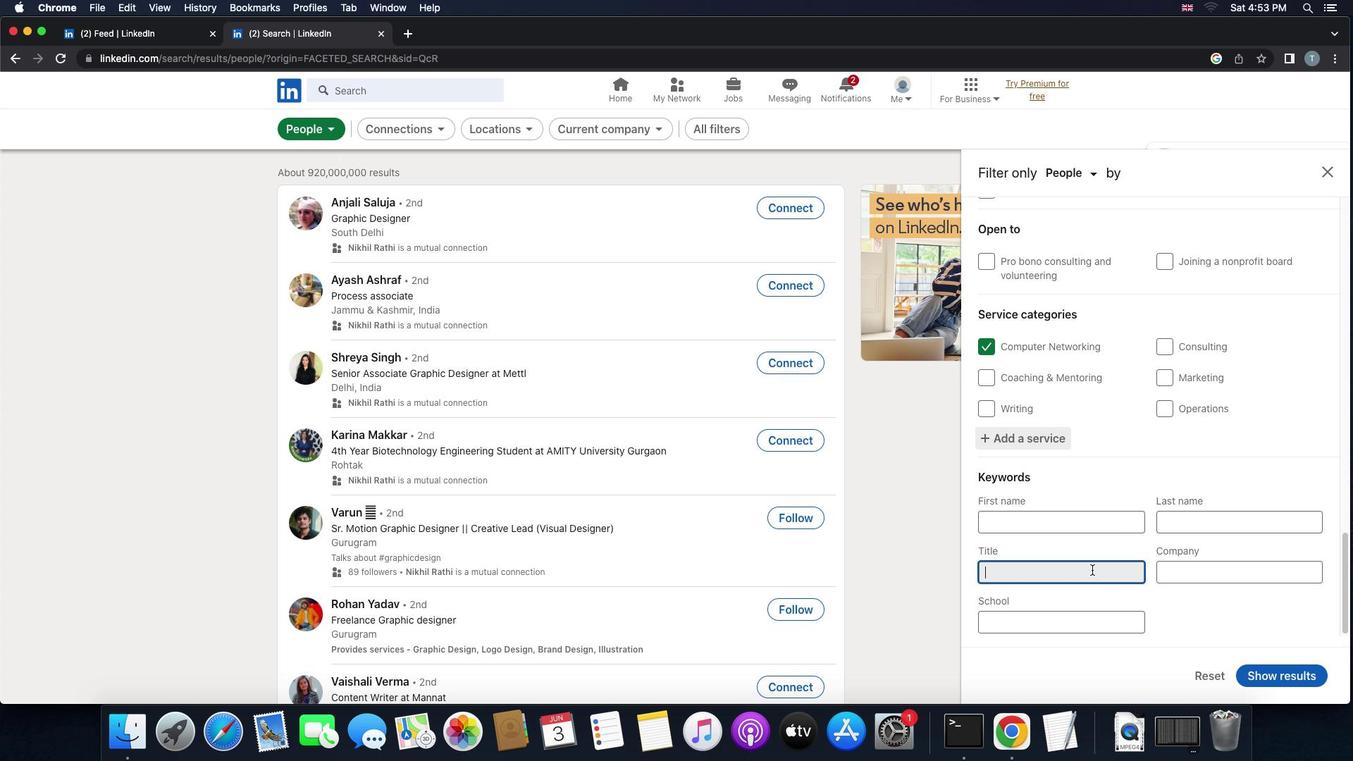 
Action: Mouse moved to (1108, 566)
Screenshot: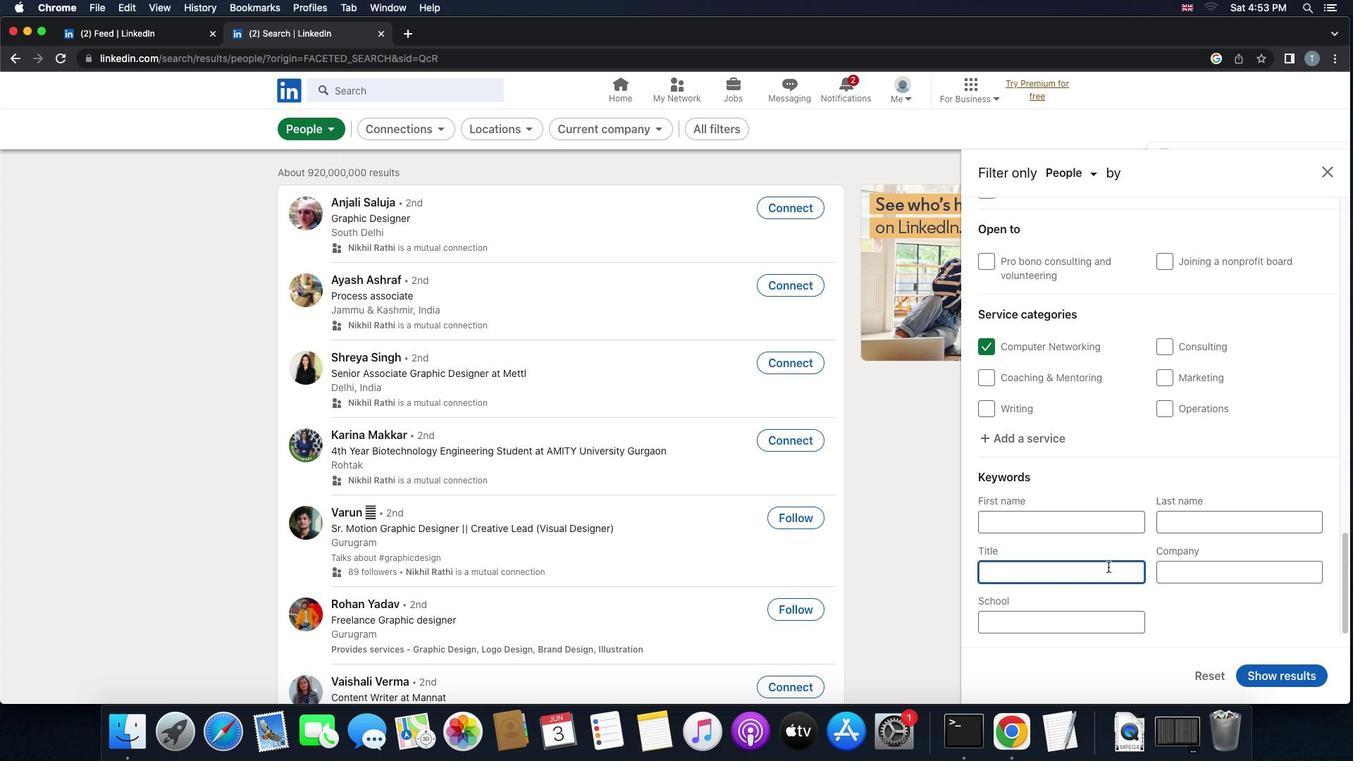 
Action: Key pressed 'p''u''r''c''h''a''i'Key.backspace's''i''n''g'Key.space's''t''a''f''f'
Screenshot: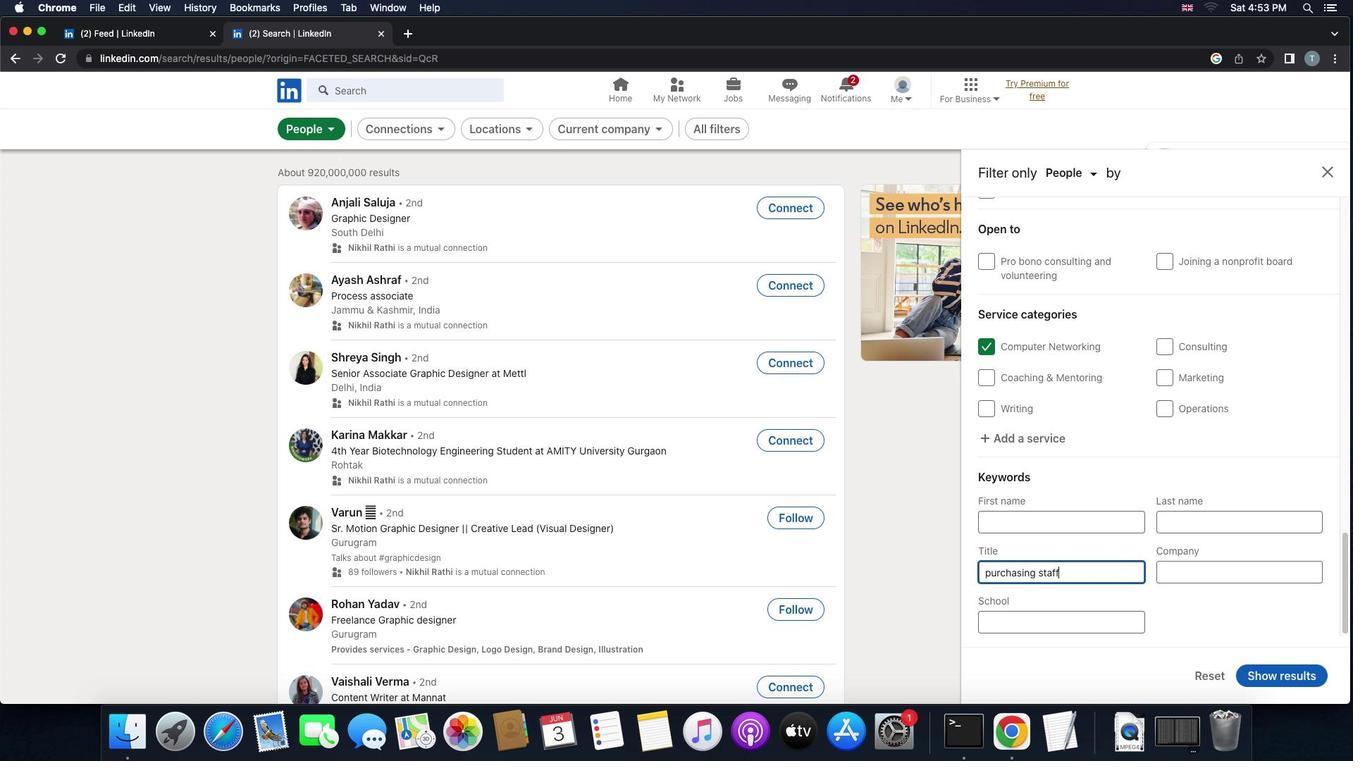 
Action: Mouse moved to (1267, 671)
Screenshot: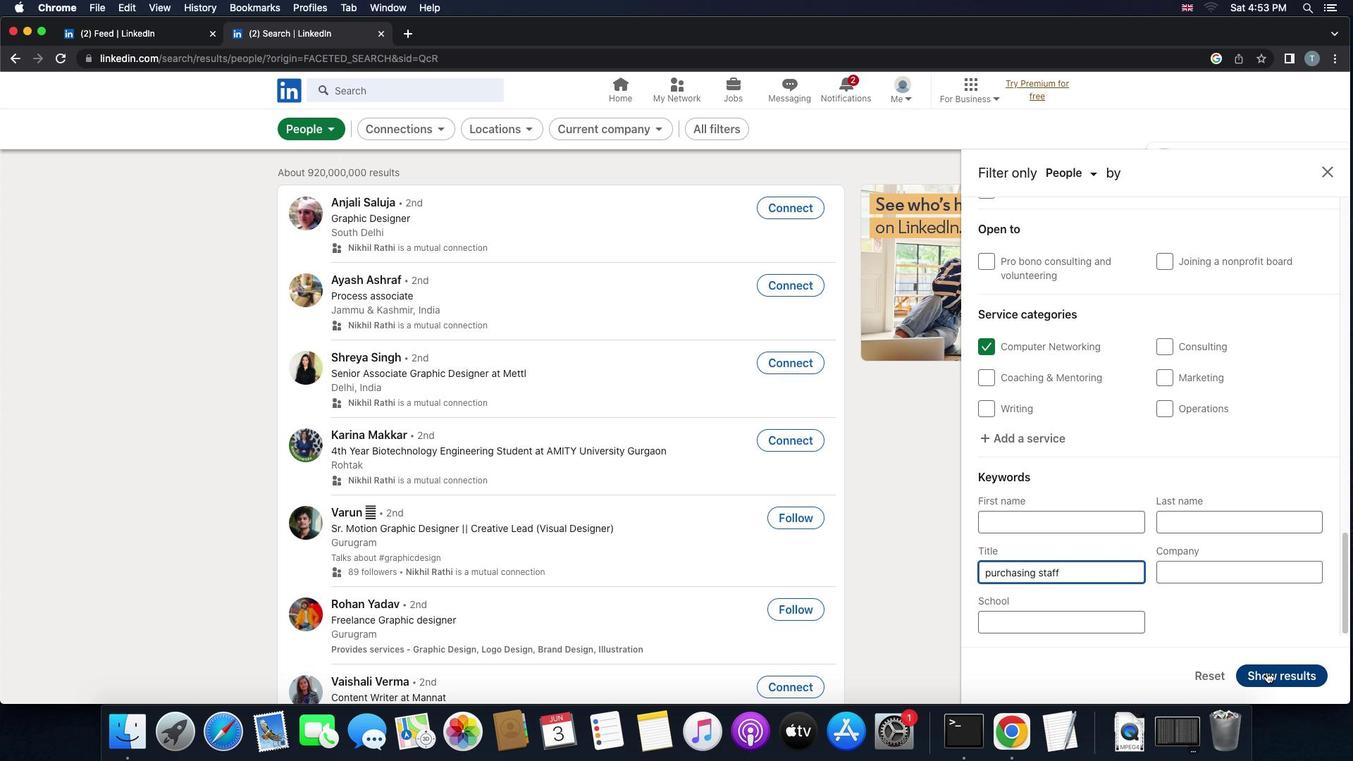 
Action: Mouse pressed left at (1267, 671)
Screenshot: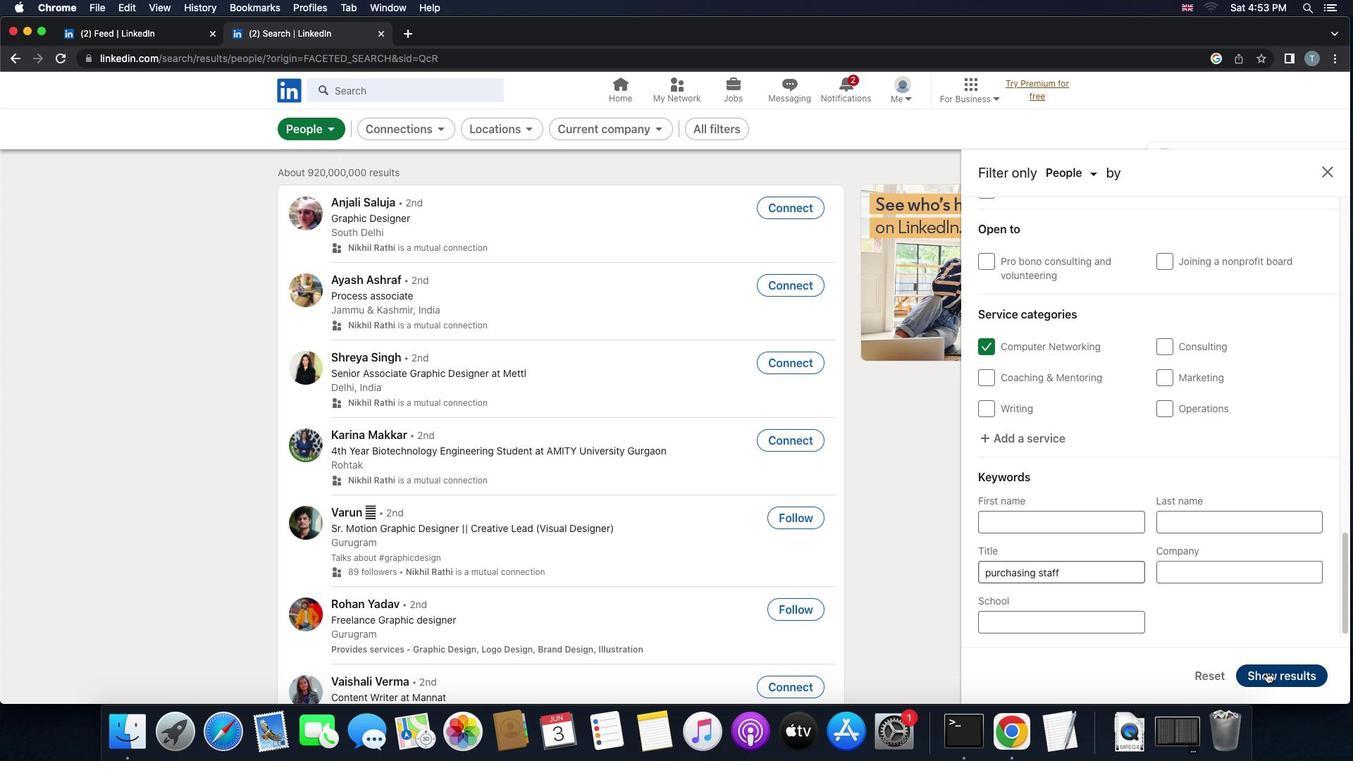 
Action: Mouse moved to (1277, 666)
Screenshot: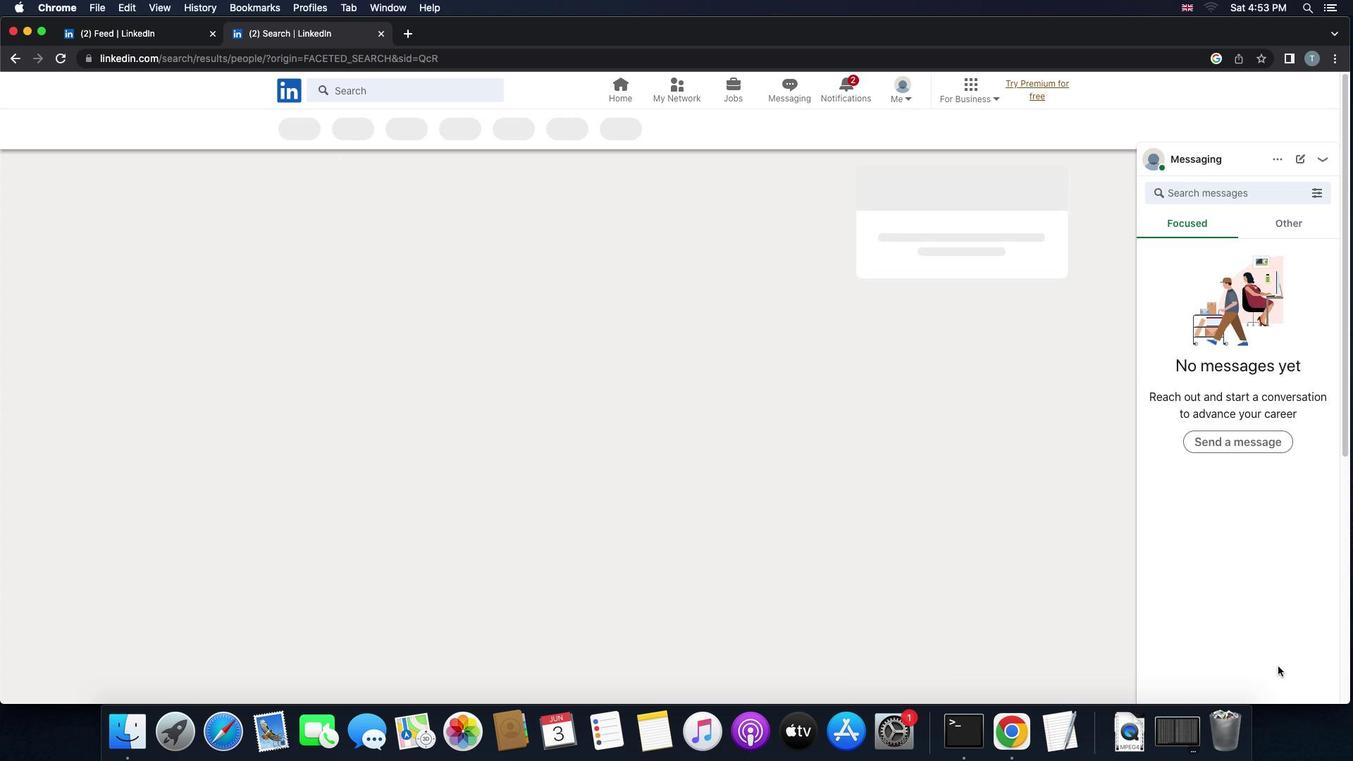 
